 Task: Set the assign, start, and due dates for issues and configure automation rules for issue transitions in Jira Software.
Action: Mouse moved to (737, 423)
Screenshot: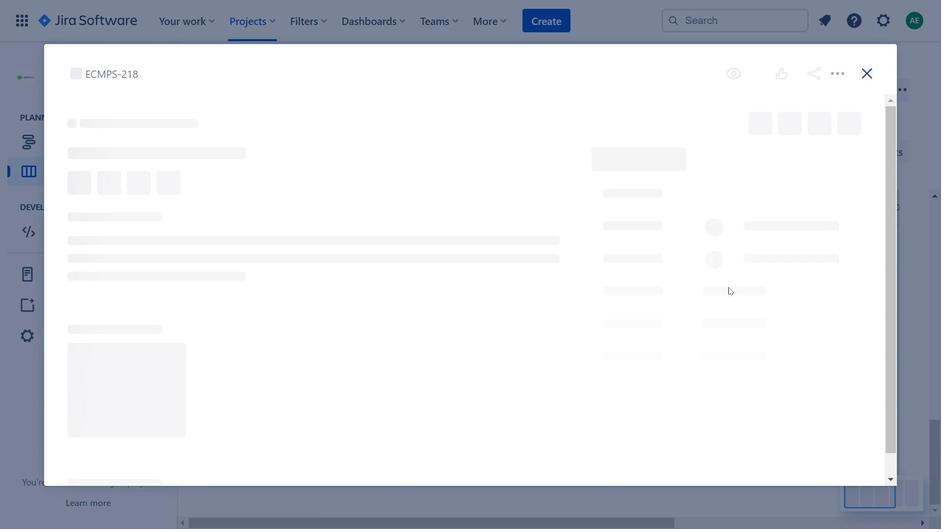 
Action: Mouse pressed left at (737, 423)
Screenshot: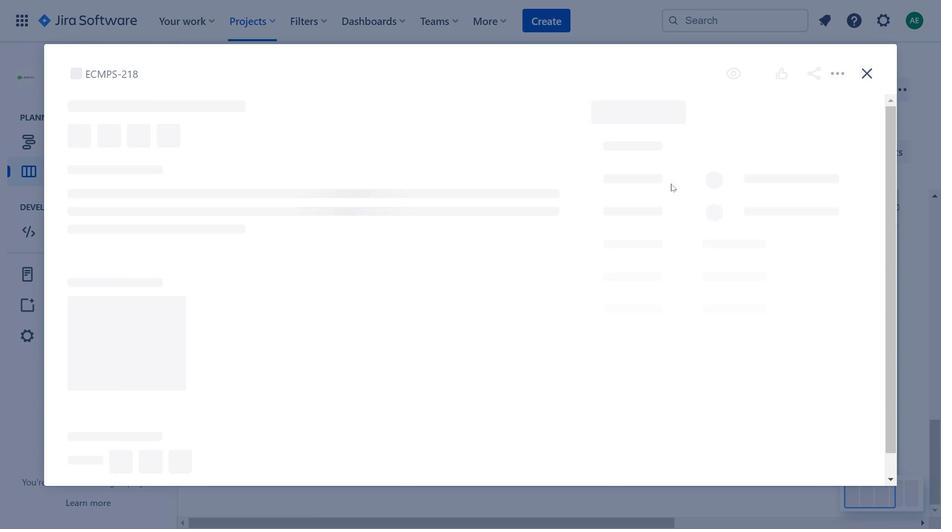 
Action: Mouse moved to (636, 119)
Screenshot: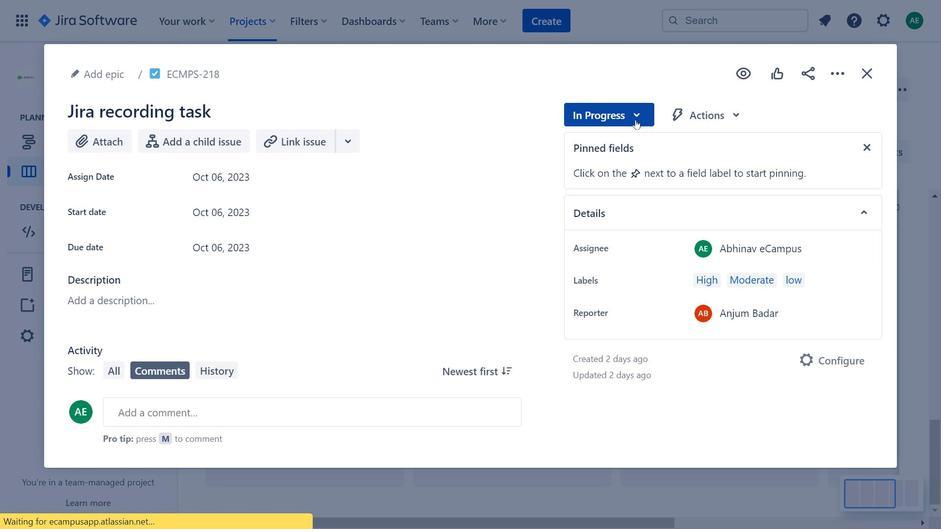 
Action: Mouse pressed left at (636, 119)
Screenshot: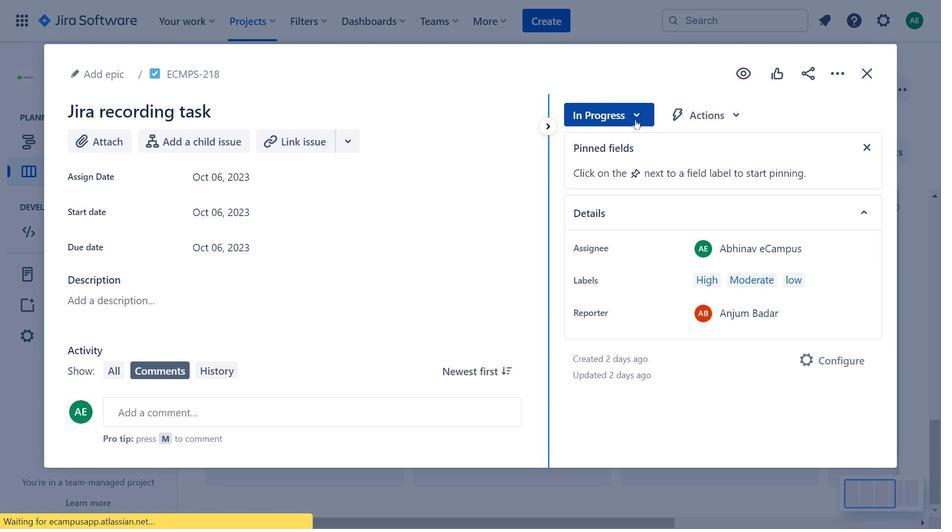 
Action: Mouse pressed left at (636, 119)
Screenshot: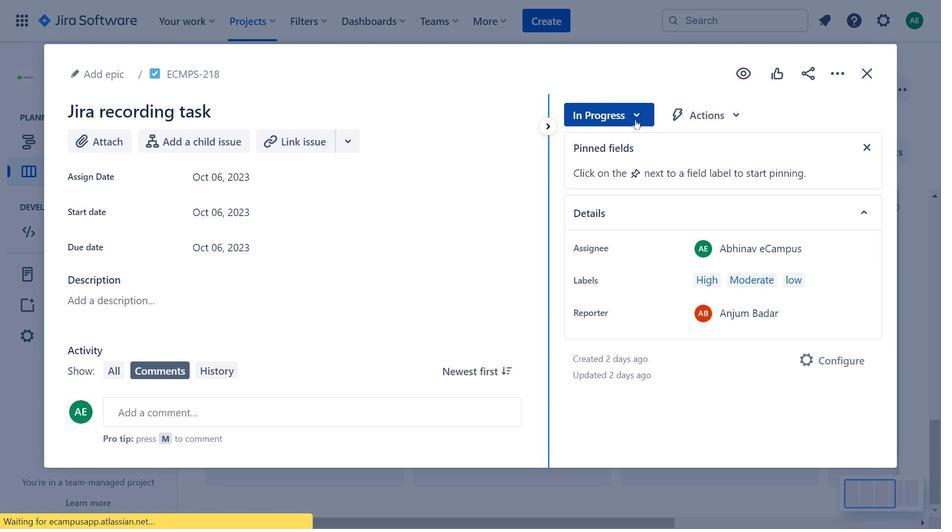 
Action: Mouse moved to (236, 180)
Screenshot: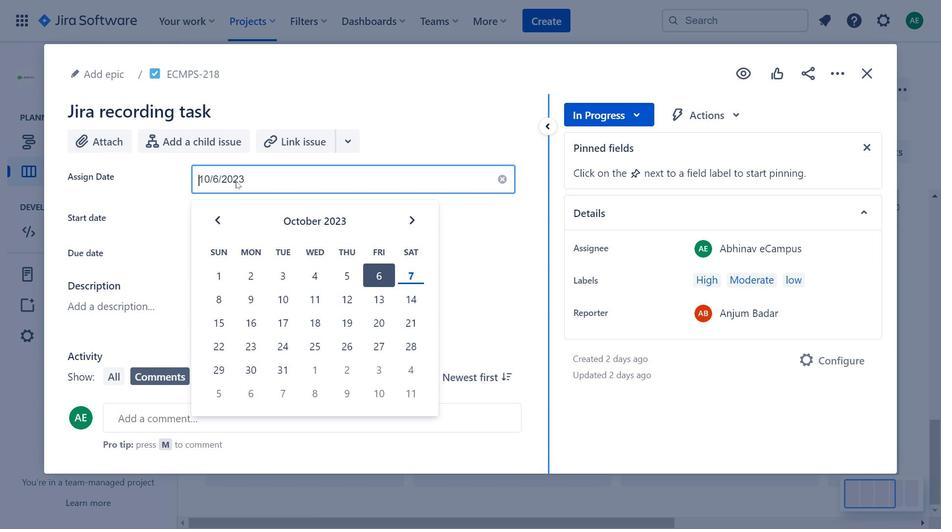 
Action: Mouse pressed left at (236, 180)
Screenshot: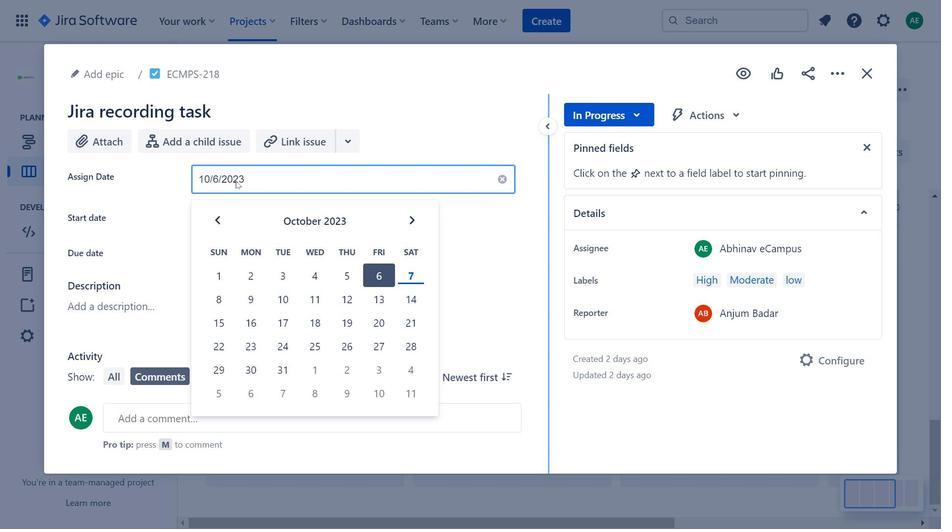 
Action: Mouse moved to (526, 227)
Screenshot: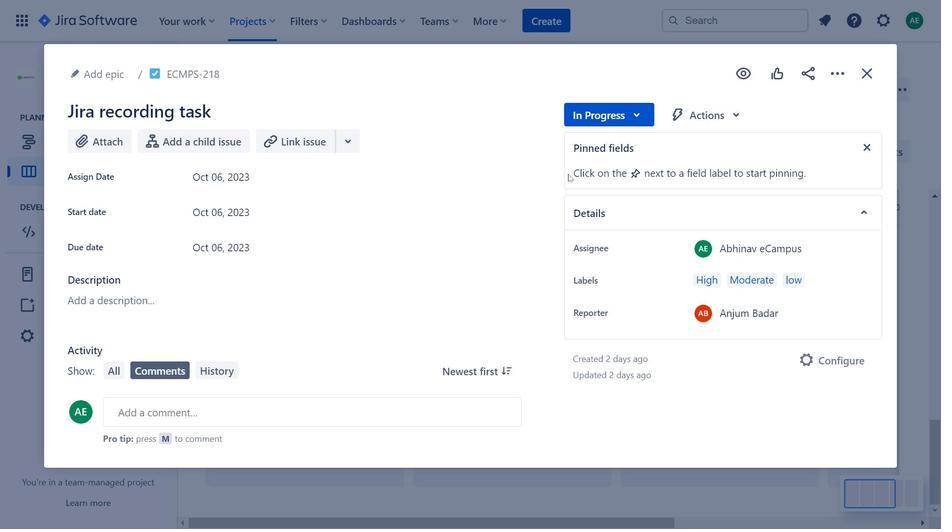 
Action: Mouse pressed left at (526, 227)
Screenshot: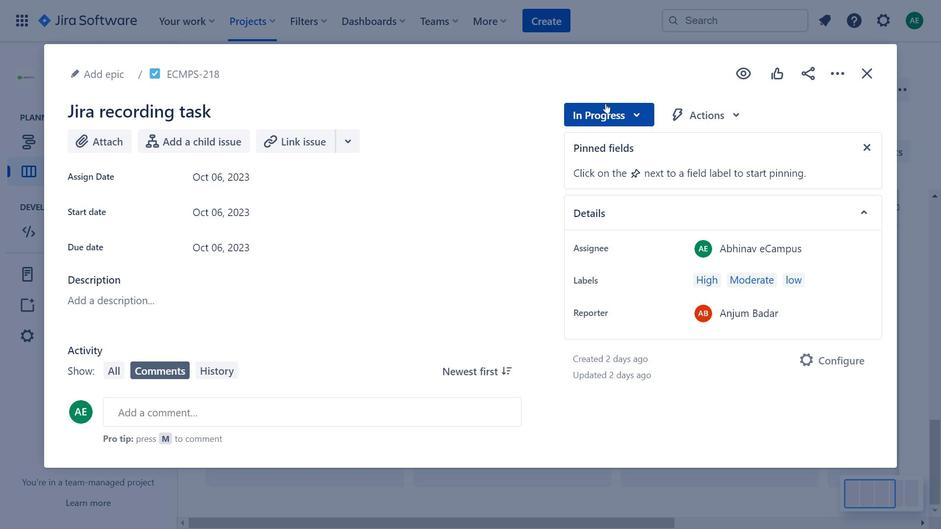 
Action: Mouse moved to (606, 103)
Screenshot: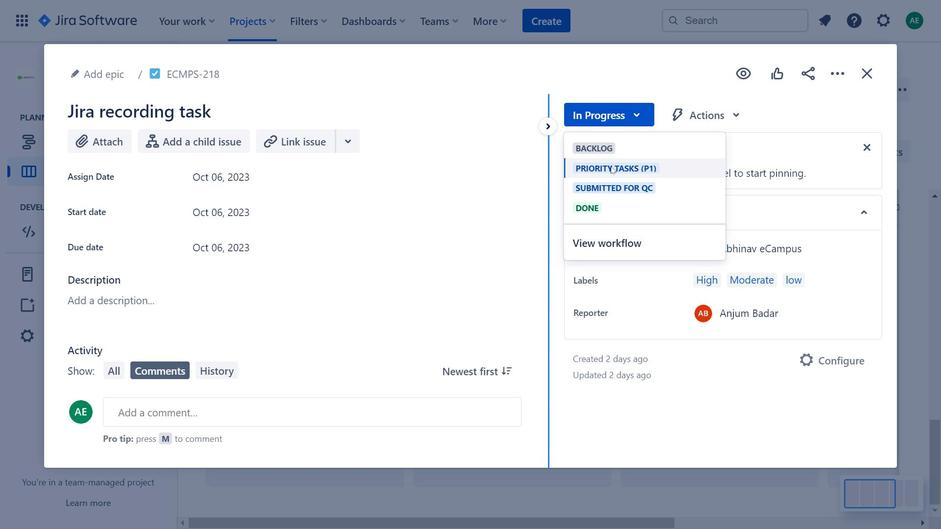 
Action: Mouse pressed left at (606, 103)
Screenshot: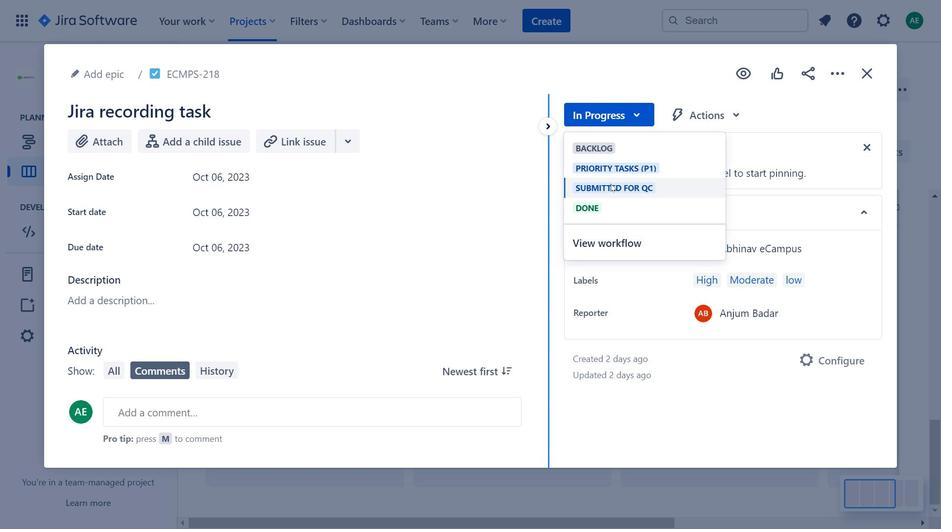 
Action: Mouse moved to (617, 217)
Screenshot: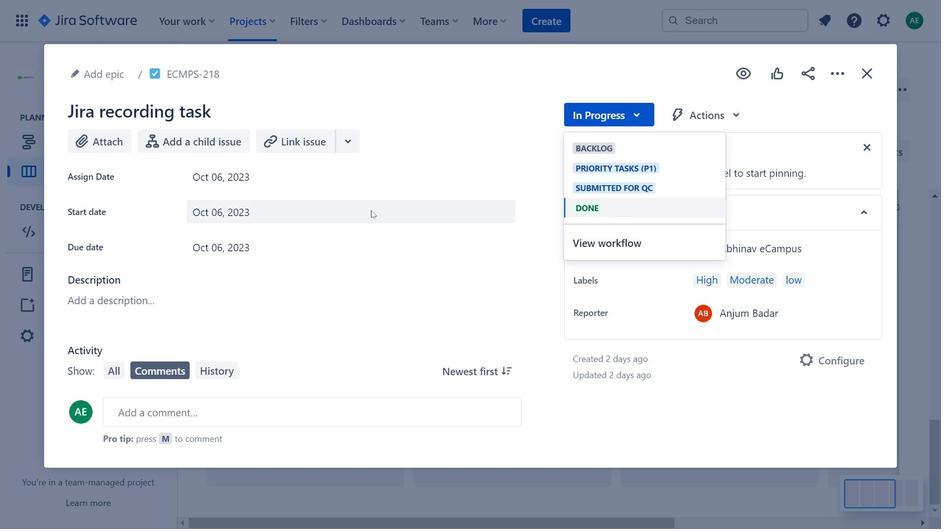
Action: Mouse pressed left at (617, 217)
Screenshot: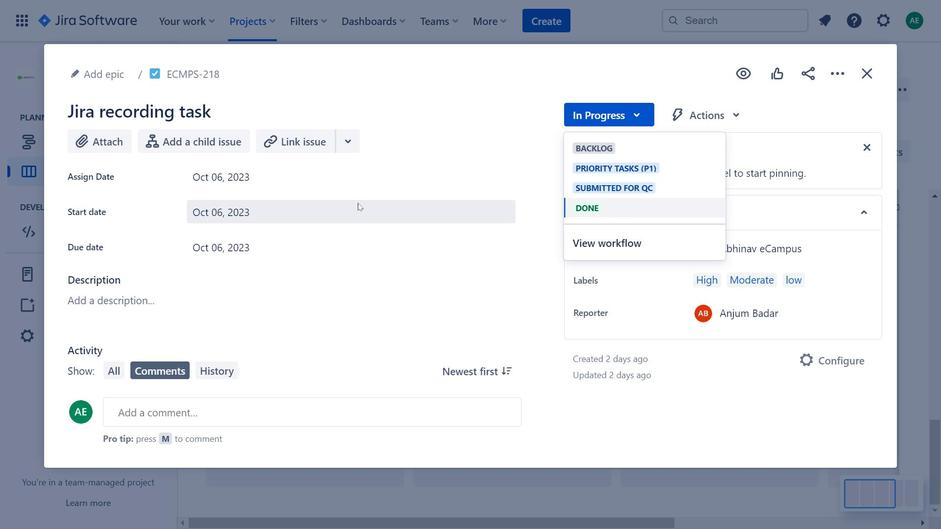 
Action: Mouse moved to (251, 177)
Screenshot: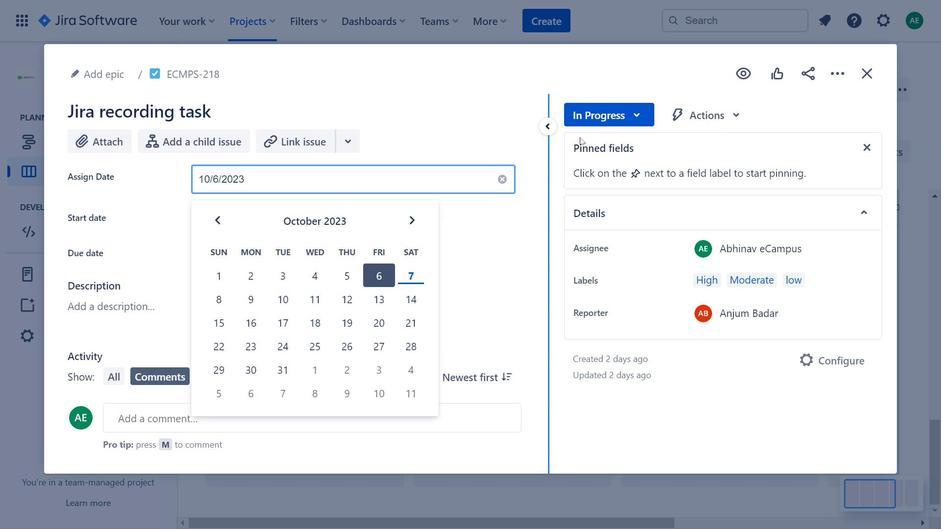 
Action: Mouse pressed left at (251, 177)
Screenshot: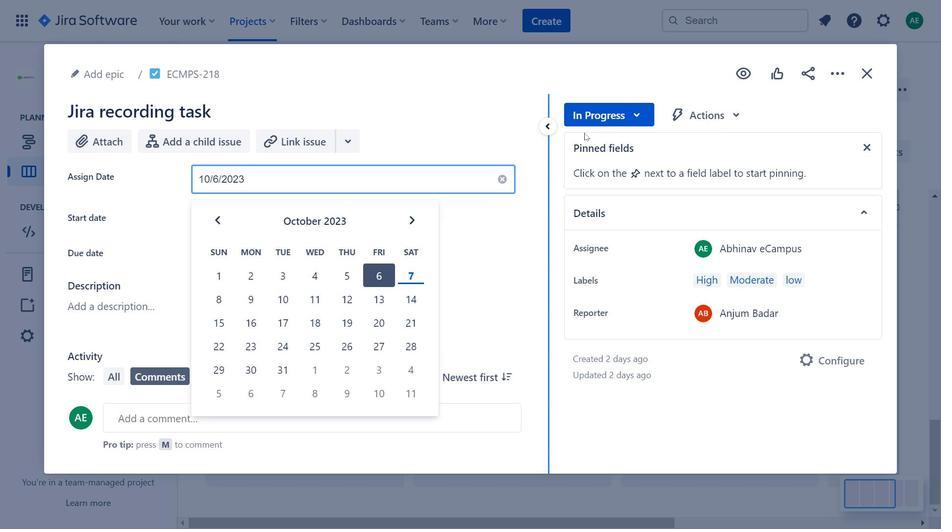 
Action: Mouse moved to (614, 109)
Screenshot: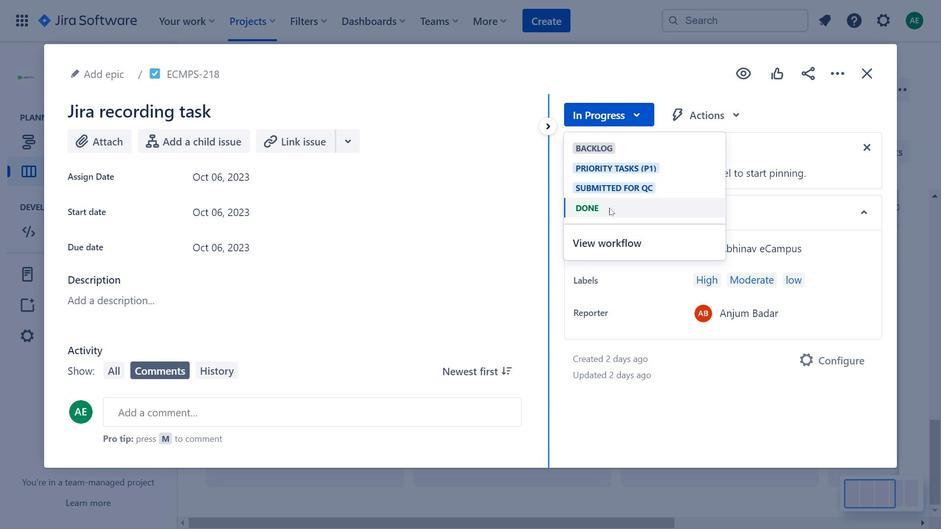 
Action: Mouse pressed left at (614, 109)
Screenshot: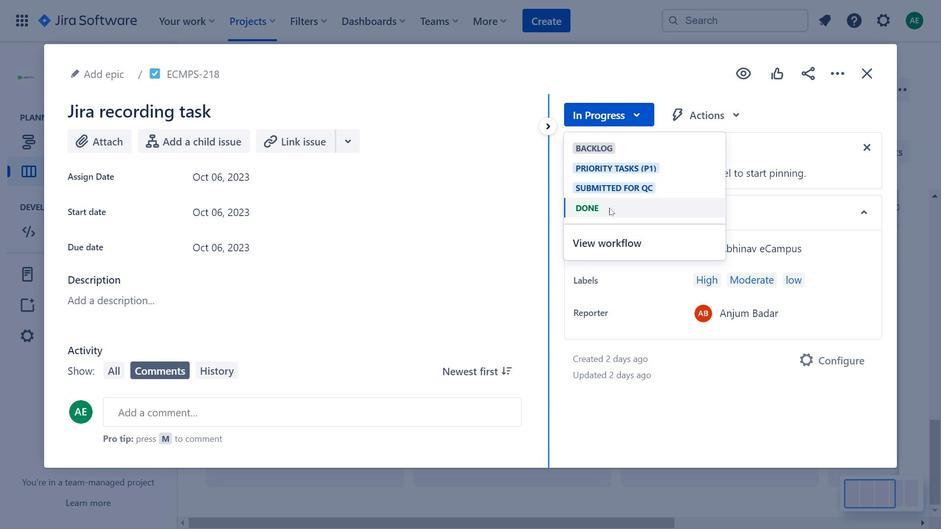 
Action: Mouse moved to (609, 208)
Screenshot: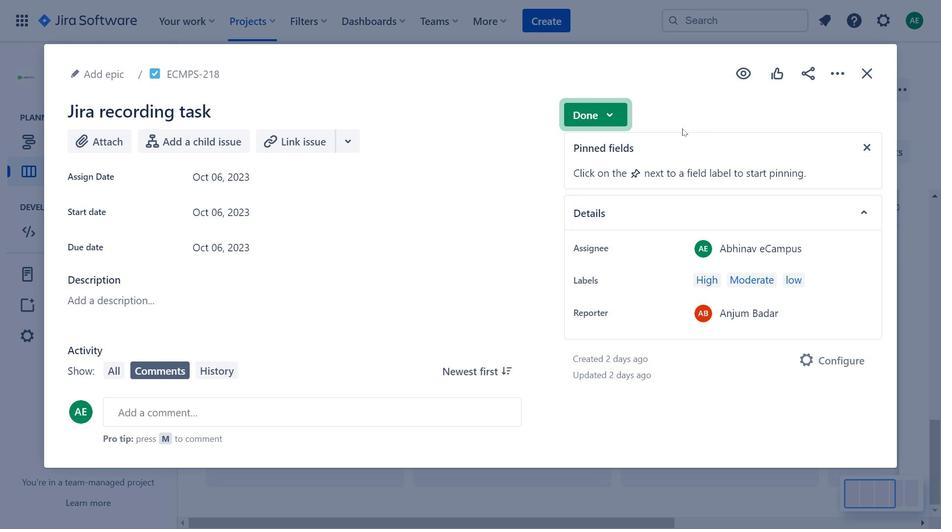 
Action: Mouse pressed left at (609, 208)
Screenshot: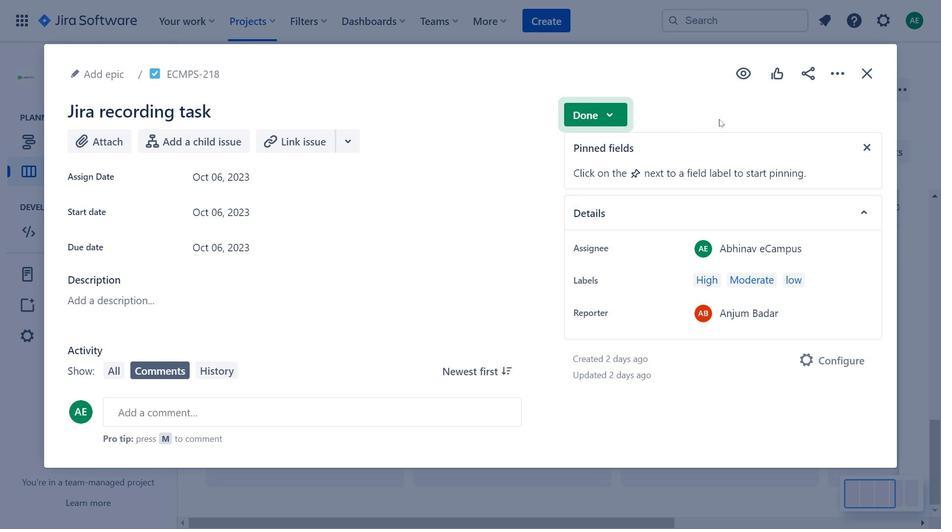 
Action: Mouse moved to (864, 74)
Screenshot: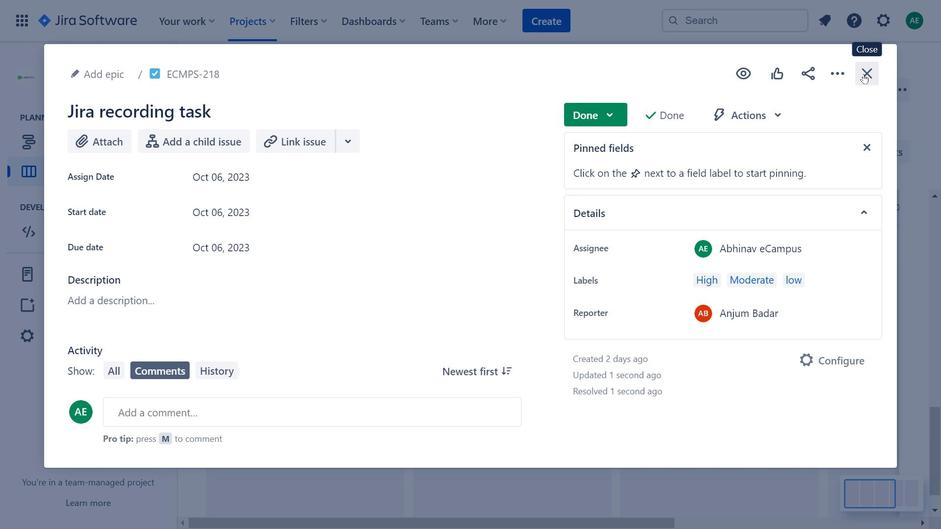 
Action: Mouse pressed left at (864, 74)
Screenshot: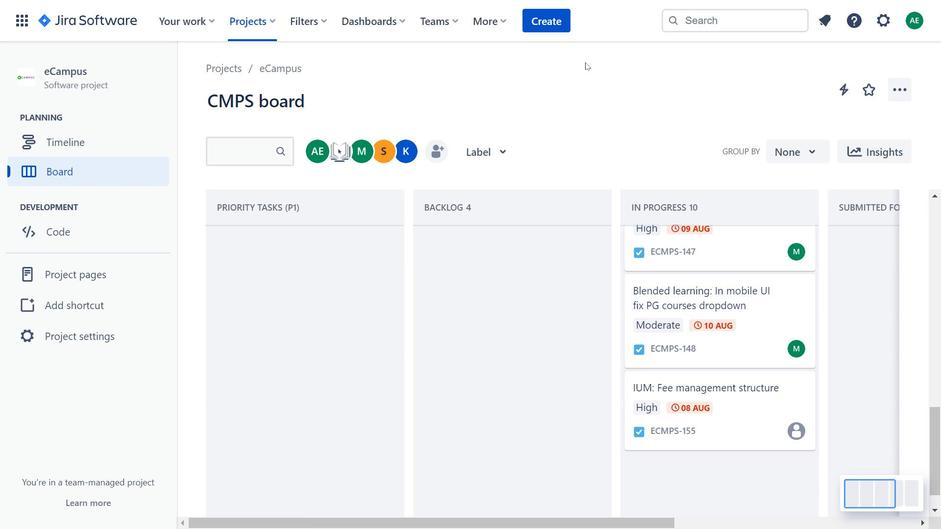 
Action: Mouse pressed left at (864, 74)
Screenshot: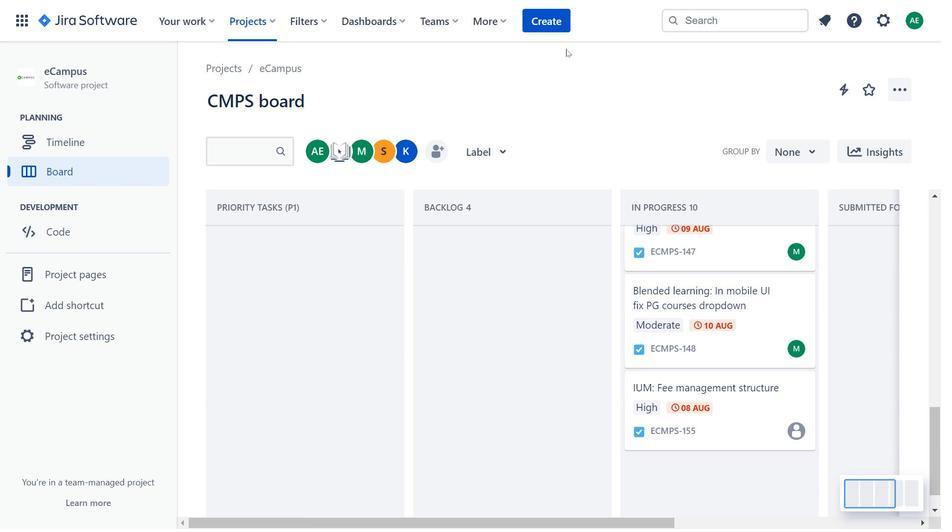 
Action: Mouse moved to (550, 33)
Screenshot: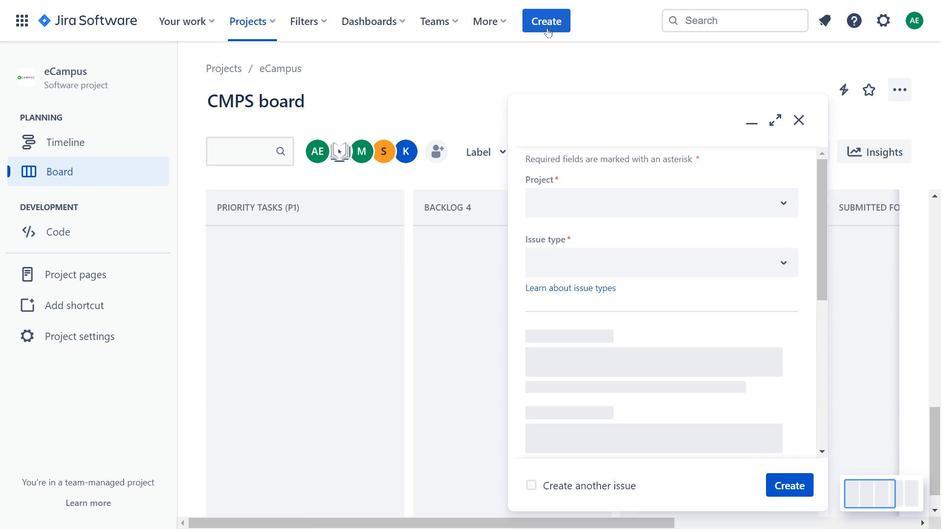 
Action: Mouse pressed left at (550, 33)
Screenshot: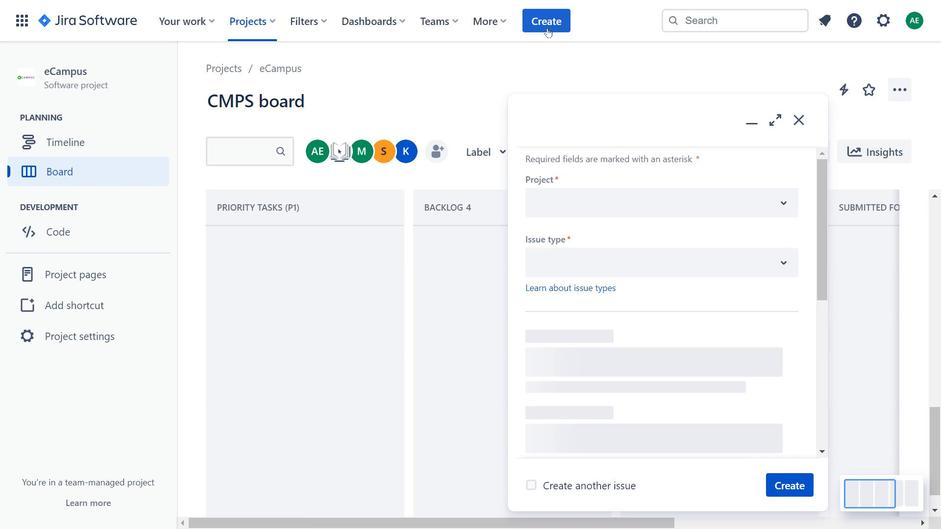 
Action: Mouse moved to (548, 27)
Screenshot: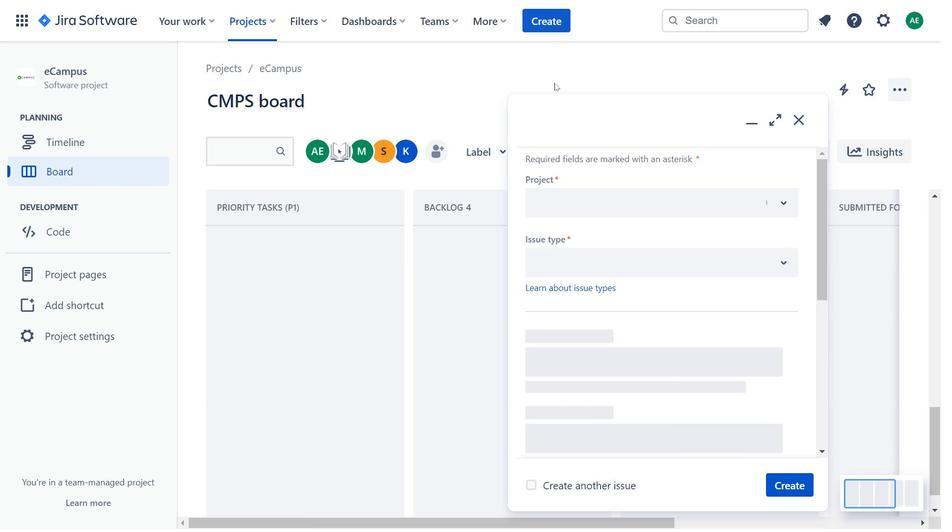 
Action: Mouse pressed left at (548, 27)
Screenshot: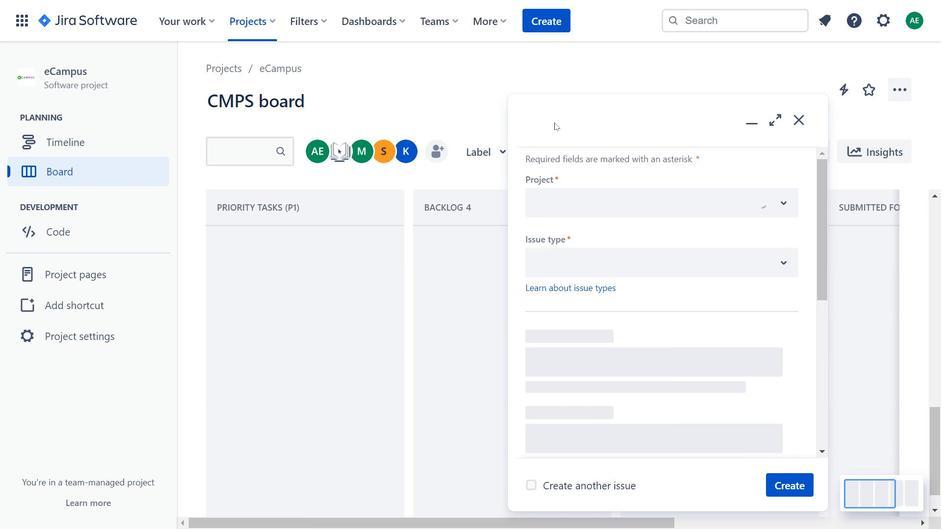 
Action: Mouse moved to (688, 278)
Screenshot: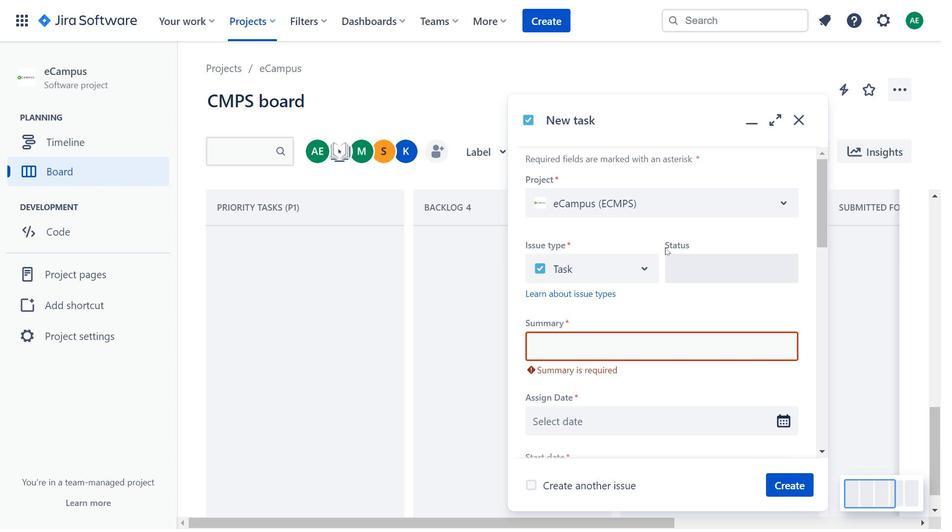 
Action: Mouse pressed left at (688, 278)
Screenshot: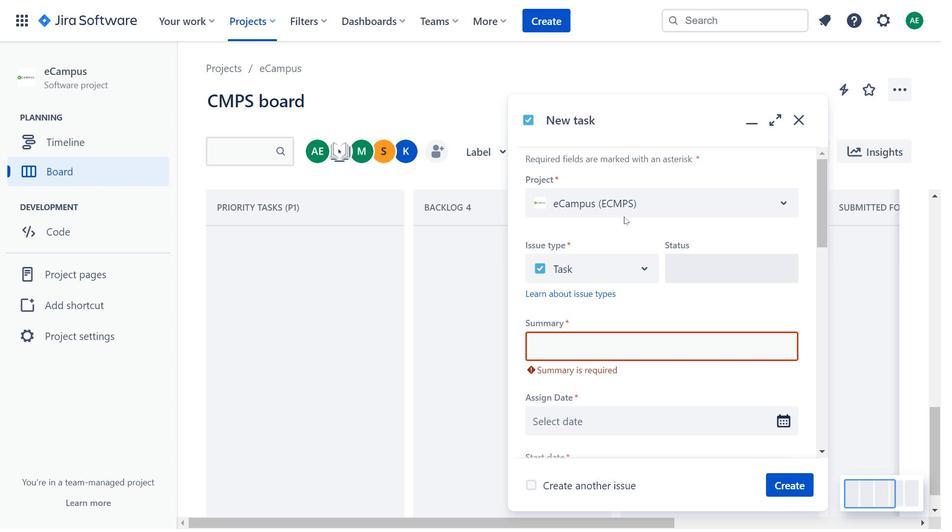 
Action: Mouse moved to (578, 345)
Screenshot: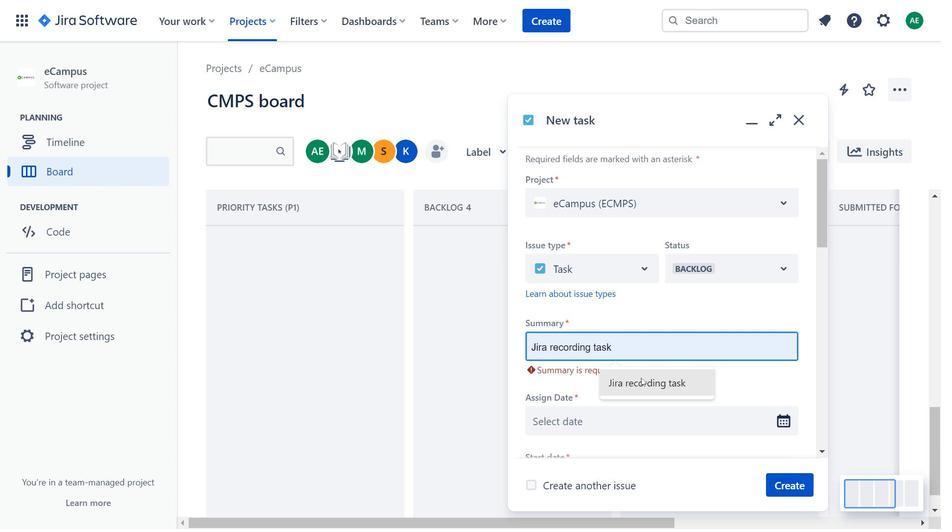 
Action: Mouse pressed left at (578, 345)
Screenshot: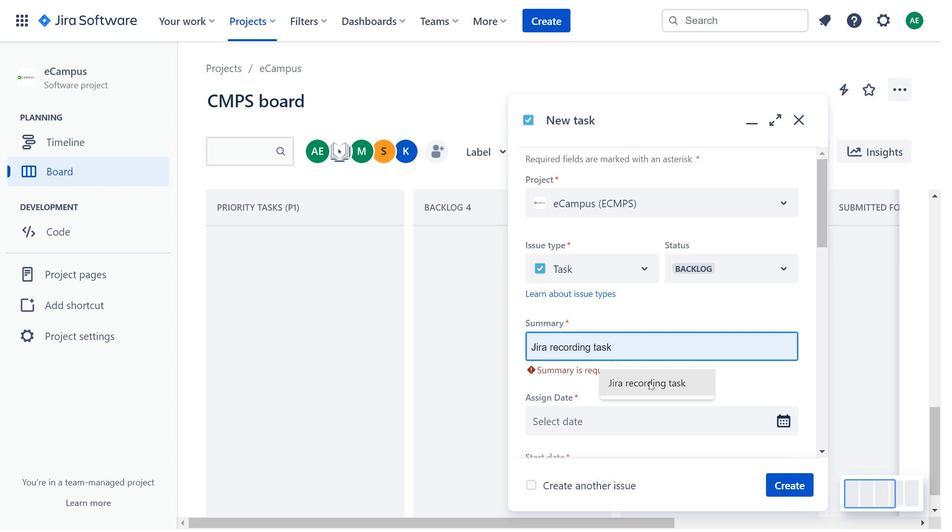 
Action: Mouse moved to (650, 382)
Screenshot: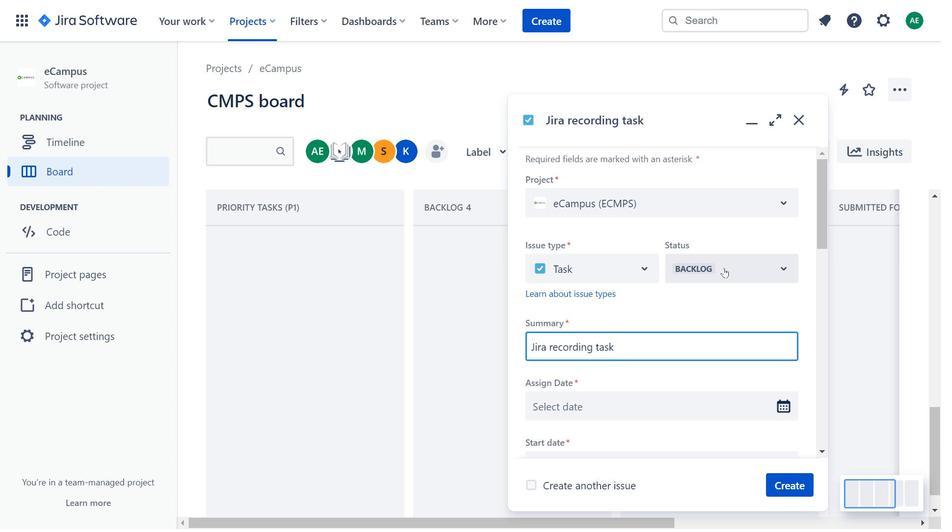 
Action: Mouse pressed left at (650, 382)
Screenshot: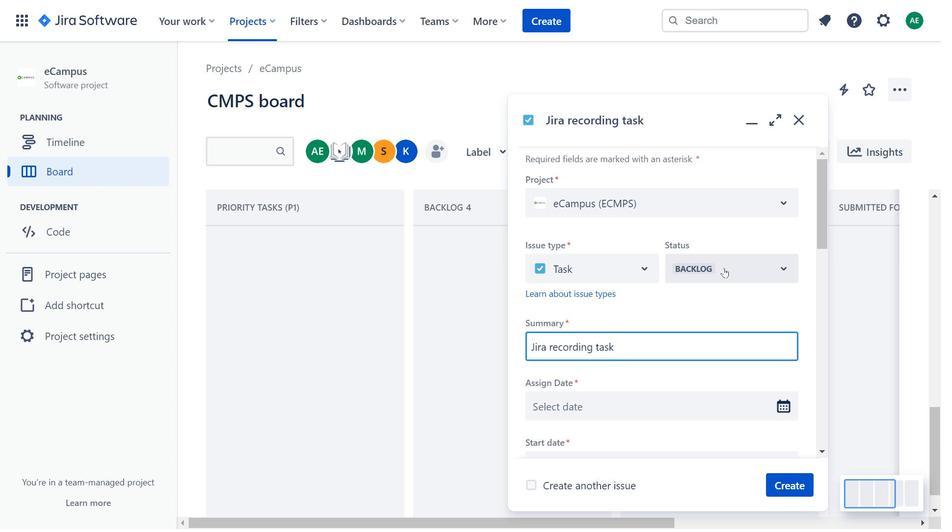 
Action: Mouse moved to (724, 268)
Screenshot: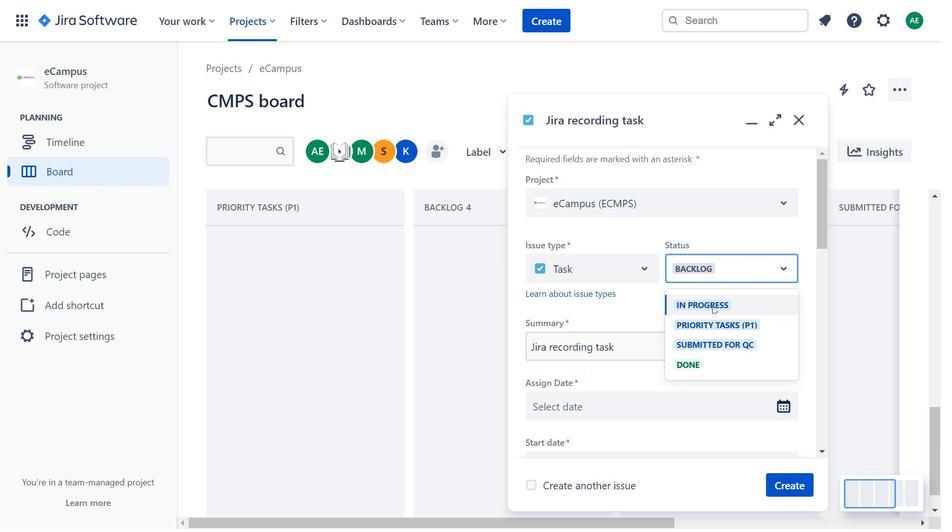 
Action: Mouse pressed left at (724, 268)
Screenshot: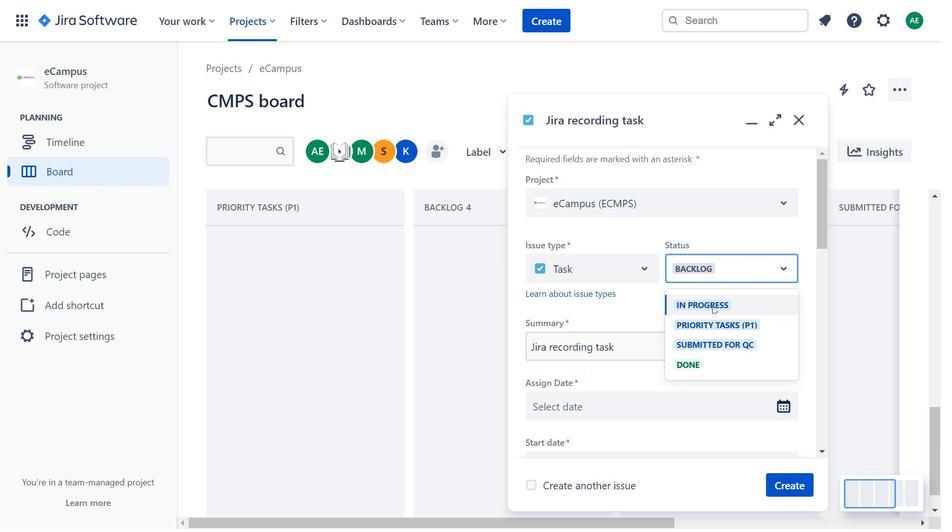 
Action: Mouse moved to (712, 306)
Screenshot: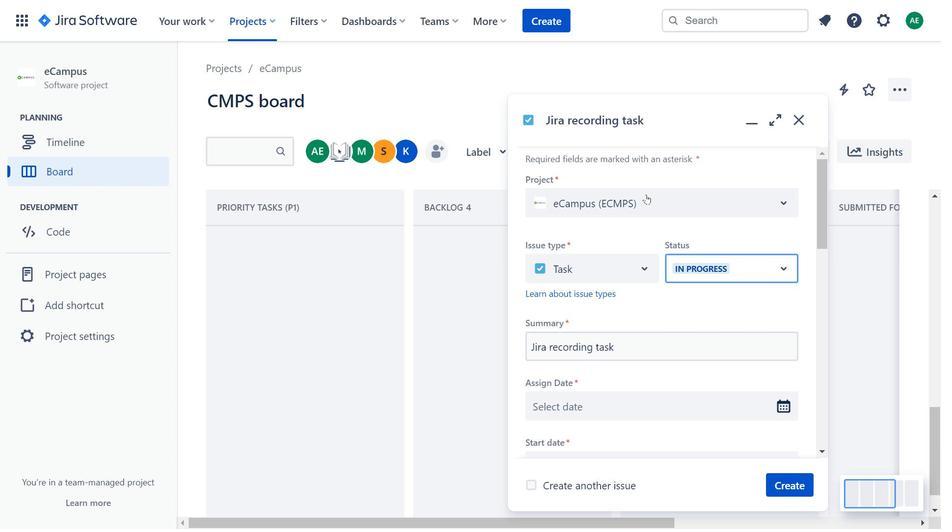 
Action: Mouse pressed left at (712, 306)
Screenshot: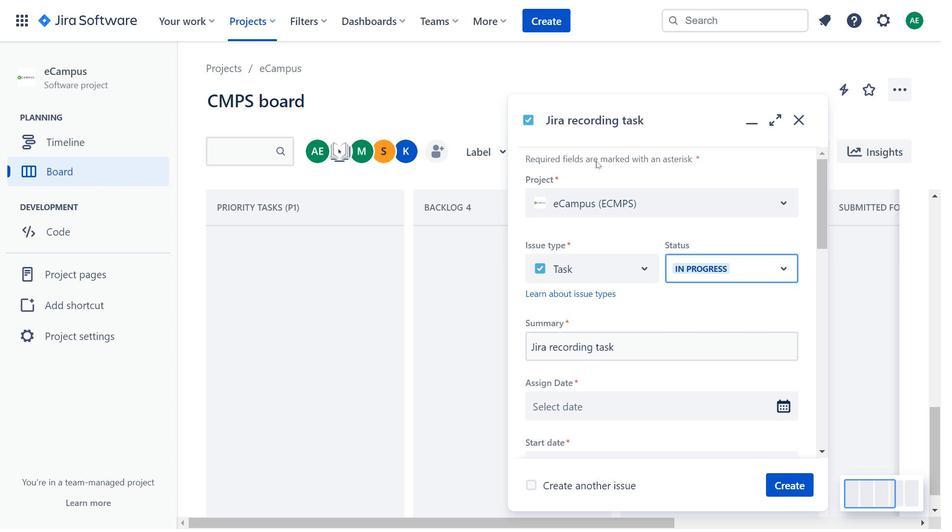 
Action: Mouse moved to (571, 205)
Screenshot: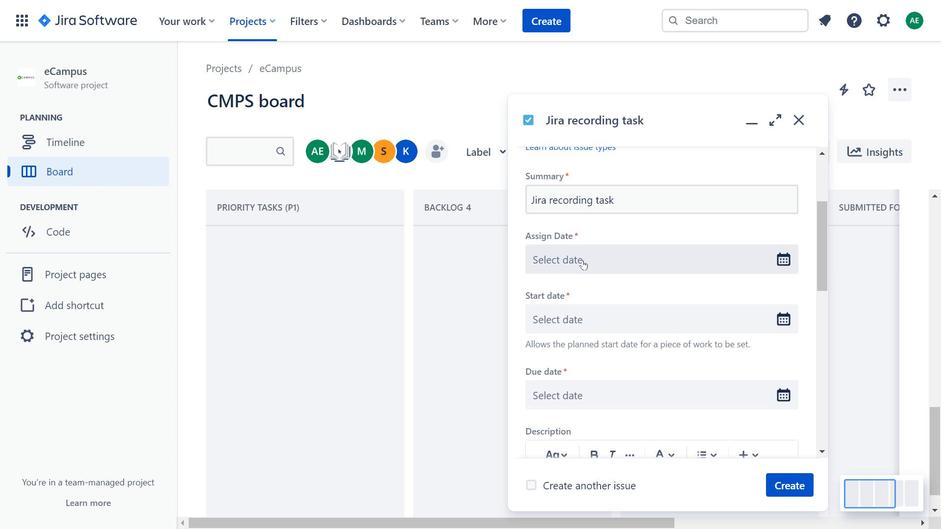 
Action: Mouse scrolled (571, 204) with delta (0, 0)
Screenshot: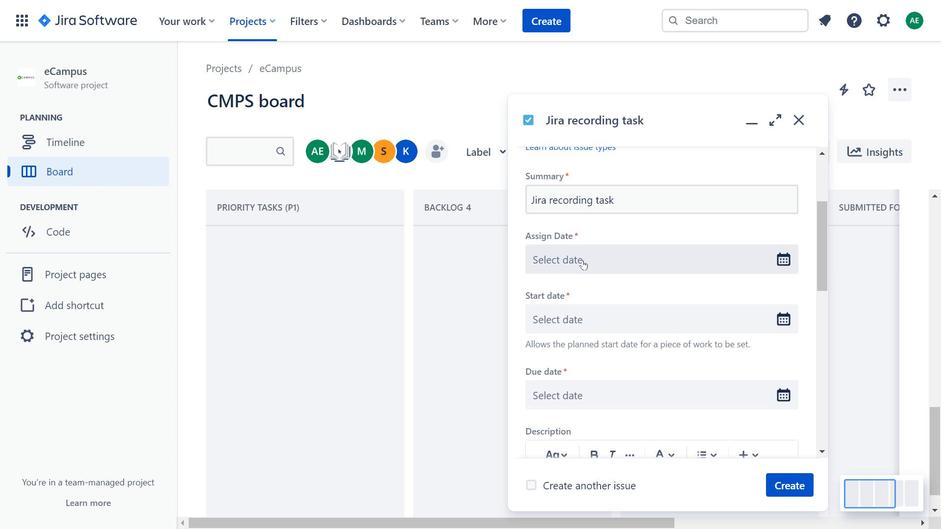 
Action: Mouse moved to (579, 249)
Screenshot: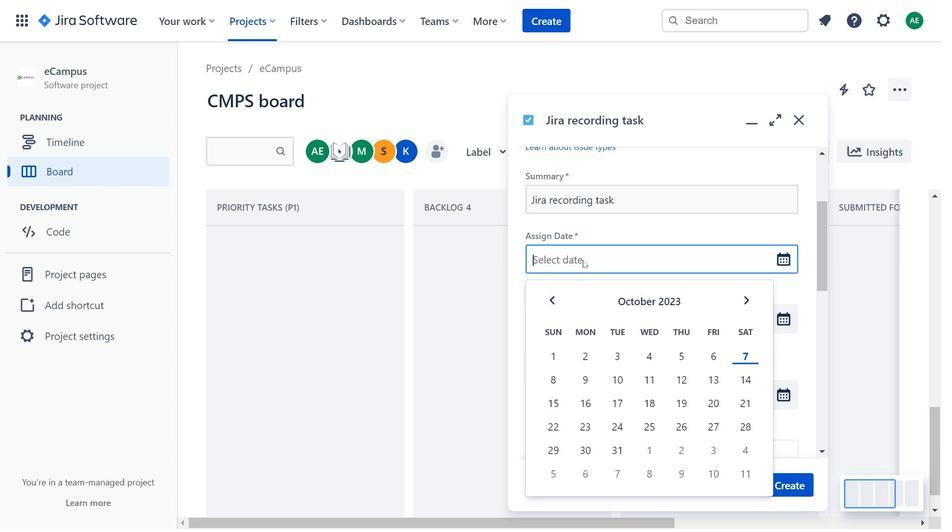 
Action: Mouse scrolled (579, 248) with delta (0, 0)
Screenshot: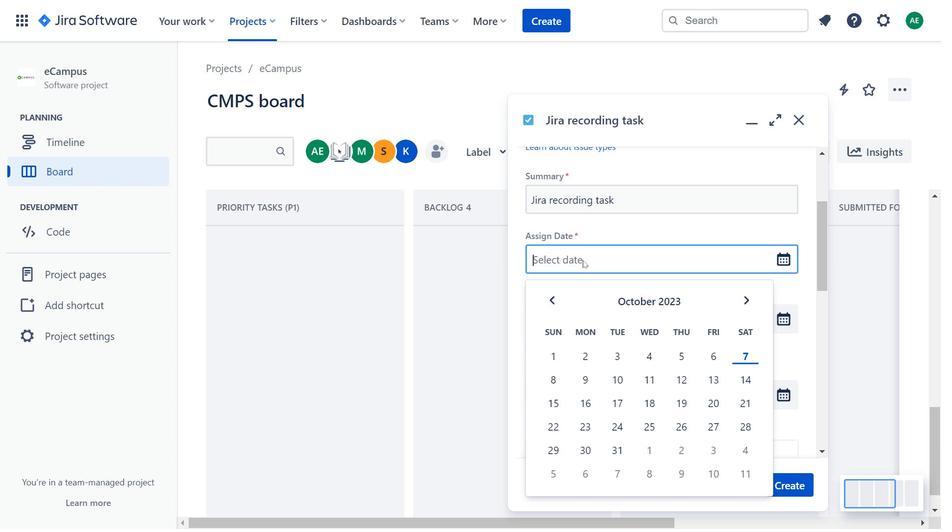 
Action: Mouse moved to (583, 260)
Screenshot: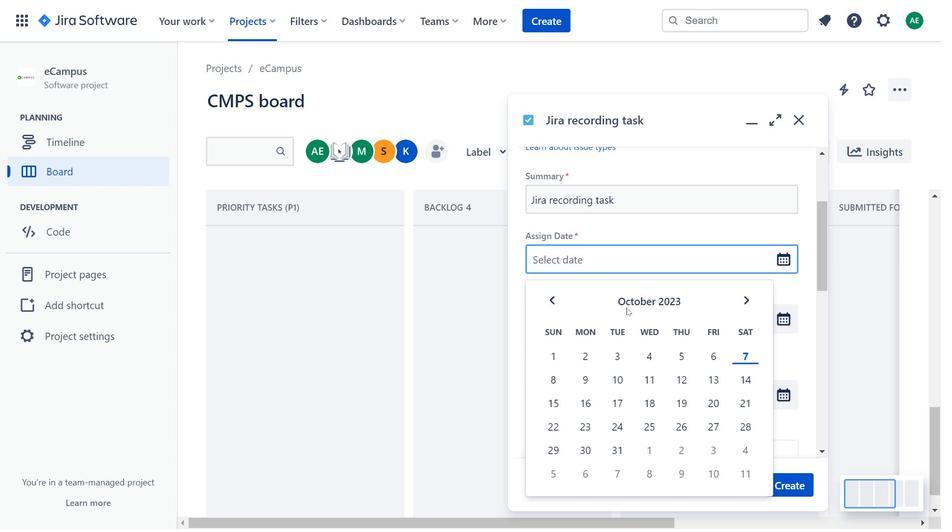 
Action: Mouse pressed left at (583, 260)
Screenshot: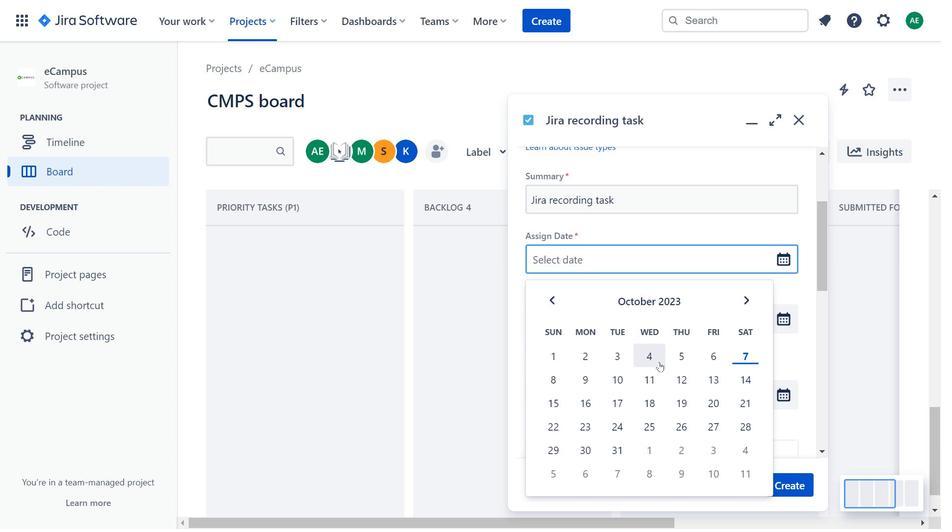 
Action: Mouse moved to (572, 377)
Screenshot: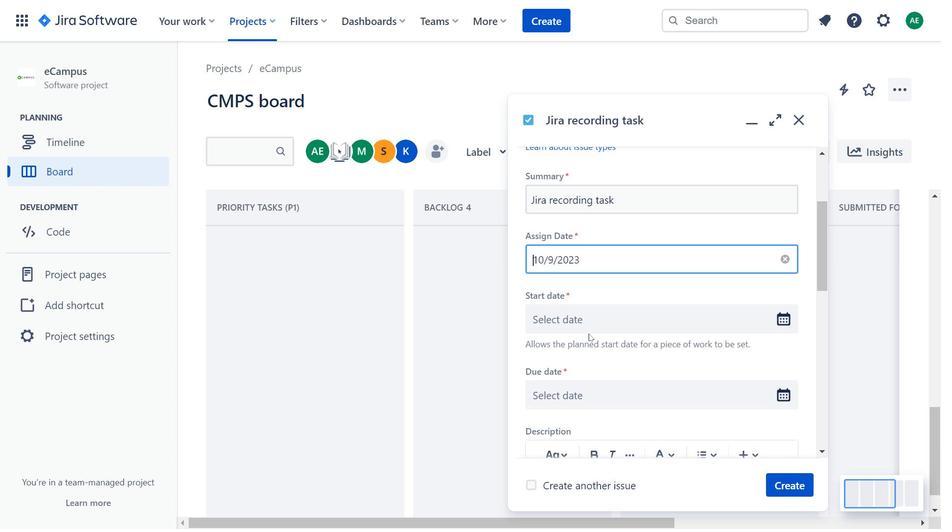 
Action: Mouse pressed left at (572, 377)
Screenshot: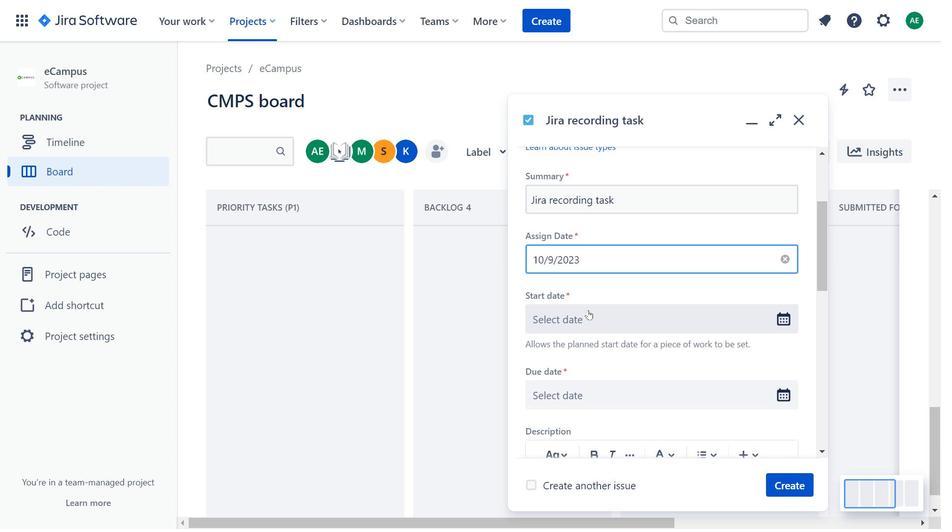 
Action: Mouse moved to (588, 310)
Screenshot: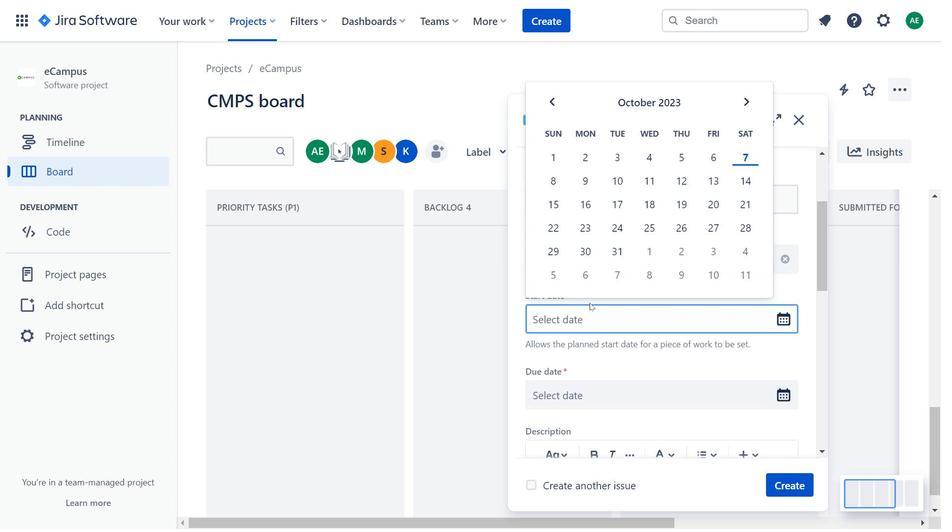 
Action: Mouse pressed left at (588, 310)
Screenshot: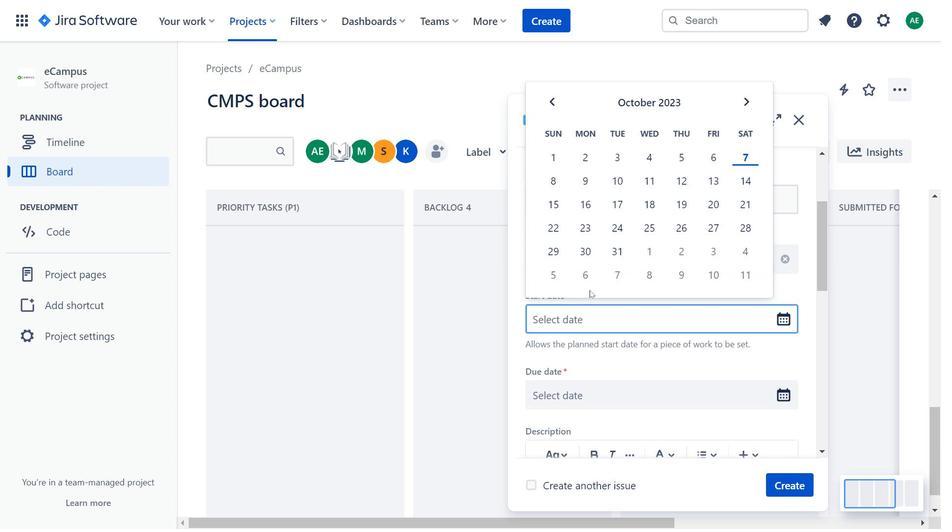 
Action: Mouse moved to (595, 182)
Screenshot: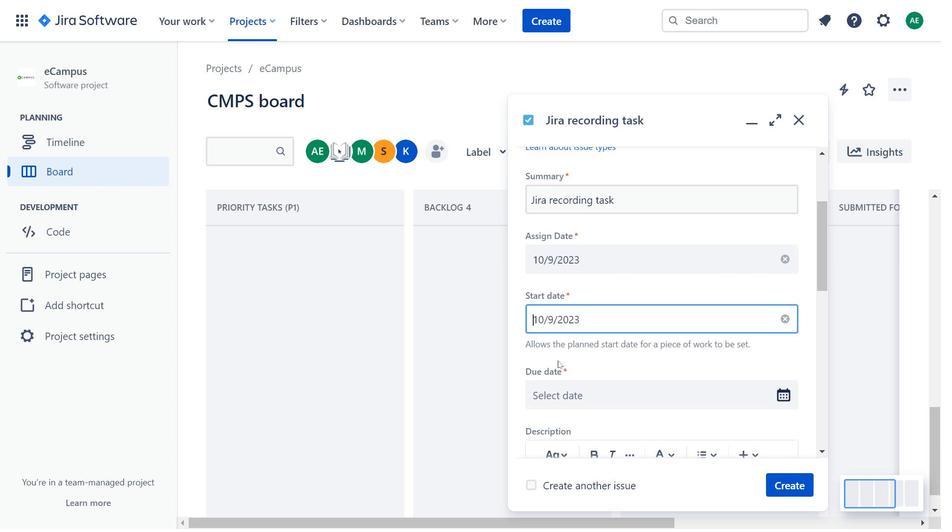 
Action: Mouse pressed left at (595, 182)
Screenshot: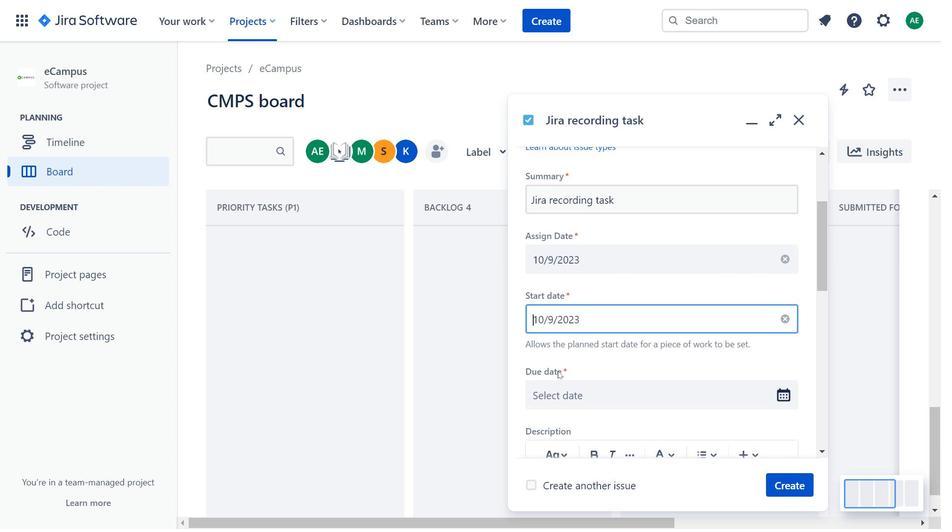 
Action: Mouse moved to (562, 392)
Screenshot: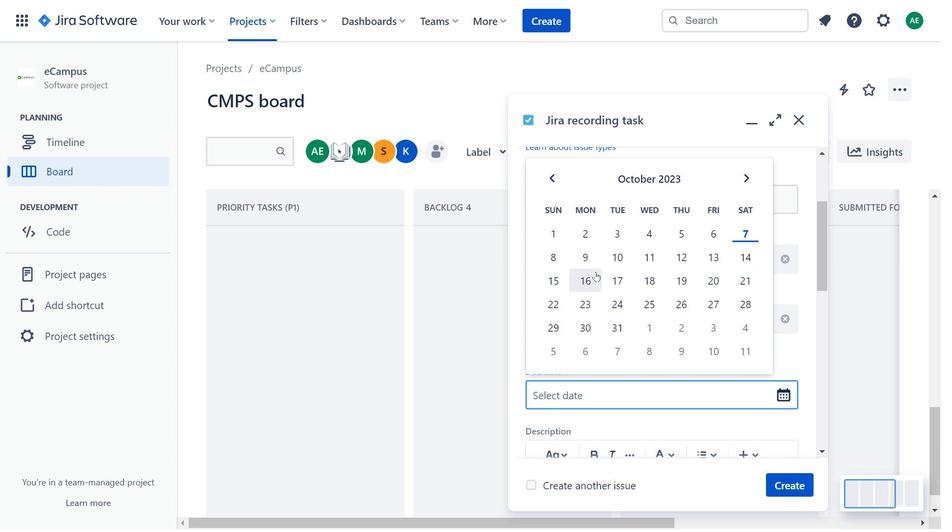 
Action: Mouse pressed left at (562, 392)
Screenshot: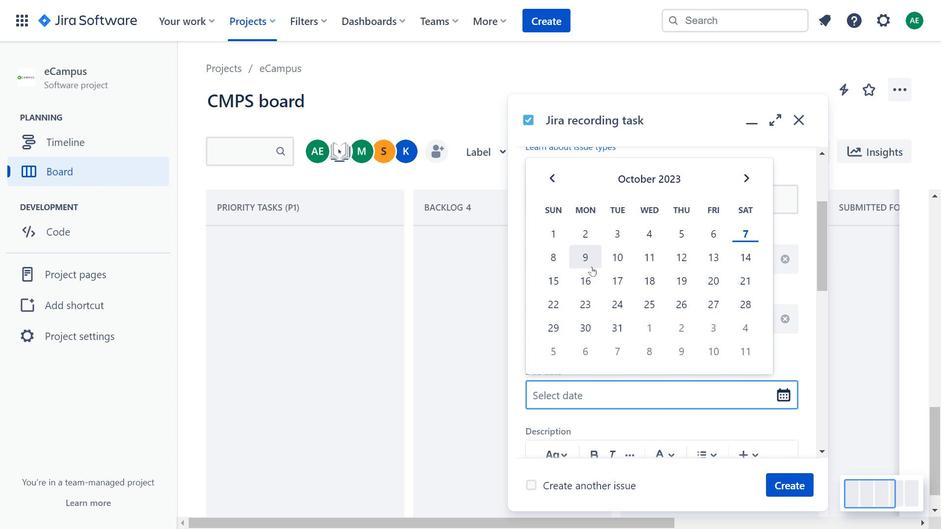 
Action: Mouse moved to (588, 262)
Screenshot: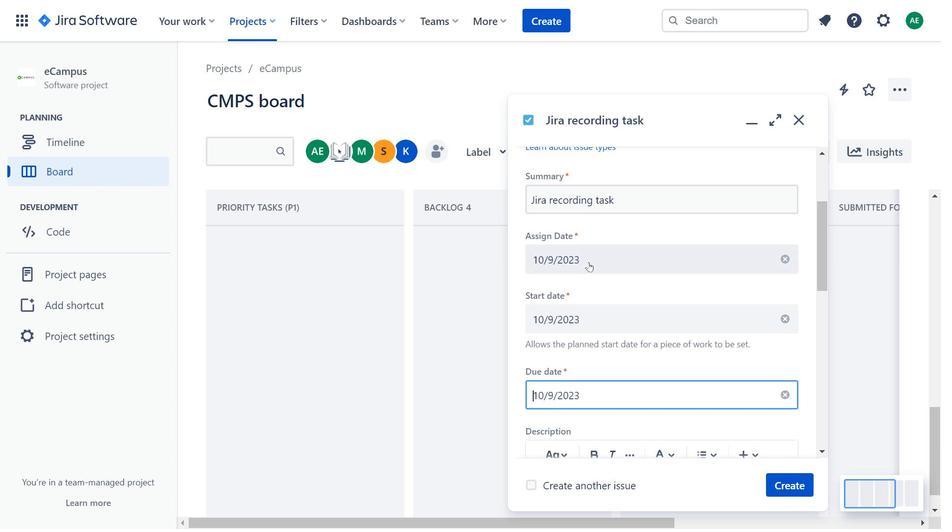 
Action: Mouse pressed left at (588, 262)
Screenshot: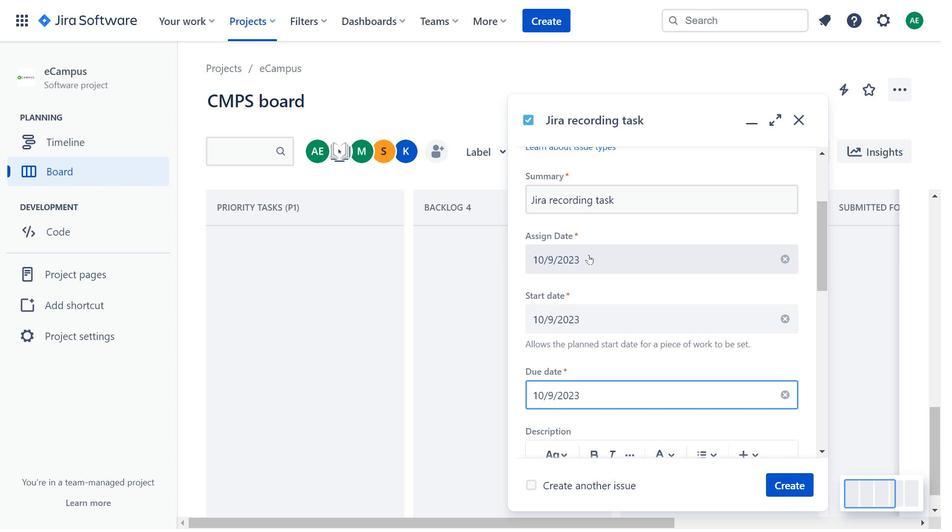 
Action: Mouse moved to (588, 254)
Screenshot: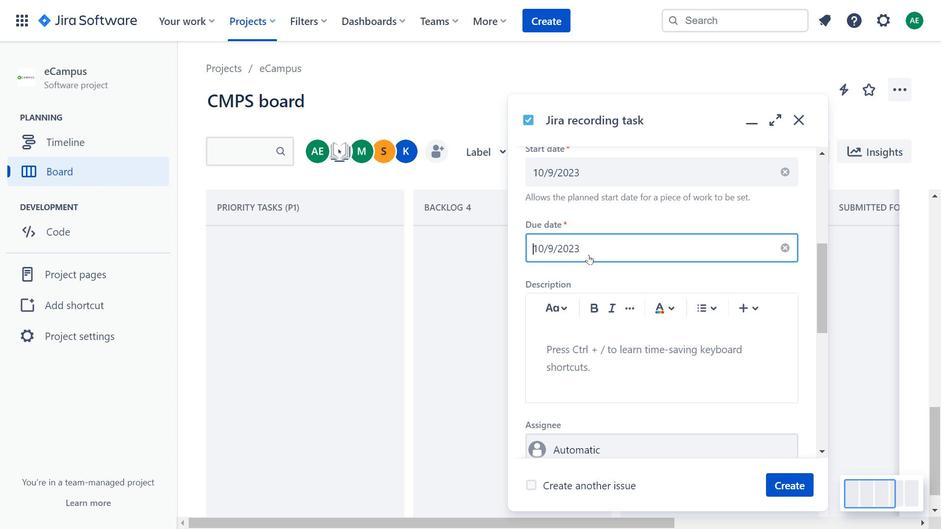 
Action: Mouse scrolled (588, 254) with delta (0, 0)
Screenshot: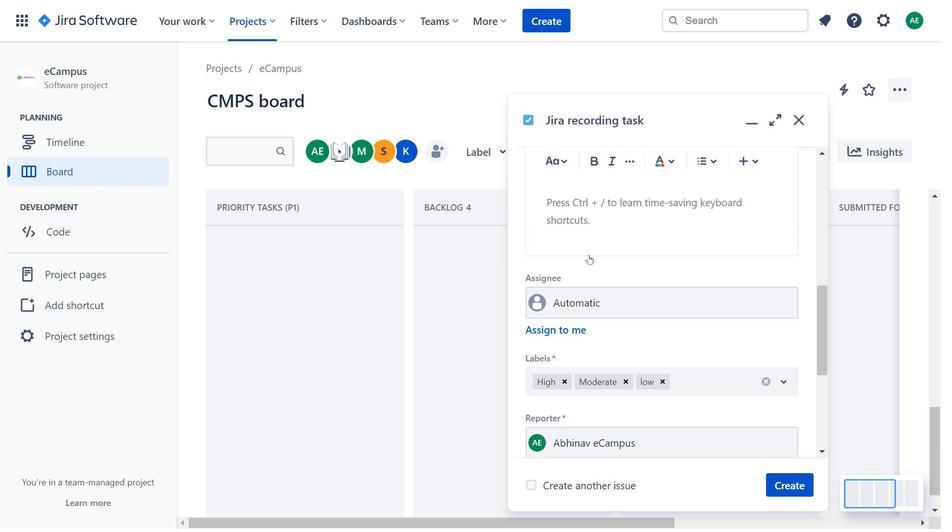 
Action: Mouse scrolled (588, 254) with delta (0, 0)
Screenshot: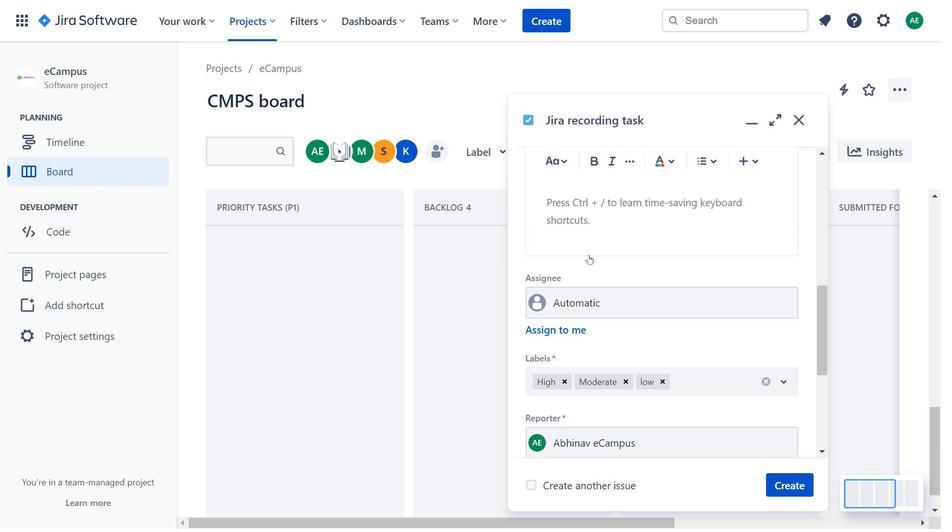 
Action: Mouse scrolled (588, 254) with delta (0, 0)
Screenshot: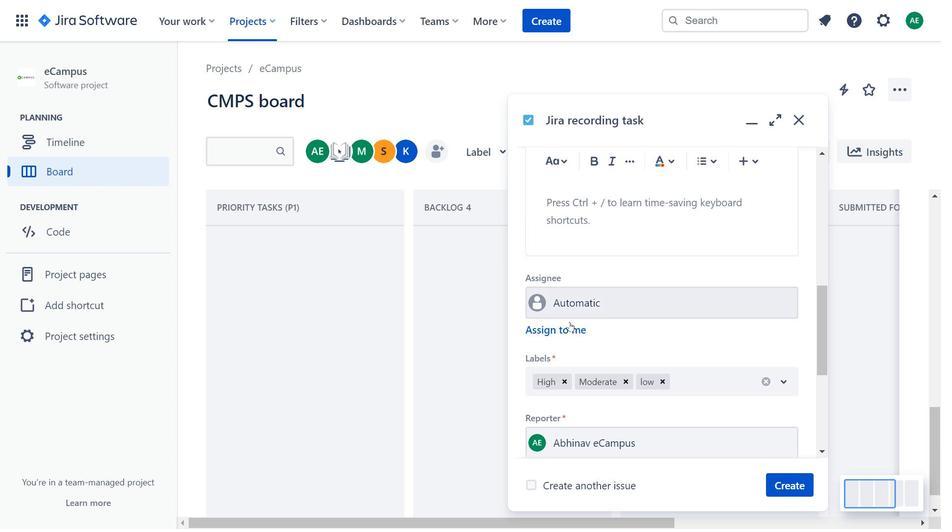 
Action: Mouse scrolled (588, 254) with delta (0, 0)
Screenshot: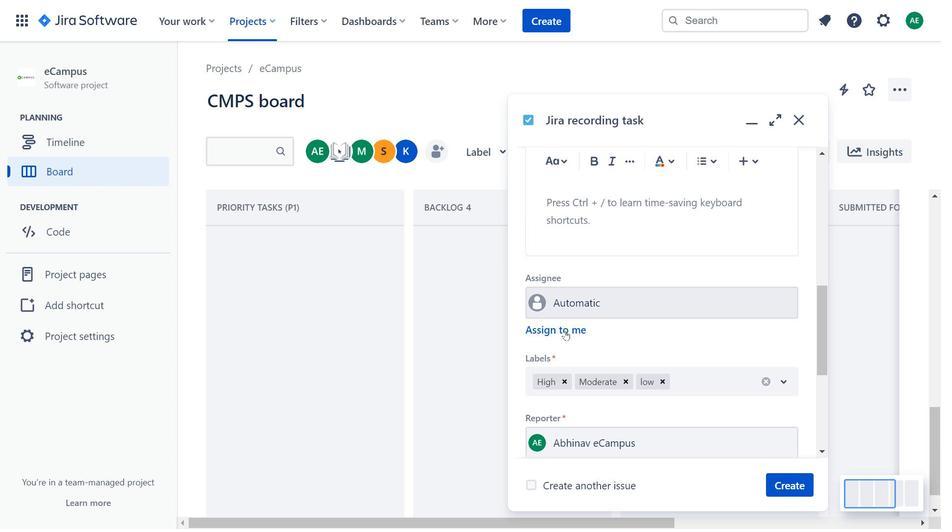 
Action: Mouse moved to (564, 332)
Screenshot: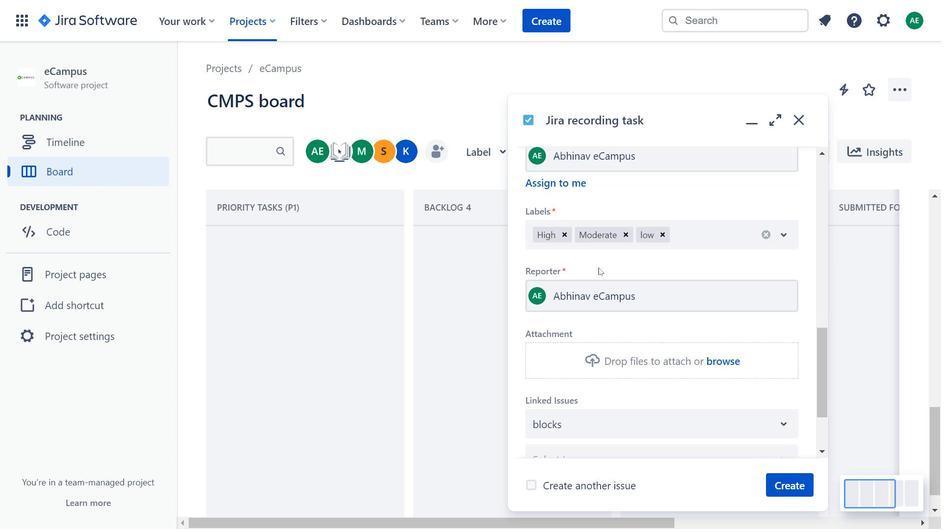 
Action: Mouse pressed left at (564, 332)
Screenshot: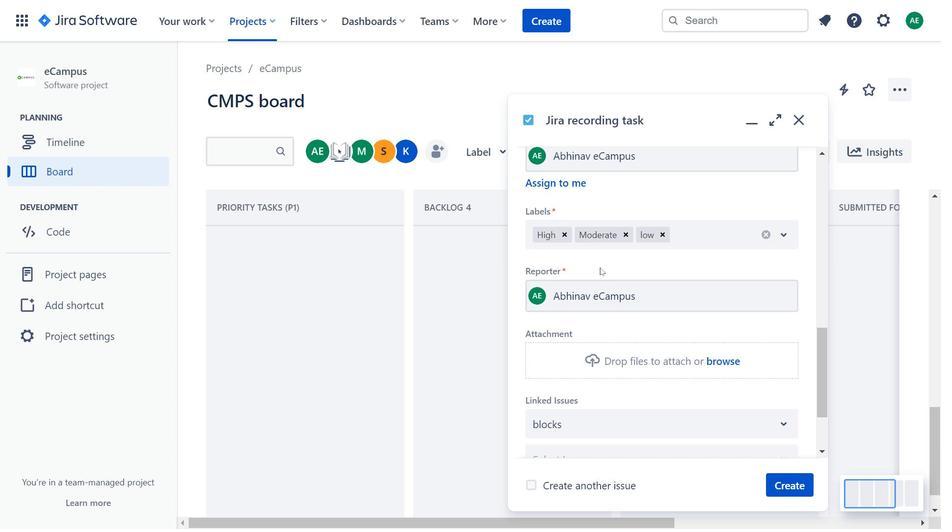 
Action: Mouse moved to (593, 268)
Screenshot: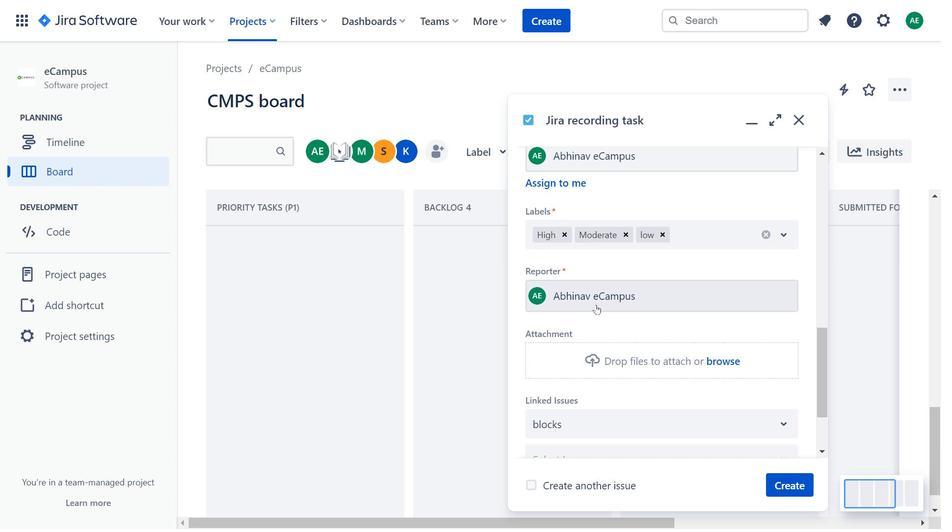 
Action: Mouse scrolled (593, 267) with delta (0, 0)
Screenshot: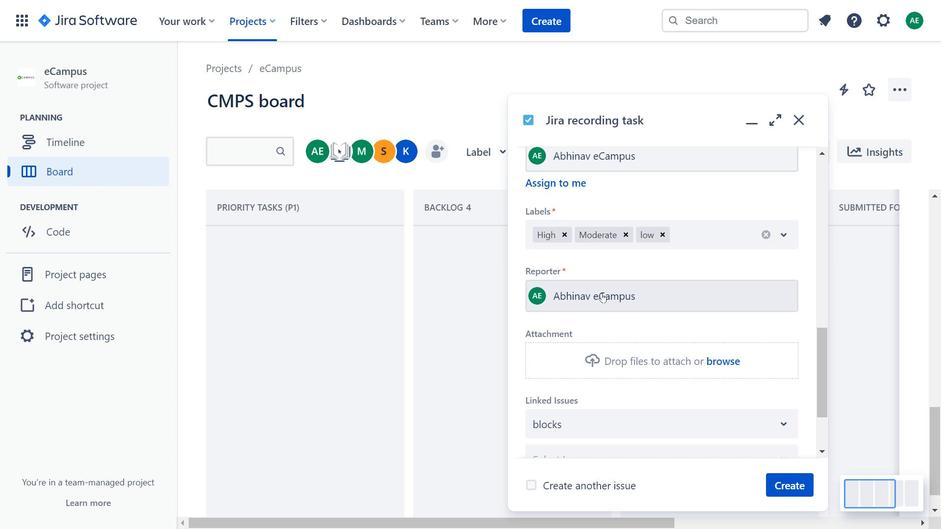 
Action: Mouse scrolled (593, 267) with delta (0, 0)
Screenshot: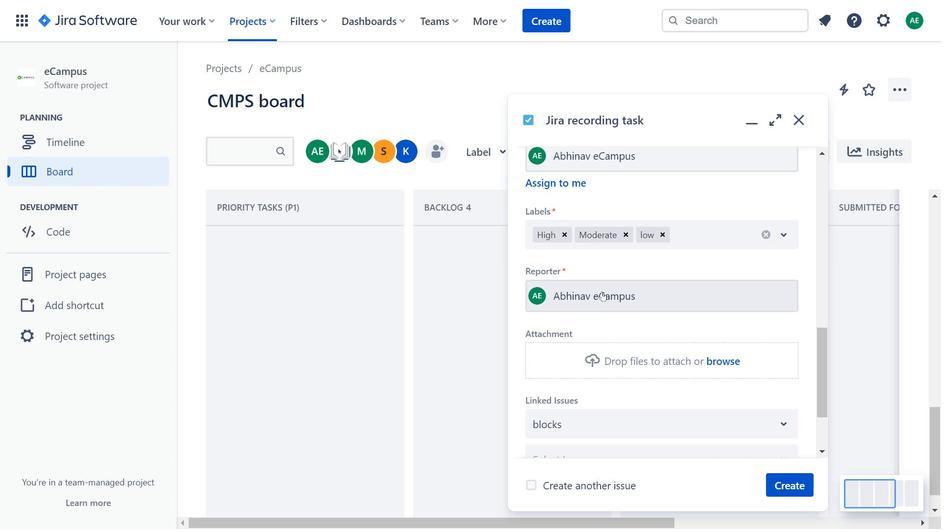 
Action: Mouse moved to (602, 291)
Screenshot: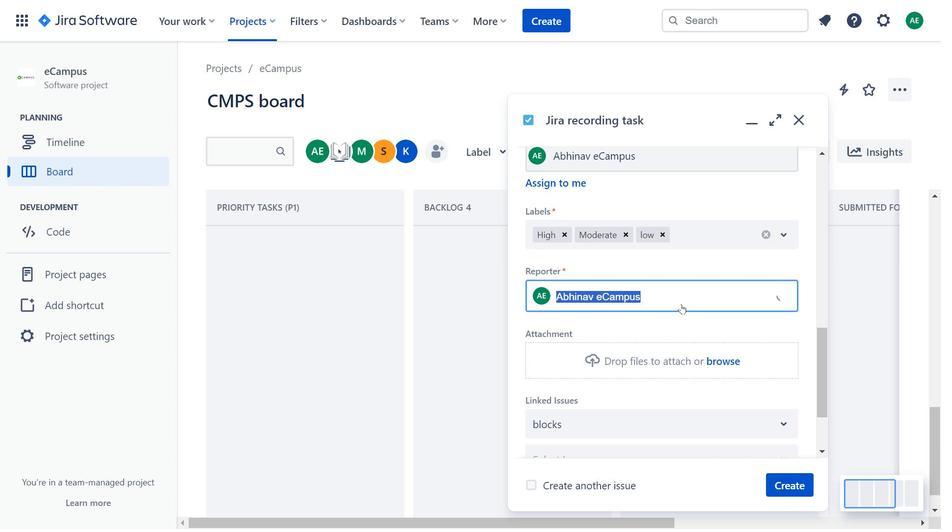 
Action: Mouse pressed left at (602, 291)
Screenshot: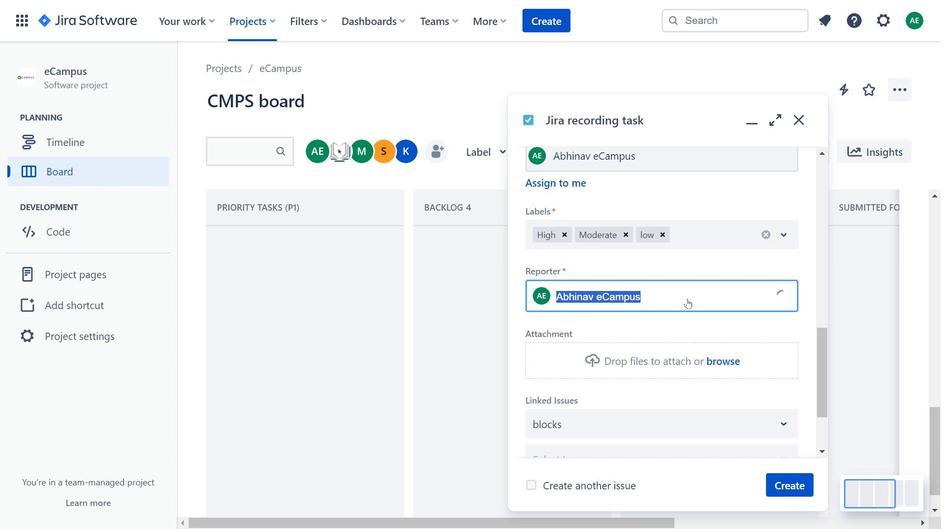 
Action: Mouse moved to (602, 414)
Screenshot: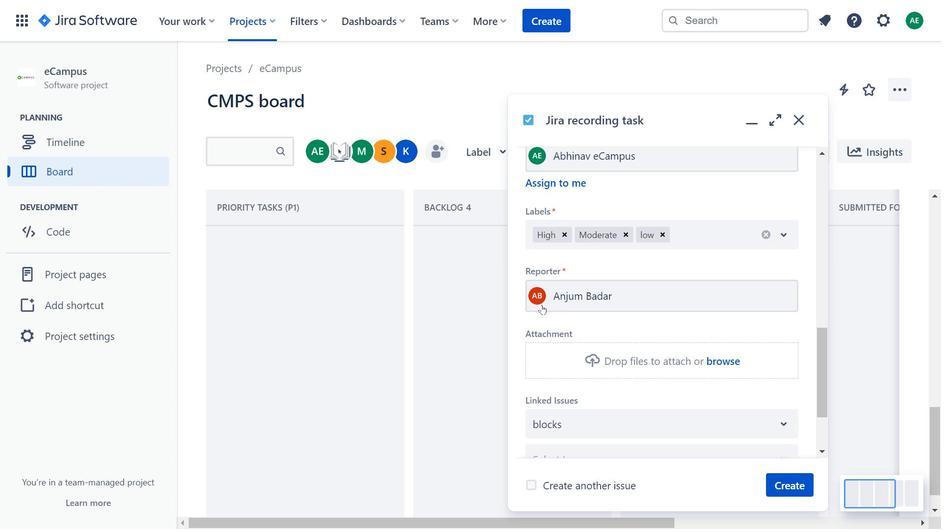
Action: Mouse pressed left at (602, 414)
Screenshot: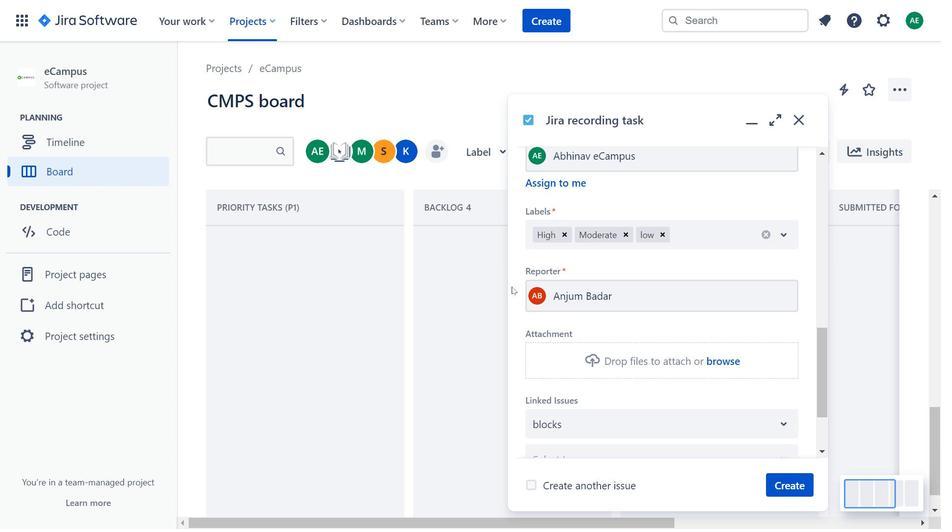 
Action: Mouse moved to (511, 286)
Screenshot: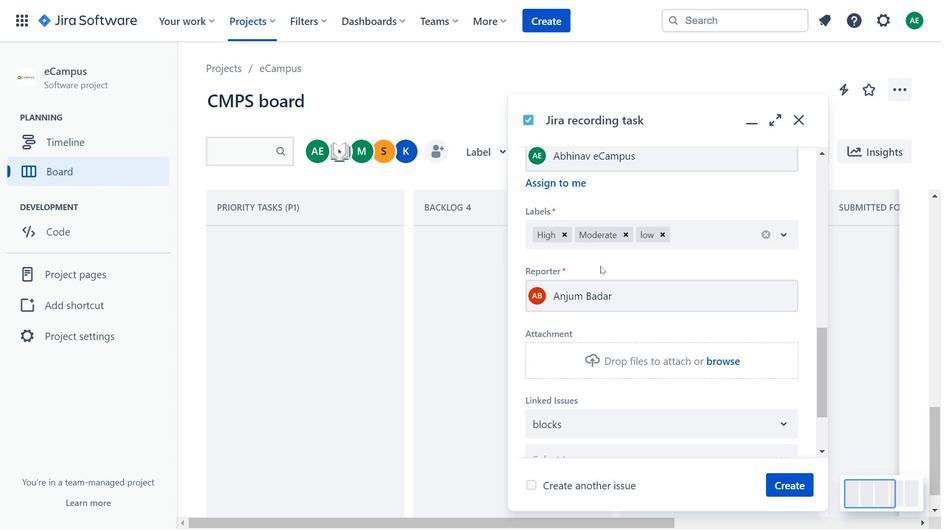 
Action: Mouse pressed left at (511, 286)
Screenshot: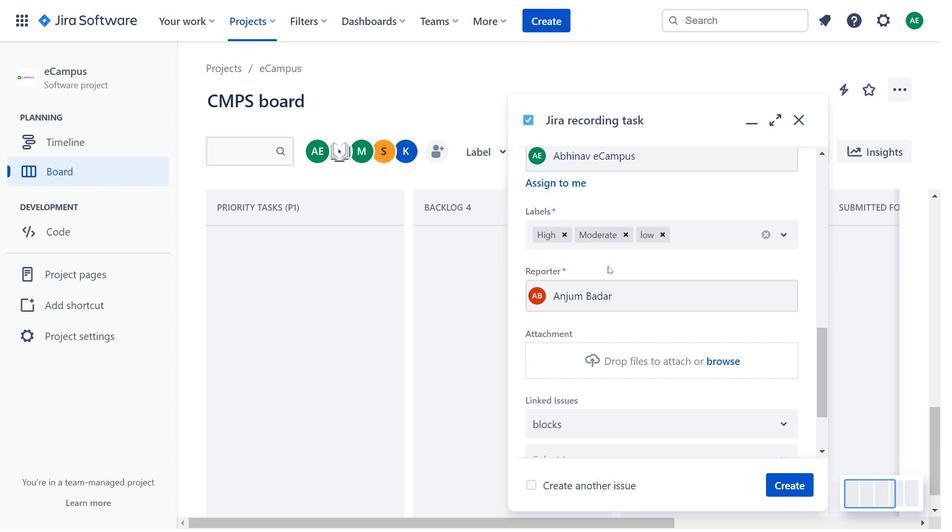 
Action: Mouse moved to (617, 270)
Screenshot: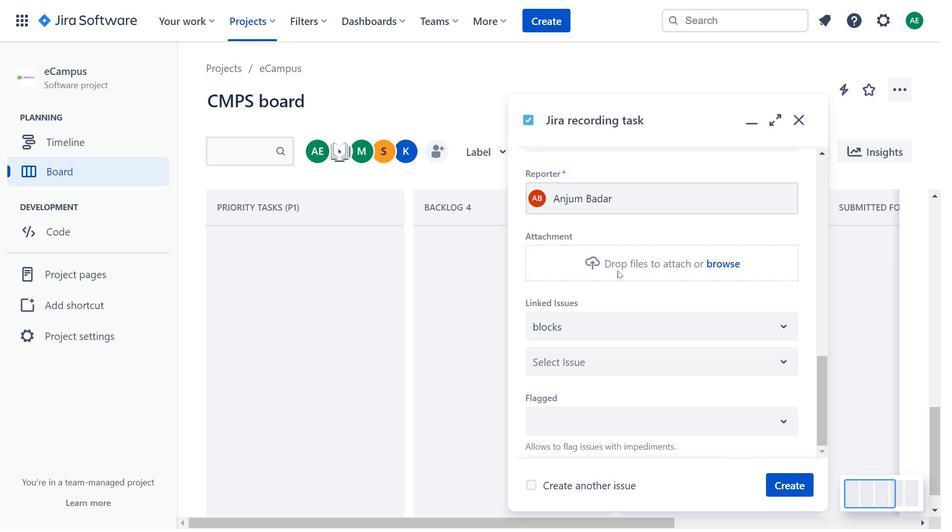 
Action: Mouse scrolled (617, 270) with delta (0, 0)
Screenshot: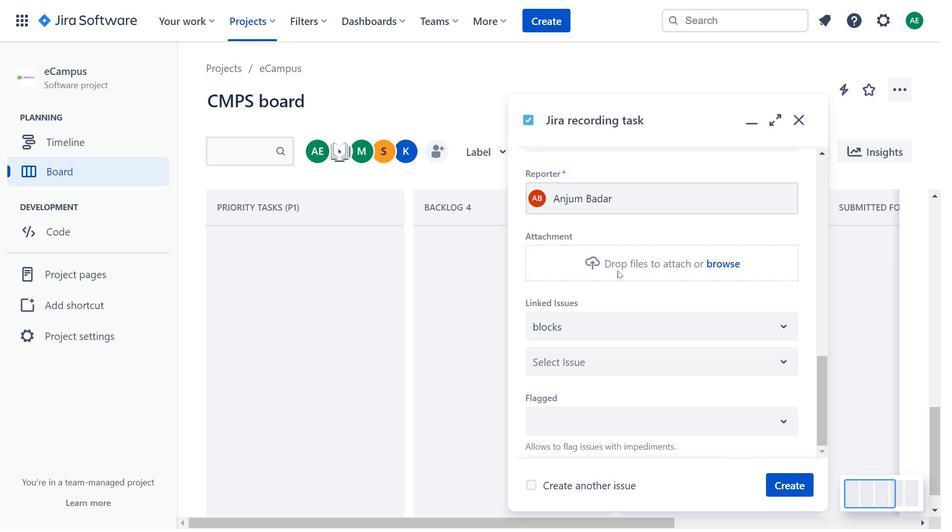 
Action: Mouse scrolled (617, 270) with delta (0, 0)
Screenshot: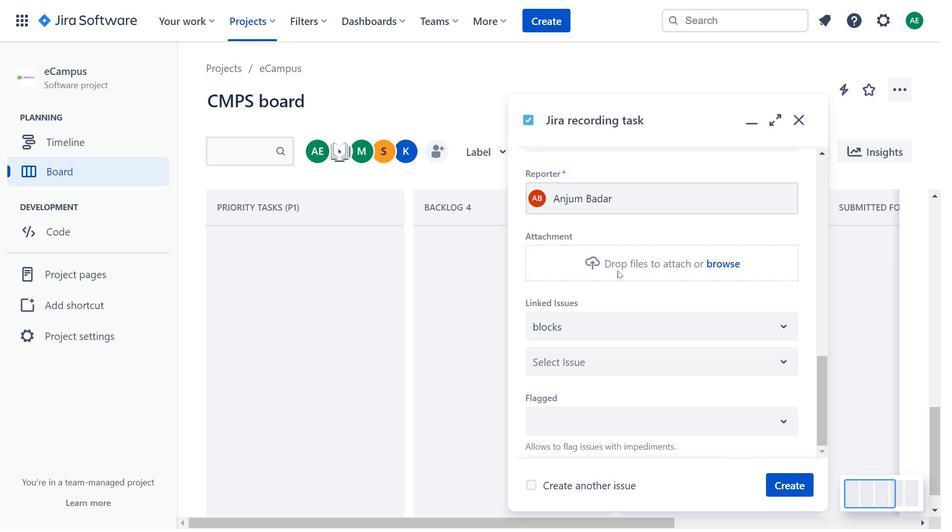 
Action: Mouse scrolled (617, 270) with delta (0, 0)
Screenshot: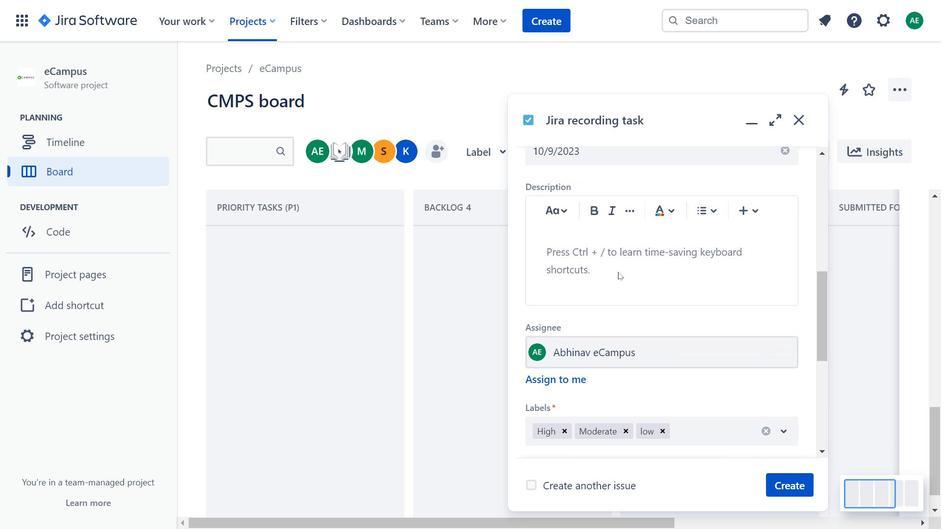 
Action: Mouse scrolled (617, 270) with delta (0, 0)
Screenshot: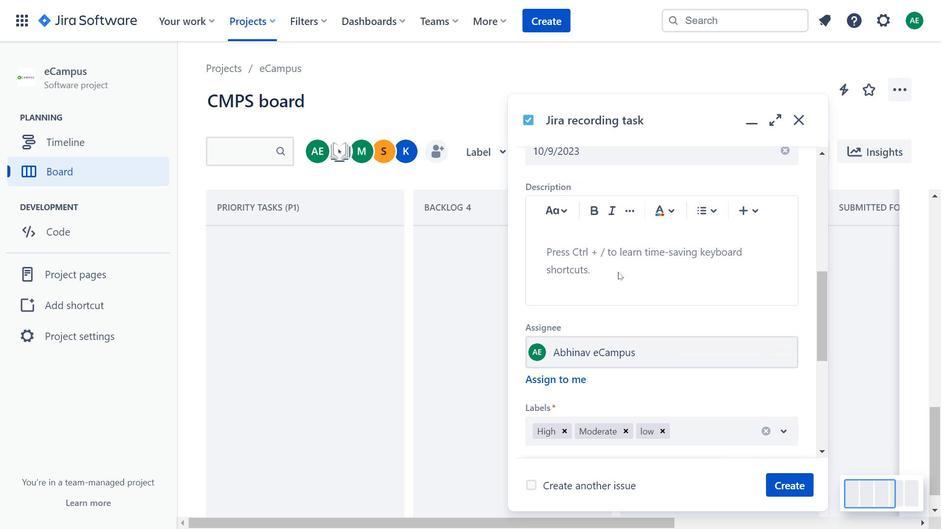 
Action: Mouse moved to (618, 272)
Screenshot: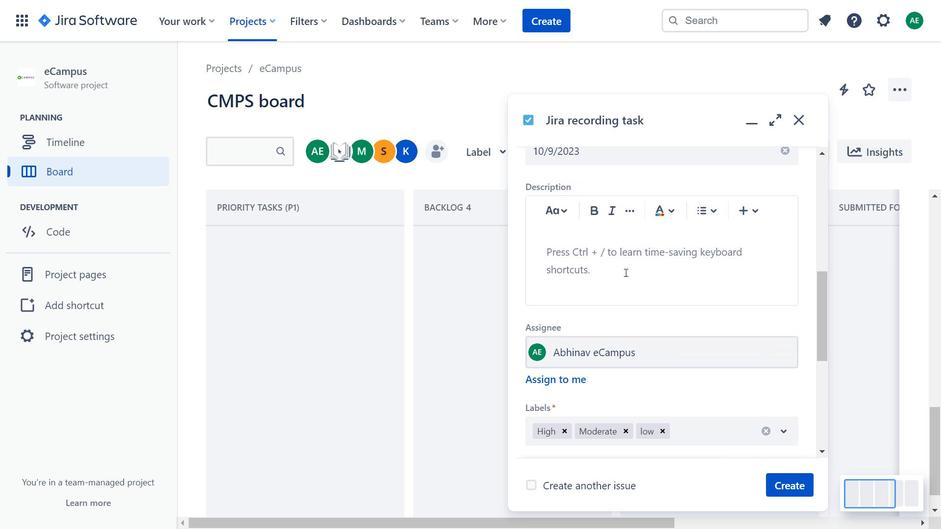 
Action: Mouse scrolled (618, 272) with delta (0, 0)
Screenshot: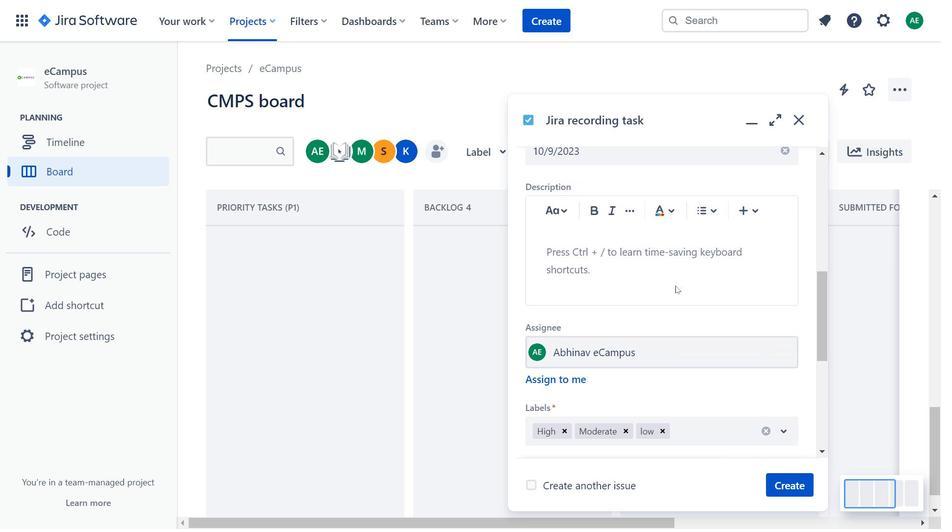 
Action: Mouse scrolled (618, 272) with delta (0, 0)
Screenshot: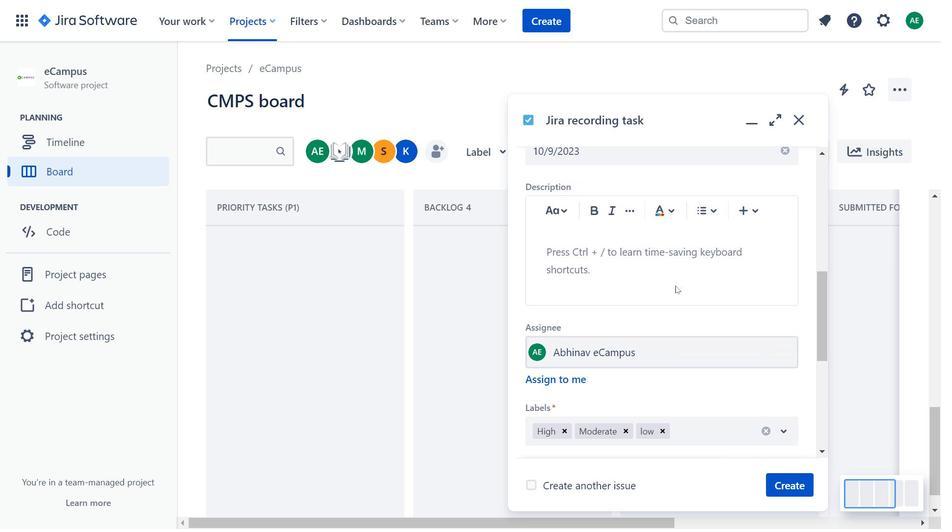 
Action: Mouse scrolled (618, 272) with delta (0, 0)
Screenshot: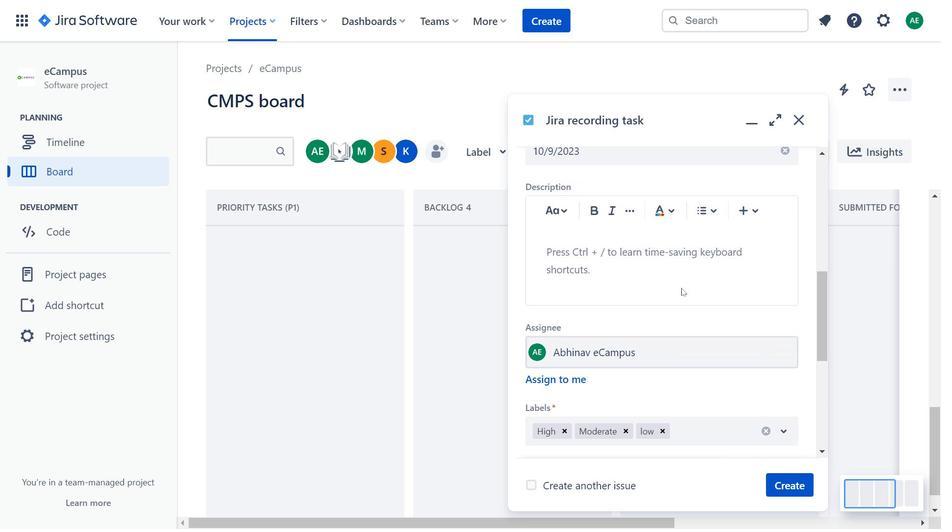 
Action: Mouse scrolled (618, 272) with delta (0, 0)
Screenshot: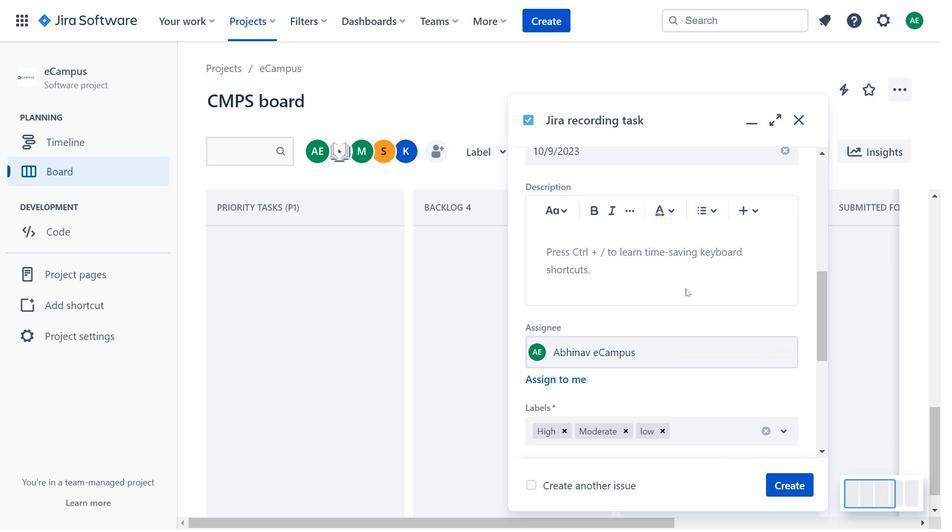 
Action: Mouse moved to (686, 288)
Screenshot: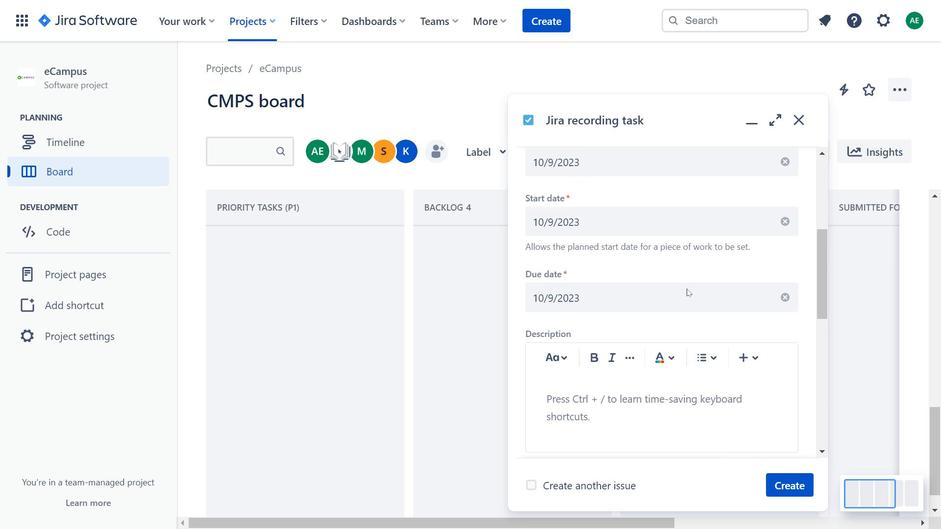 
Action: Mouse scrolled (686, 289) with delta (0, 0)
Screenshot: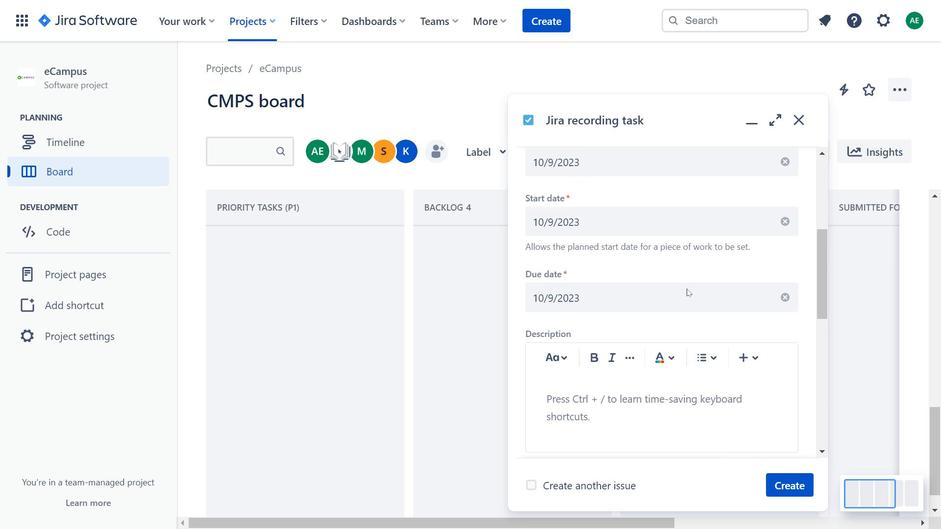 
Action: Mouse moved to (686, 288)
Screenshot: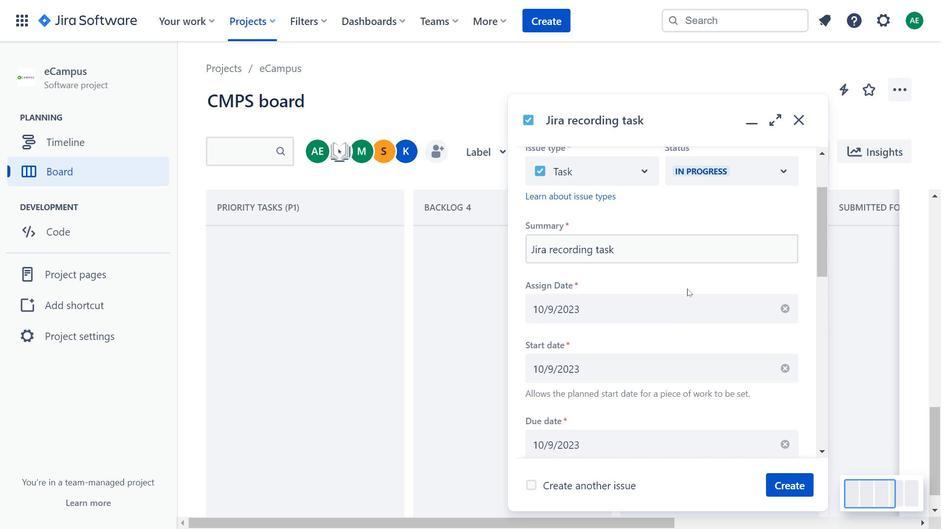 
Action: Mouse scrolled (686, 289) with delta (0, 0)
Screenshot: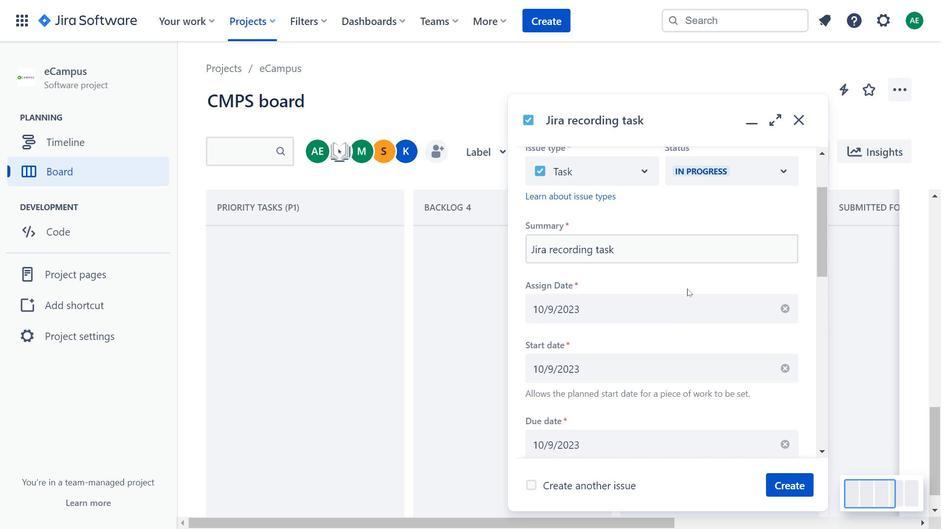 
Action: Mouse scrolled (686, 289) with delta (0, 0)
Screenshot: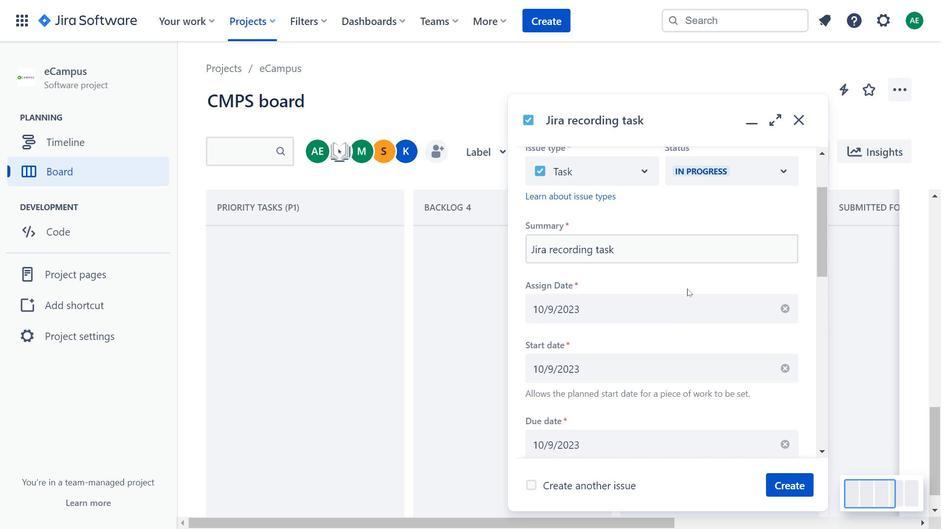 
Action: Mouse scrolled (686, 289) with delta (0, 0)
Screenshot: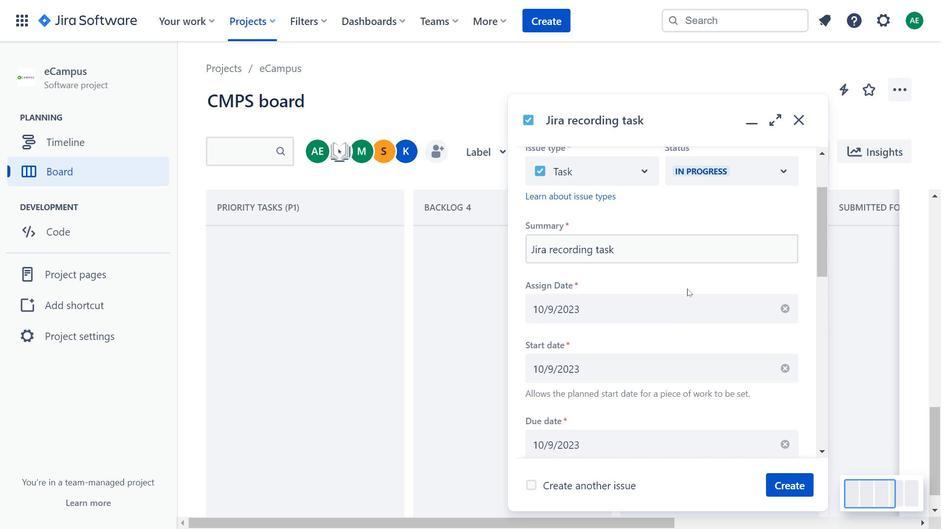 
Action: Mouse moved to (686, 289)
Screenshot: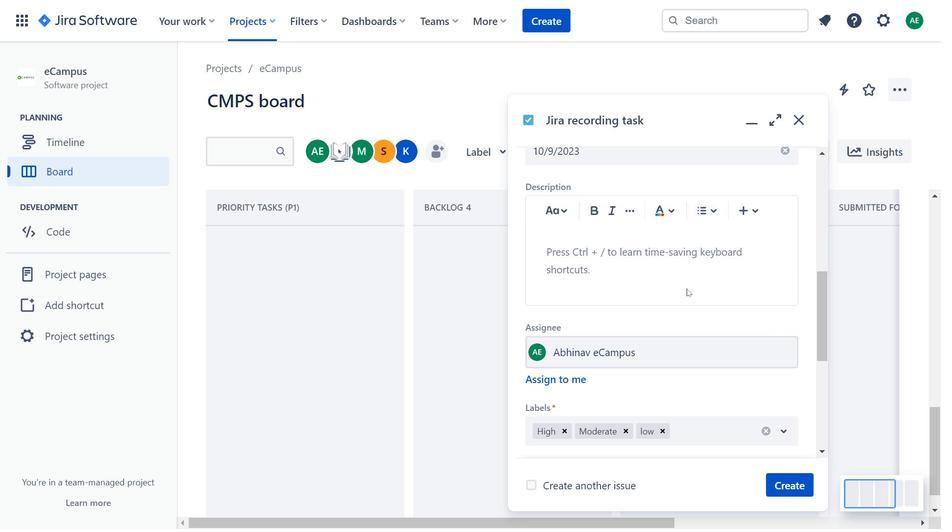 
Action: Mouse scrolled (686, 288) with delta (0, 0)
Screenshot: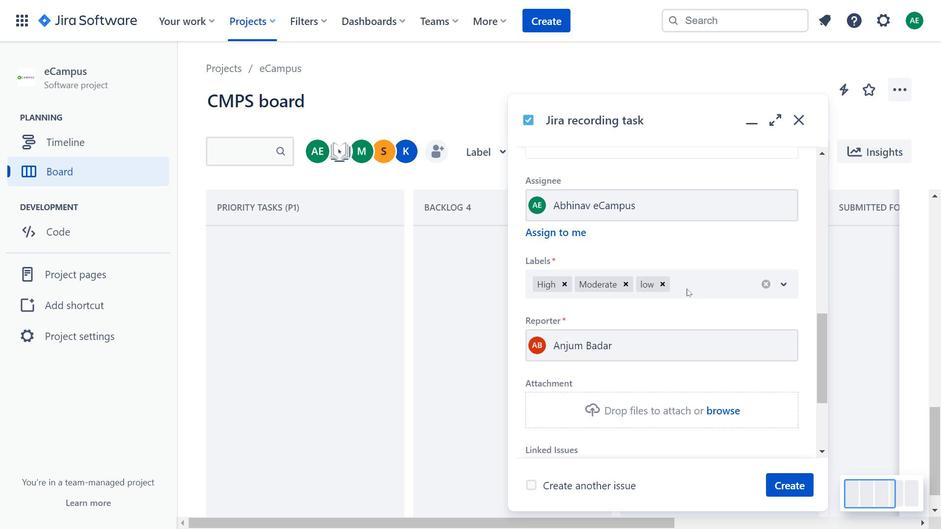 
Action: Mouse scrolled (686, 288) with delta (0, 0)
Screenshot: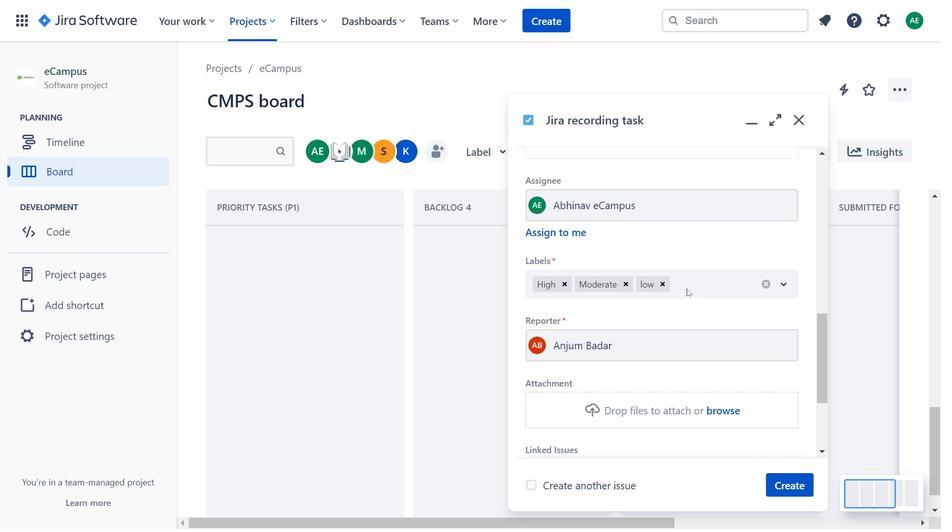 
Action: Mouse scrolled (686, 288) with delta (0, 0)
Screenshot: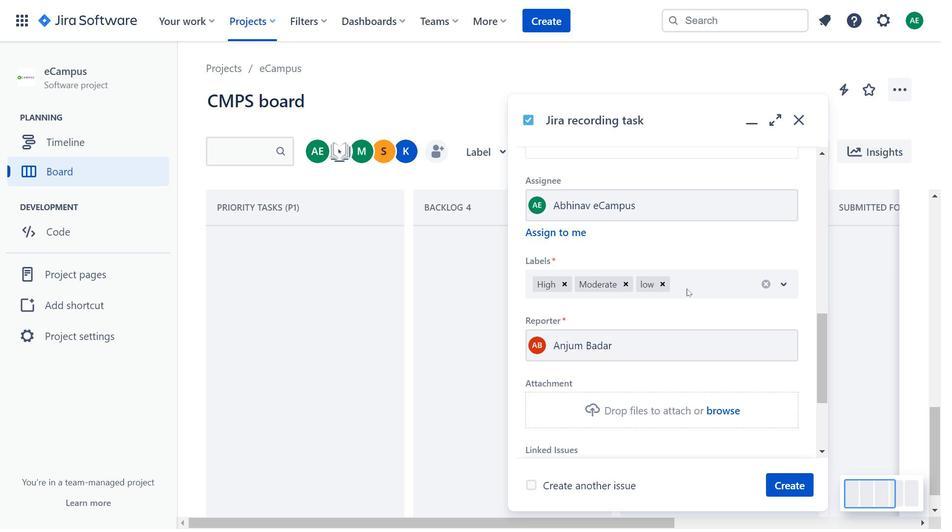
Action: Mouse scrolled (686, 288) with delta (0, 0)
Screenshot: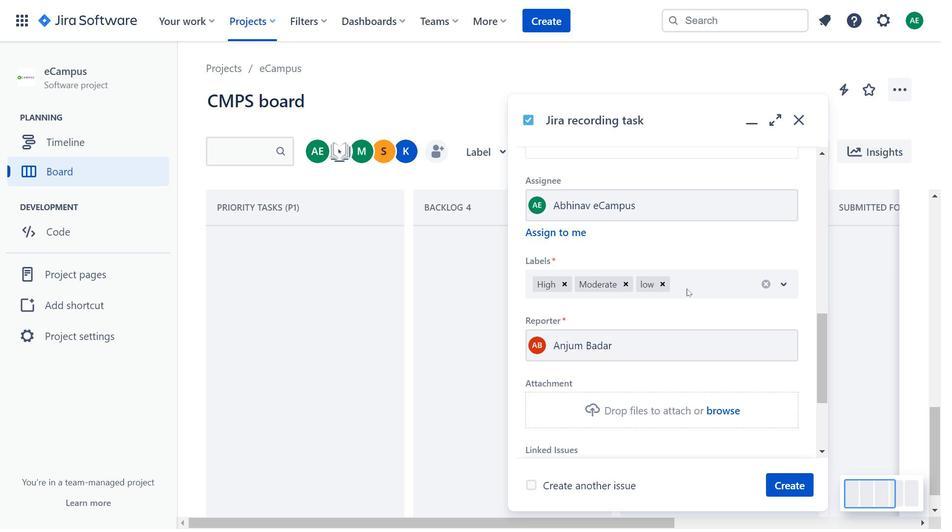 
Action: Mouse scrolled (686, 288) with delta (0, 0)
Screenshot: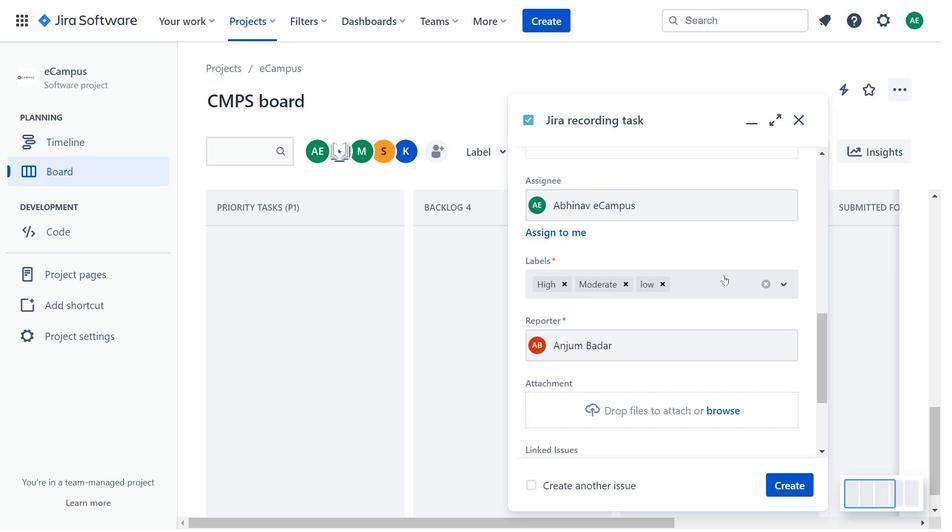 
Action: Mouse scrolled (686, 288) with delta (0, 0)
Screenshot: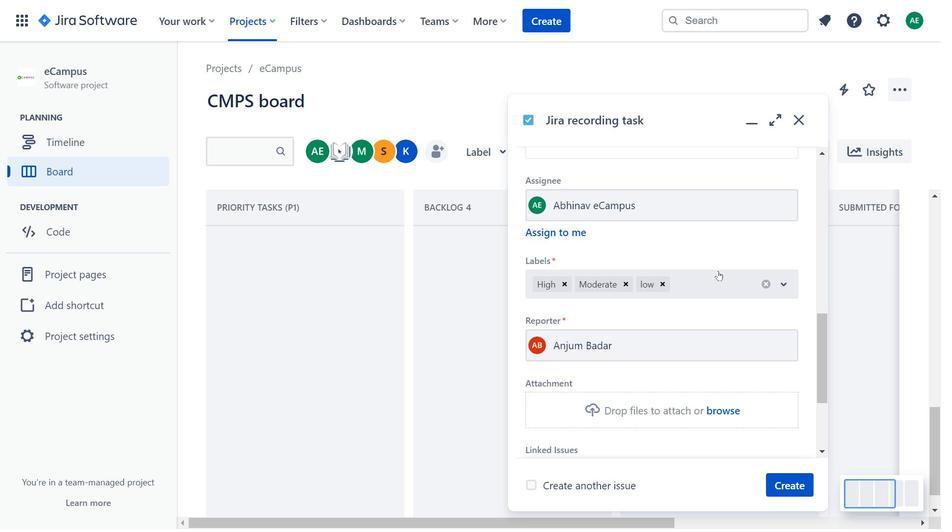 
Action: Mouse moved to (713, 270)
Screenshot: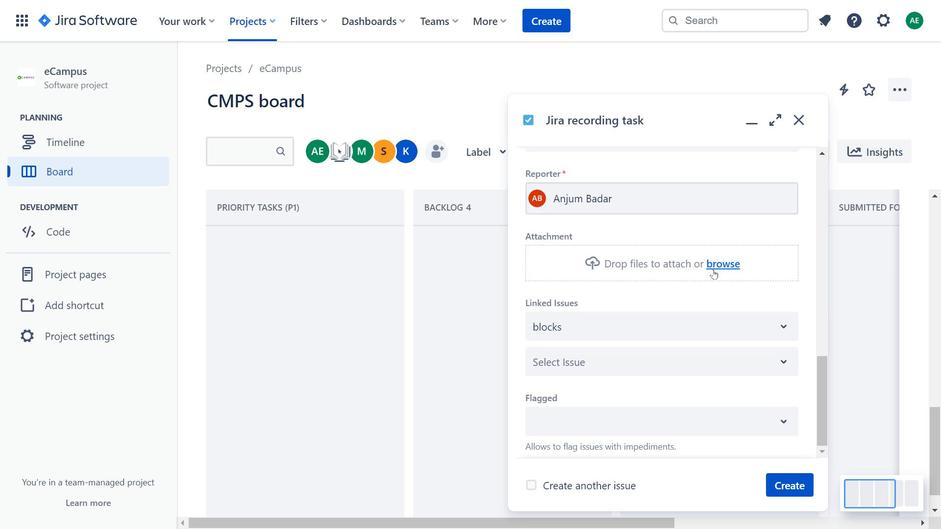 
Action: Mouse scrolled (713, 269) with delta (0, 0)
Screenshot: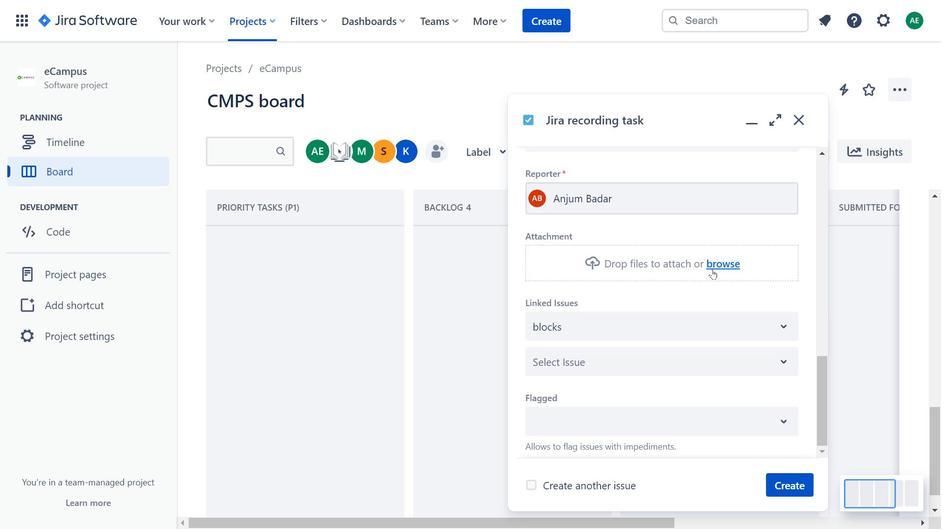 
Action: Mouse scrolled (713, 269) with delta (0, 0)
Screenshot: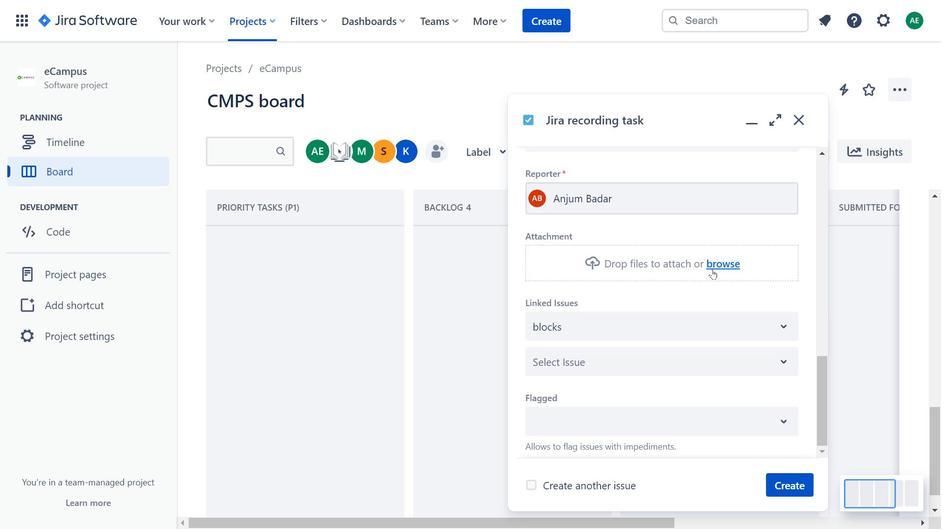 
Action: Mouse scrolled (713, 269) with delta (0, 0)
Screenshot: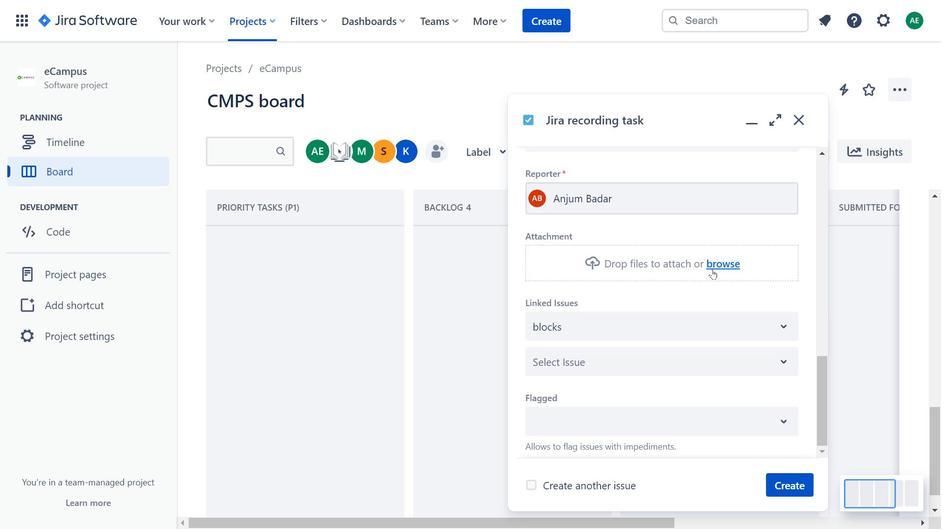 
Action: Mouse scrolled (713, 269) with delta (0, 0)
Screenshot: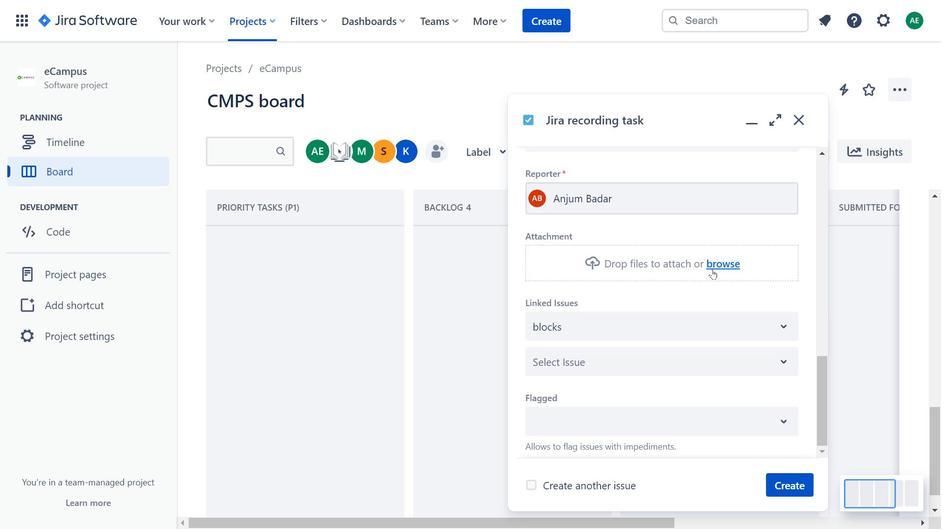 
Action: Mouse moved to (712, 270)
Screenshot: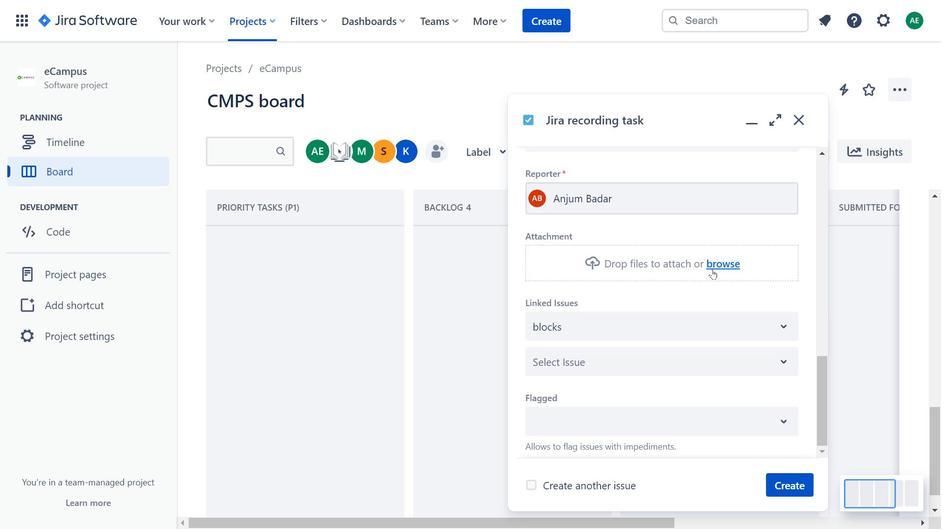 
Action: Mouse scrolled (712, 270) with delta (0, 0)
Screenshot: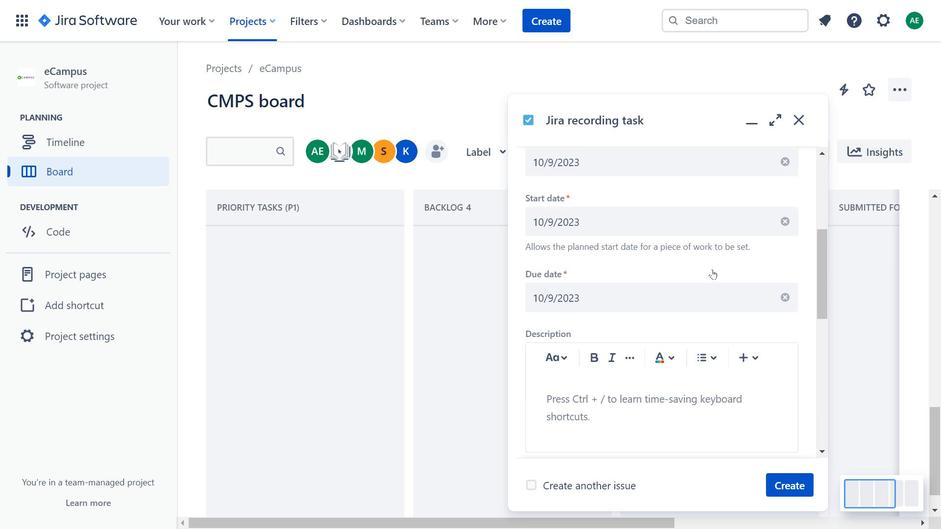 
Action: Mouse scrolled (712, 270) with delta (0, 0)
Screenshot: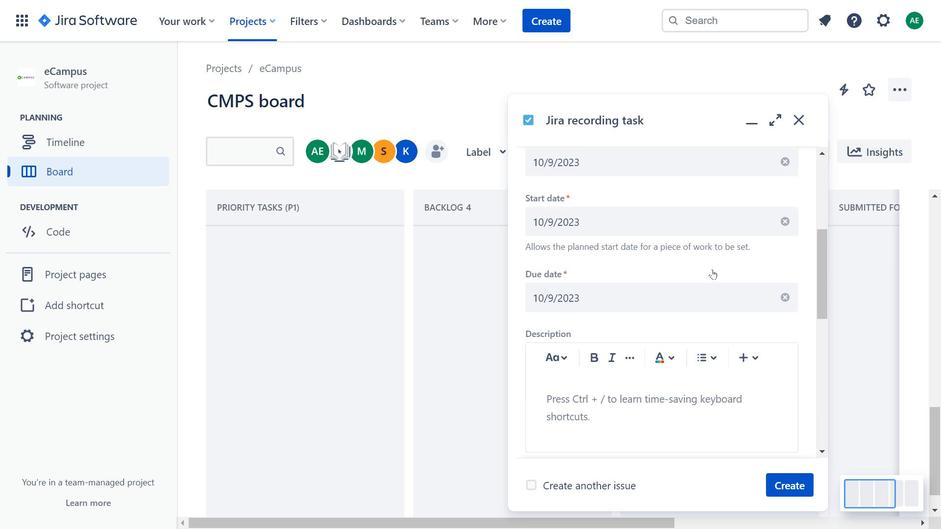 
Action: Mouse scrolled (712, 270) with delta (0, 0)
Screenshot: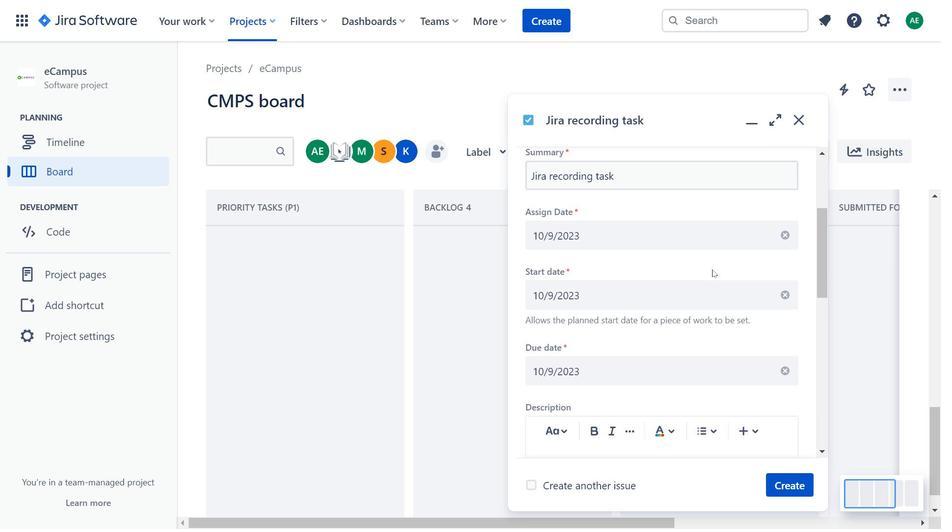 
Action: Mouse scrolled (712, 270) with delta (0, 0)
Screenshot: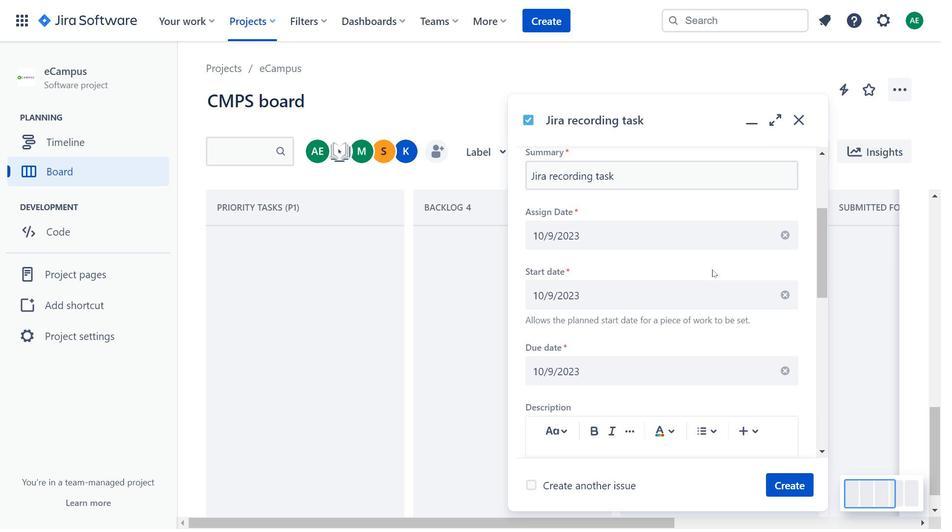 
Action: Mouse scrolled (712, 270) with delta (0, 0)
Screenshot: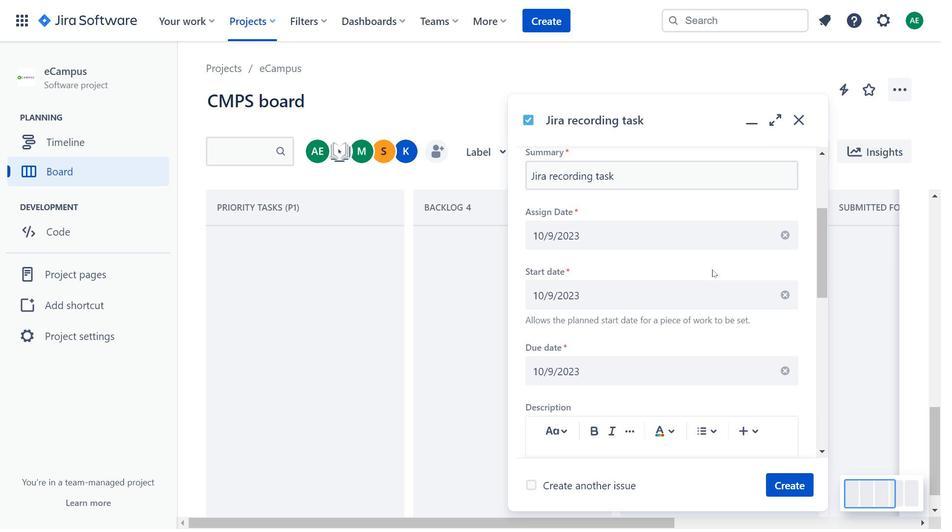 
Action: Mouse scrolled (712, 270) with delta (0, 0)
Screenshot: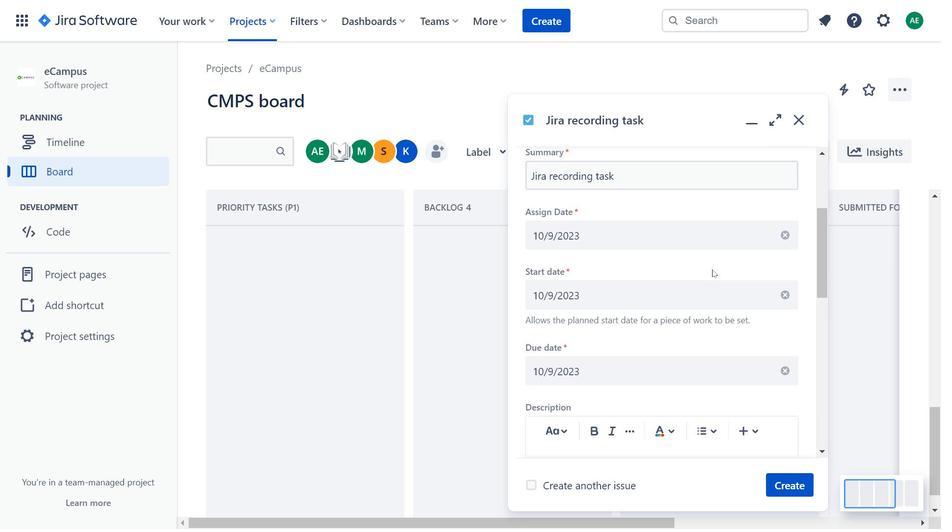 
Action: Mouse scrolled (712, 270) with delta (0, 0)
Screenshot: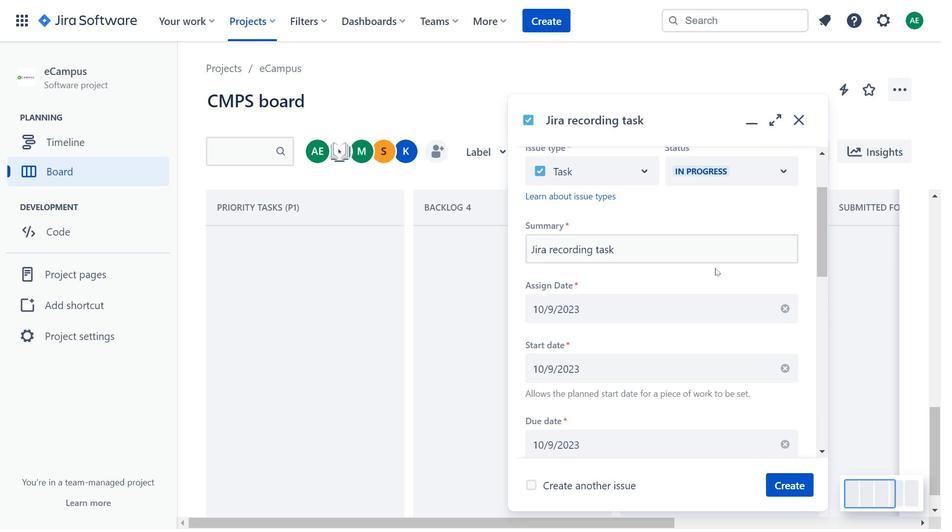 
Action: Mouse scrolled (712, 270) with delta (0, 0)
Screenshot: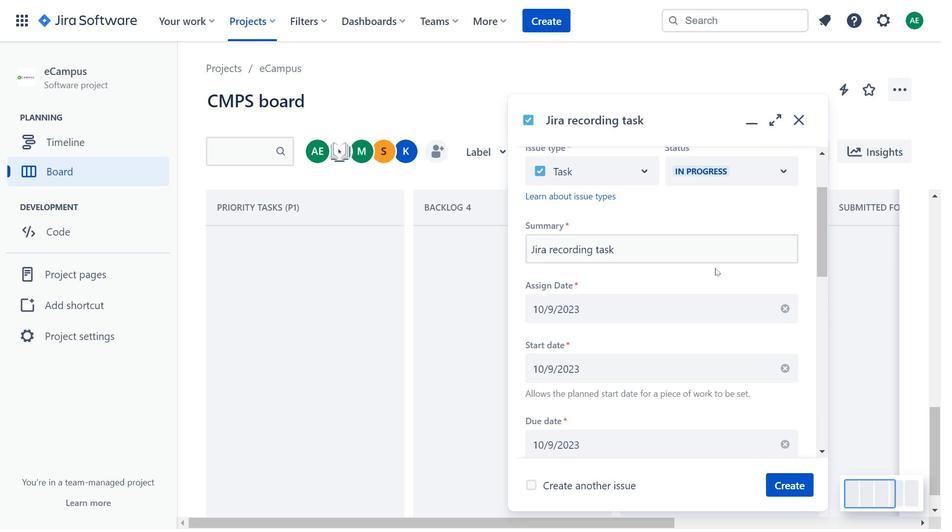 
Action: Mouse moved to (715, 268)
Screenshot: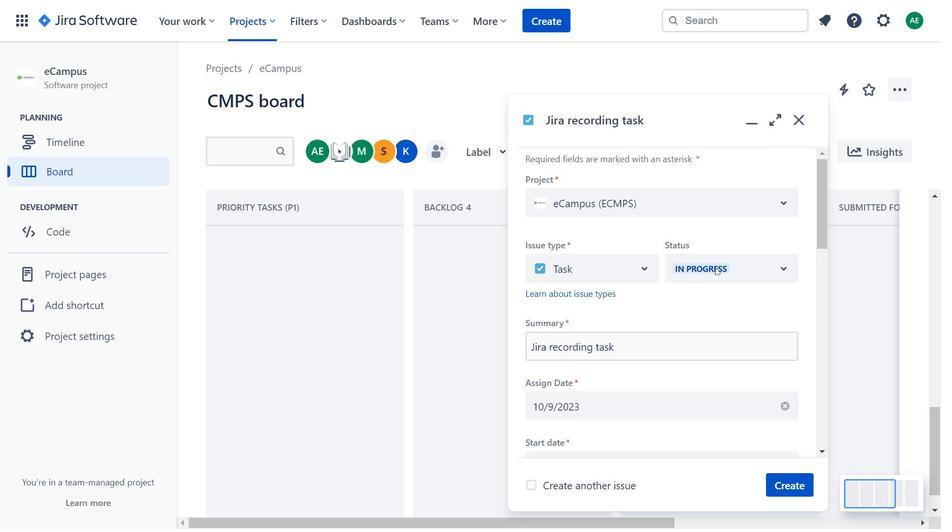 
Action: Mouse scrolled (715, 268) with delta (0, 0)
Screenshot: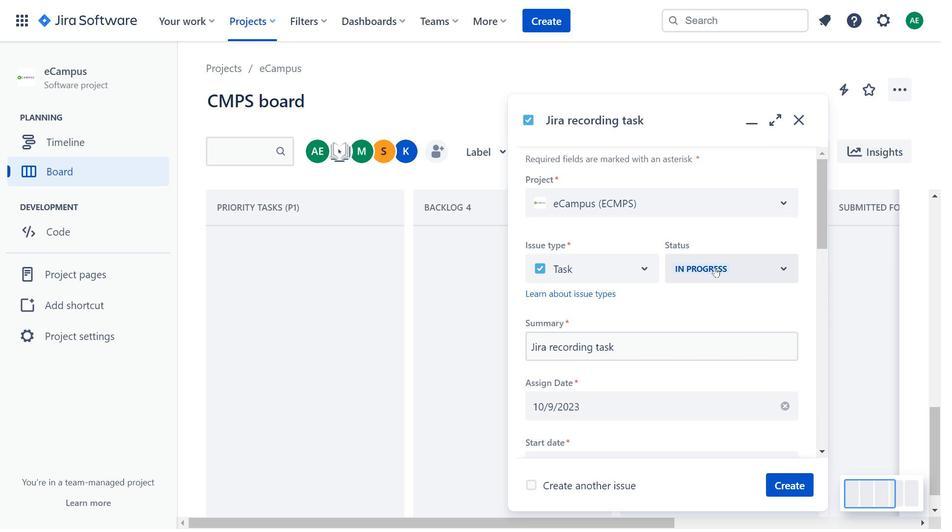 
Action: Mouse scrolled (715, 268) with delta (0, 0)
Screenshot: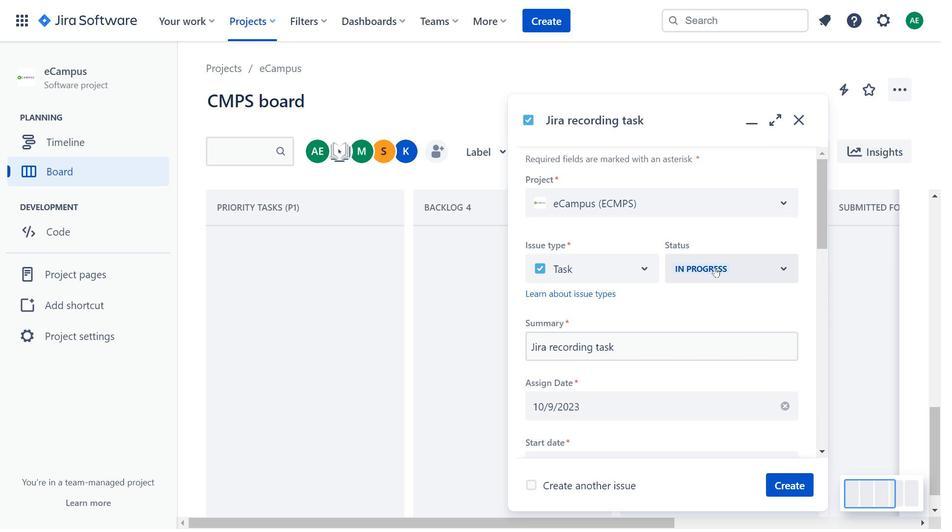 
Action: Mouse moved to (715, 267)
Screenshot: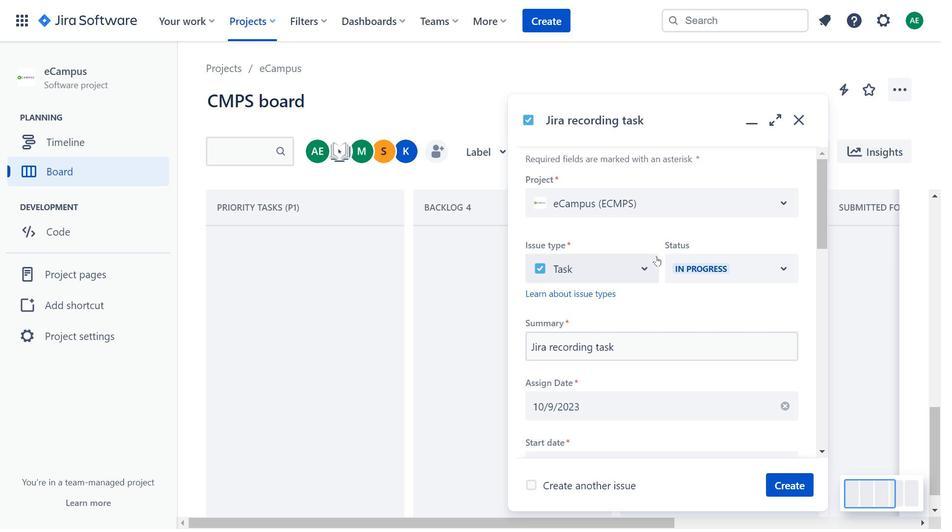 
Action: Mouse scrolled (715, 268) with delta (0, 0)
Screenshot: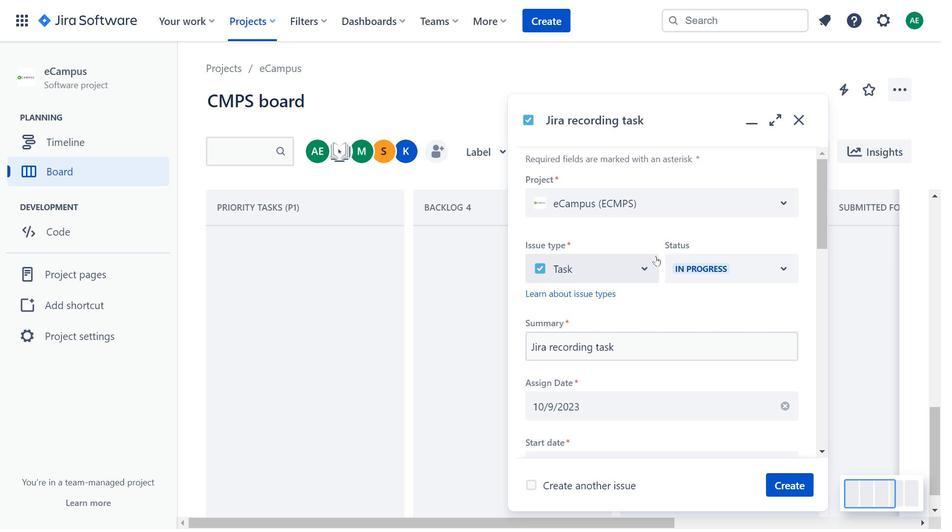 
Action: Mouse moved to (783, 491)
Screenshot: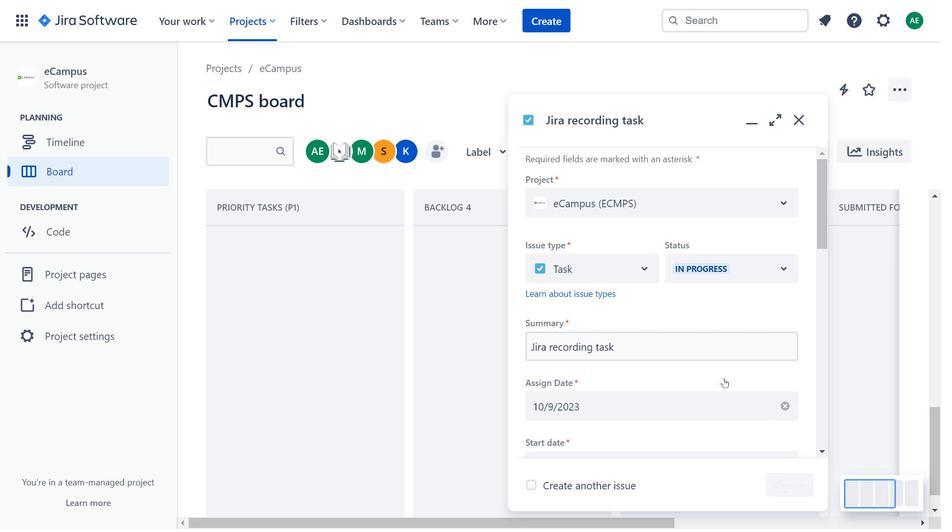 
Action: Mouse pressed left at (783, 491)
Screenshot: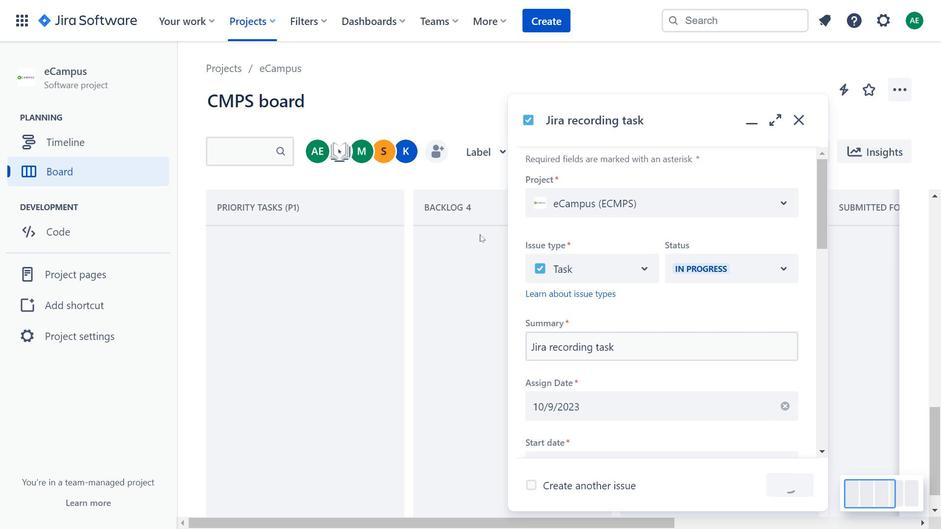 
Action: Mouse moved to (124, 468)
Screenshot: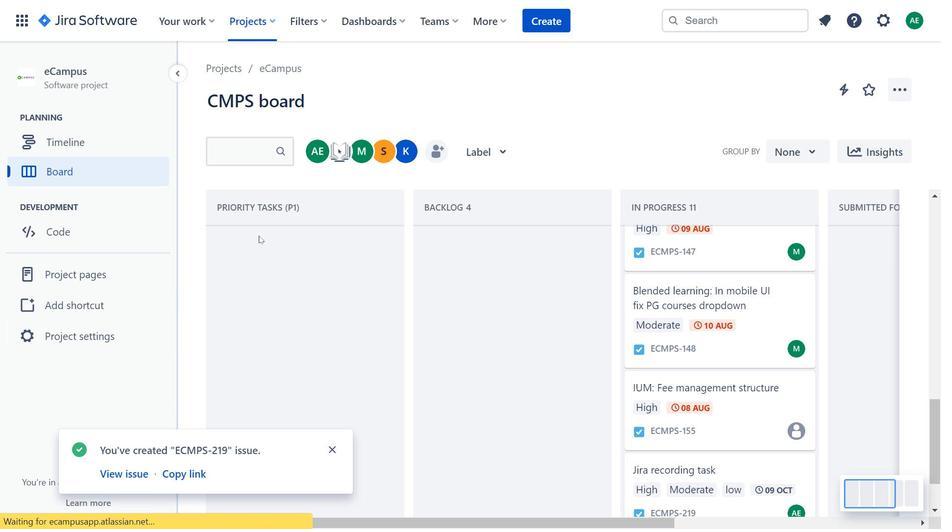 
Action: Mouse pressed left at (124, 468)
Screenshot: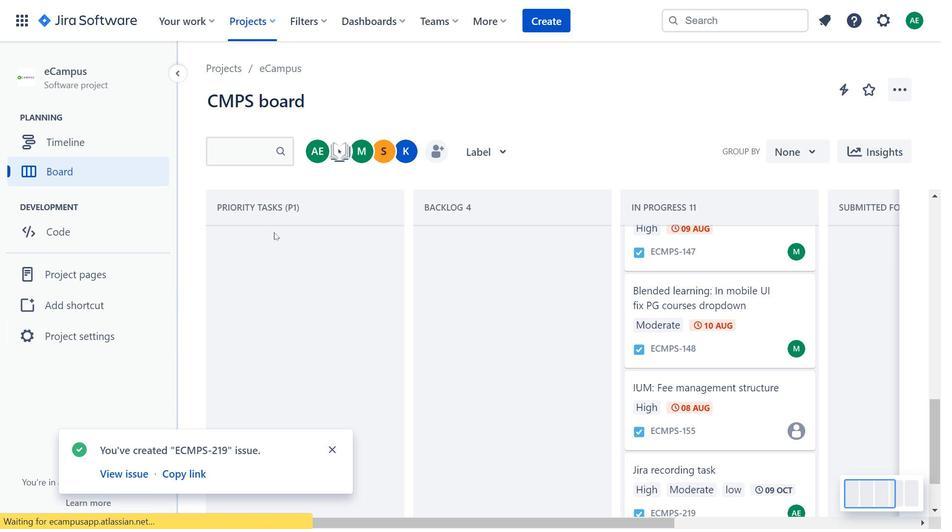 
Action: Mouse moved to (798, 102)
Screenshot: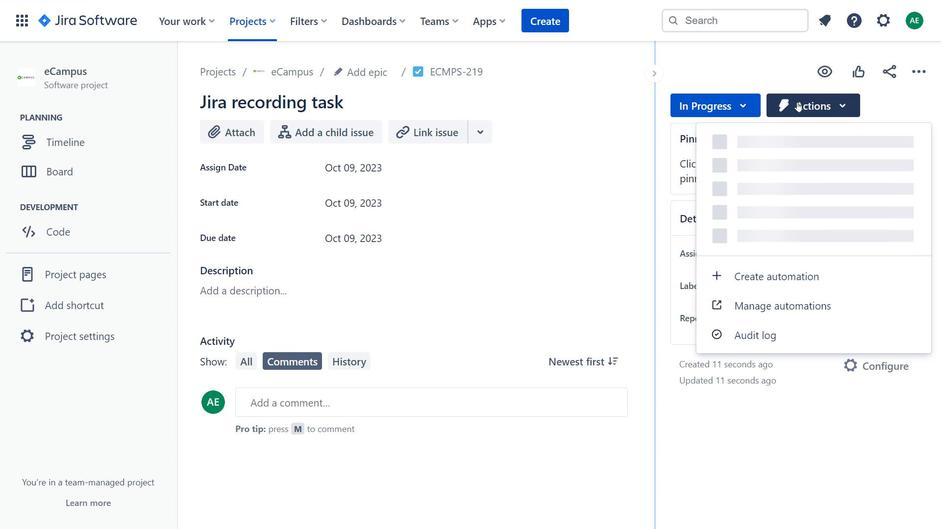 
Action: Mouse pressed left at (798, 102)
Screenshot: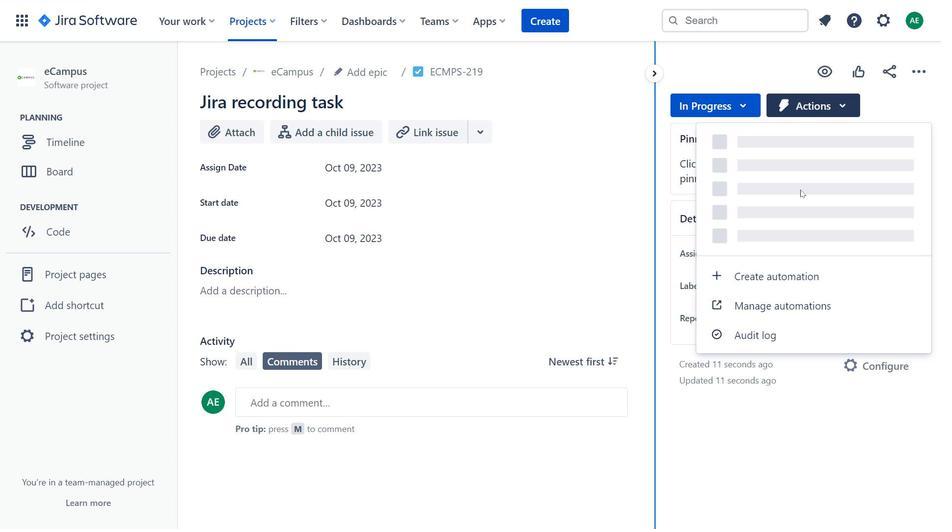 
Action: Mouse moved to (459, 166)
Screenshot: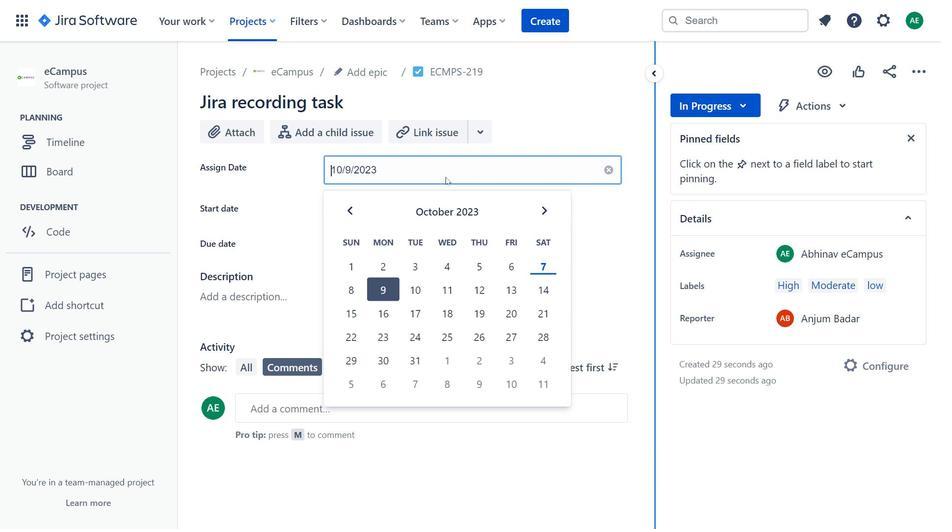 
Action: Mouse pressed left at (459, 166)
Screenshot: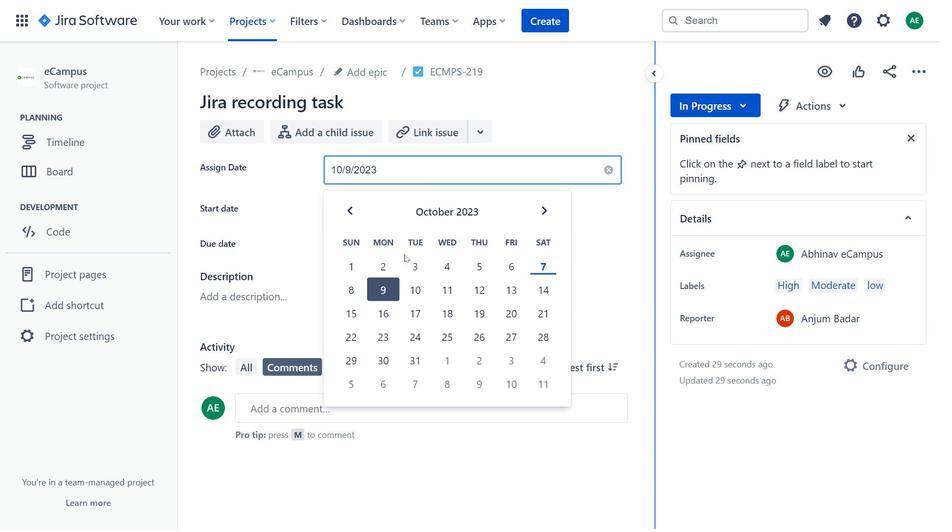 
Action: Mouse moved to (548, 214)
Screenshot: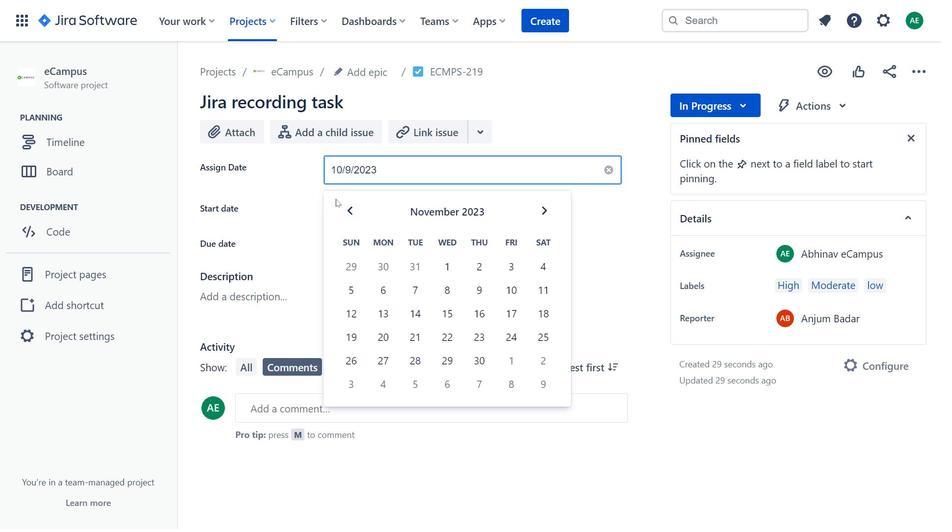 
Action: Mouse pressed left at (548, 214)
Screenshot: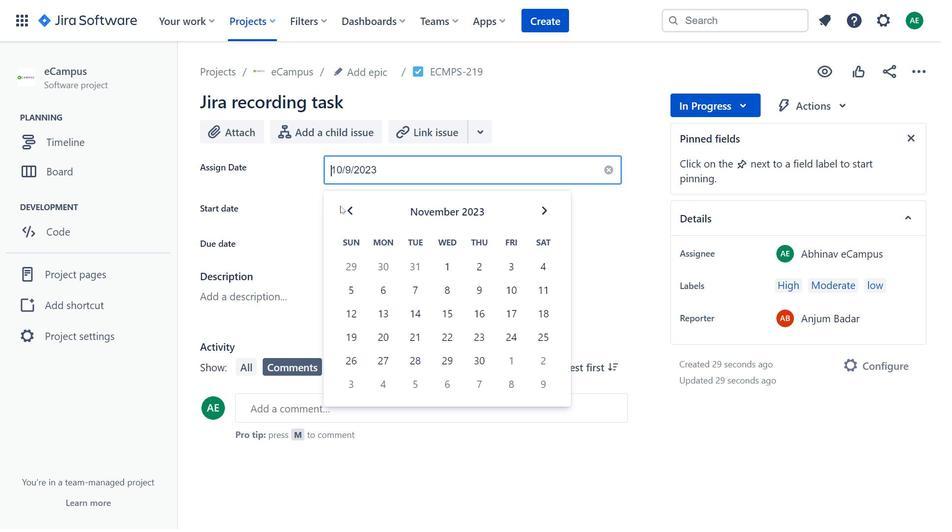 
Action: Mouse moved to (353, 213)
Screenshot: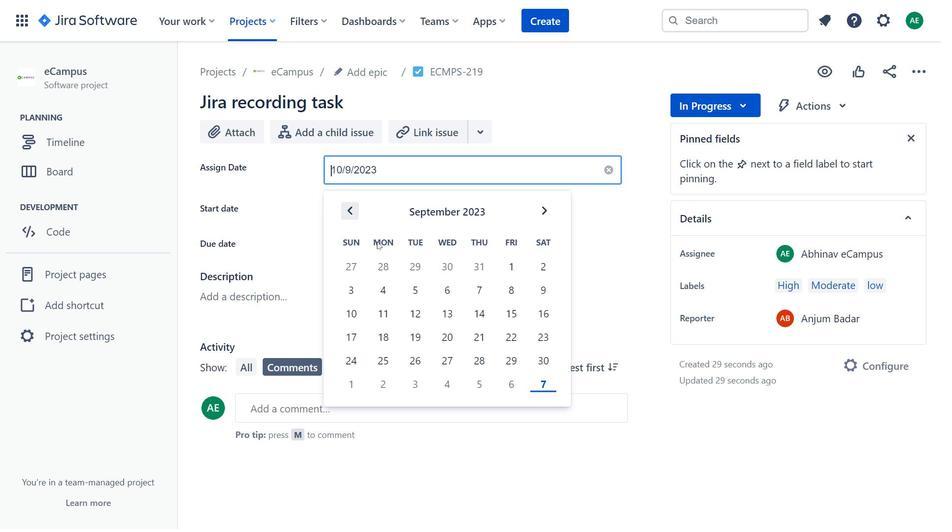 
Action: Mouse pressed left at (353, 213)
Screenshot: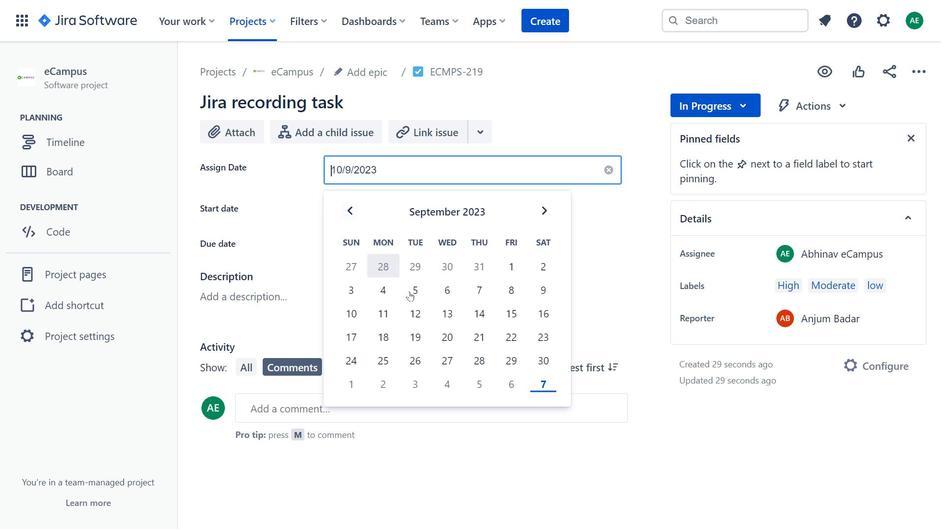 
Action: Mouse pressed left at (353, 213)
Screenshot: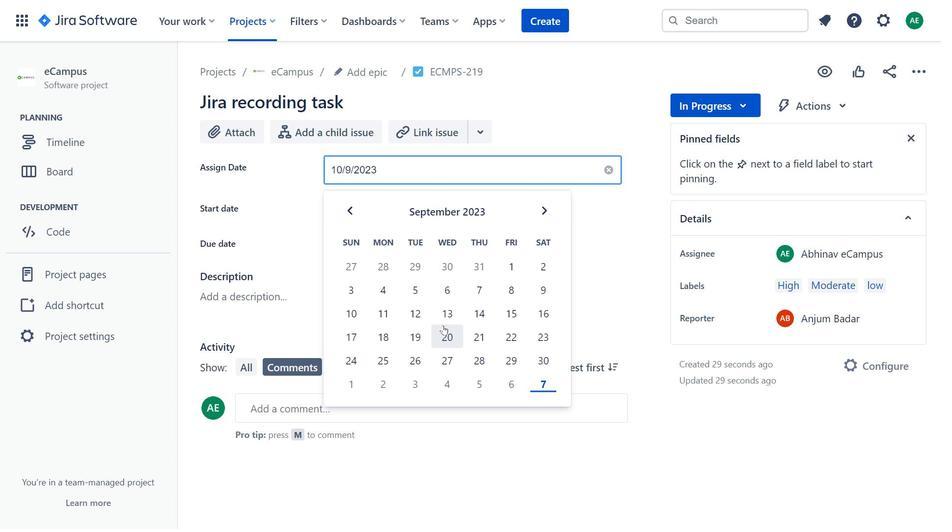 
Action: Mouse moved to (541, 210)
Screenshot: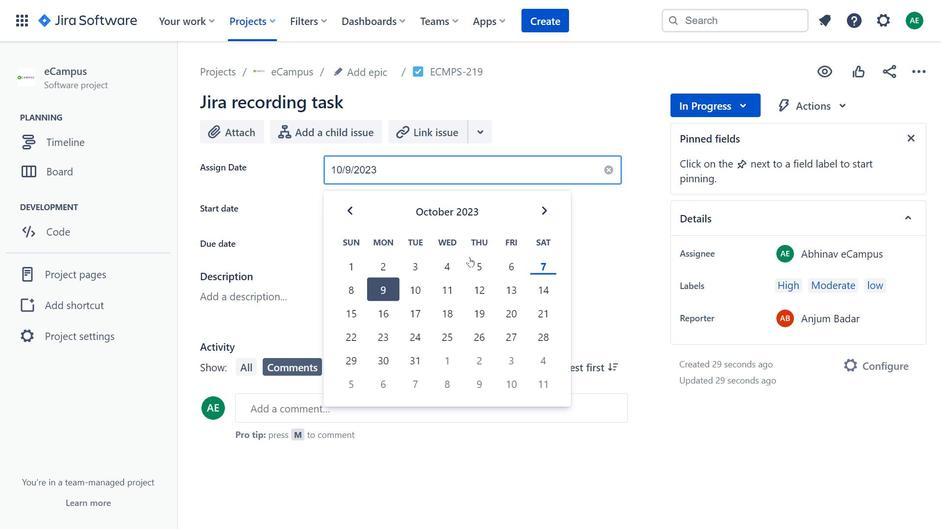 
Action: Mouse pressed left at (541, 210)
Screenshot: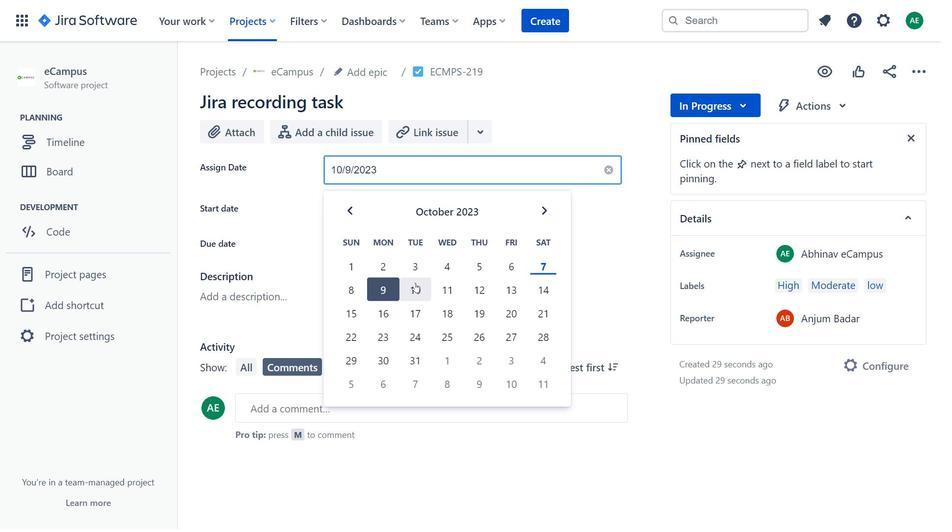 
Action: Mouse moved to (343, 204)
Screenshot: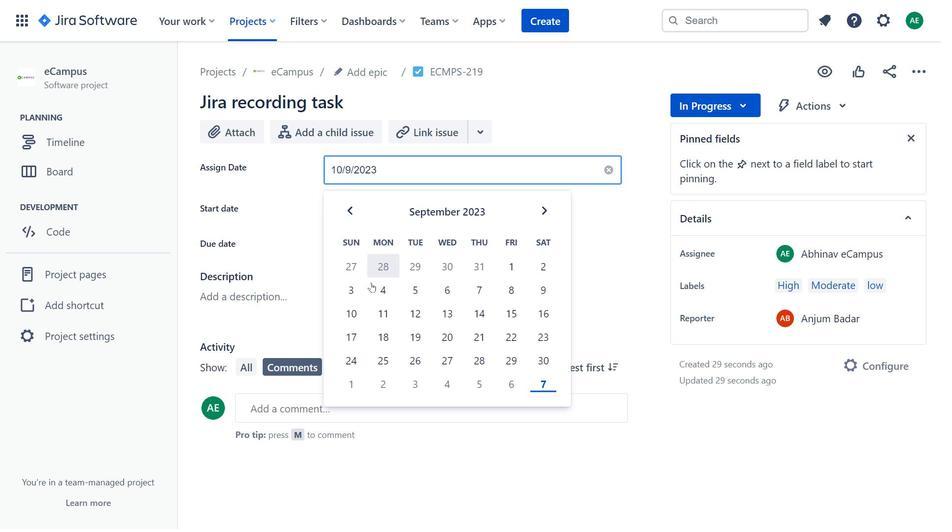 
Action: Mouse pressed left at (343, 204)
Screenshot: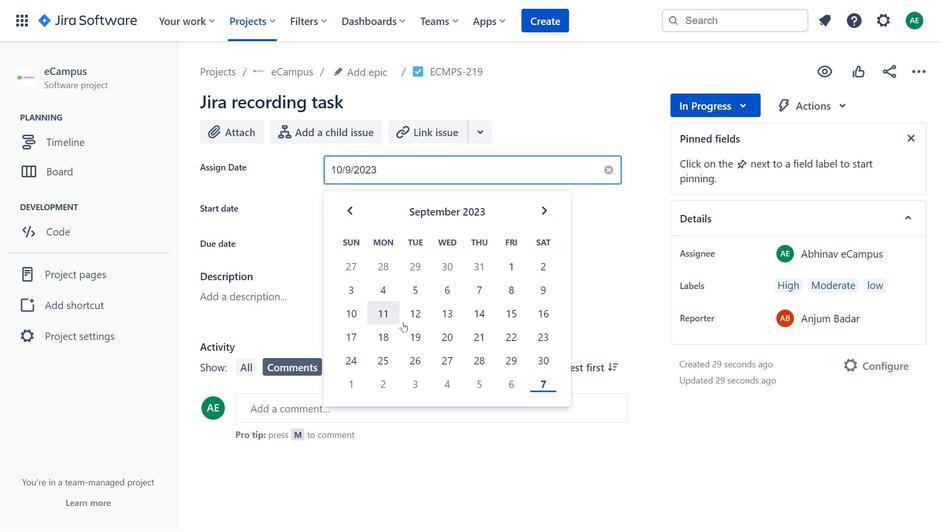 
Action: Mouse moved to (637, 242)
Screenshot: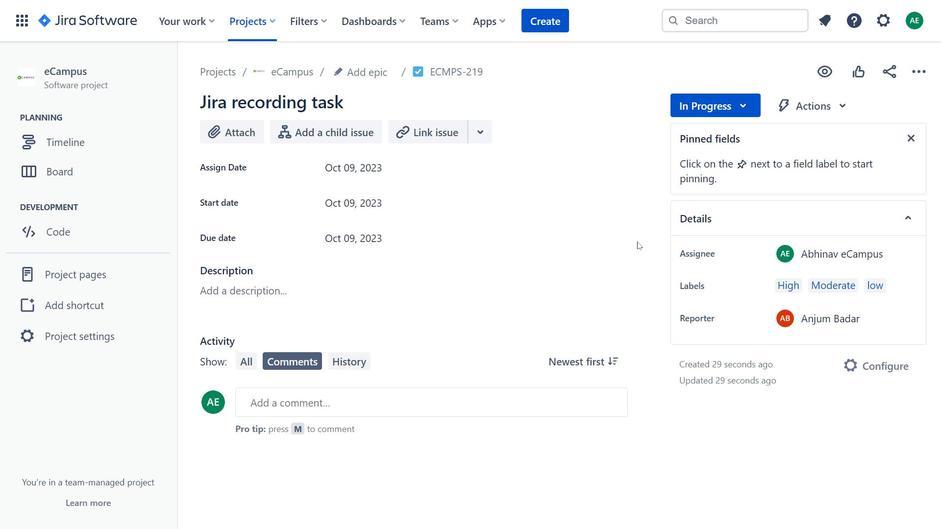 
Action: Mouse pressed left at (637, 242)
Screenshot: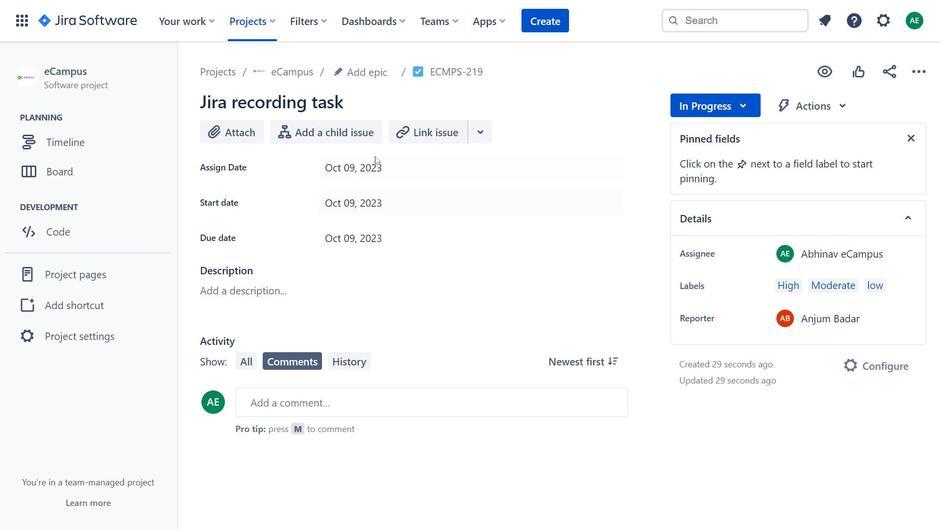
Action: Mouse moved to (52, 167)
Screenshot: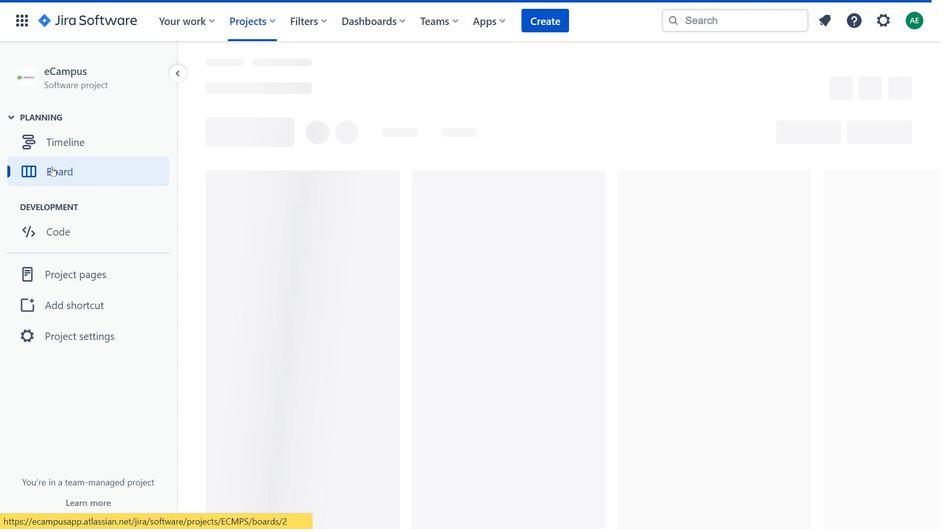 
Action: Mouse pressed left at (52, 167)
Screenshot: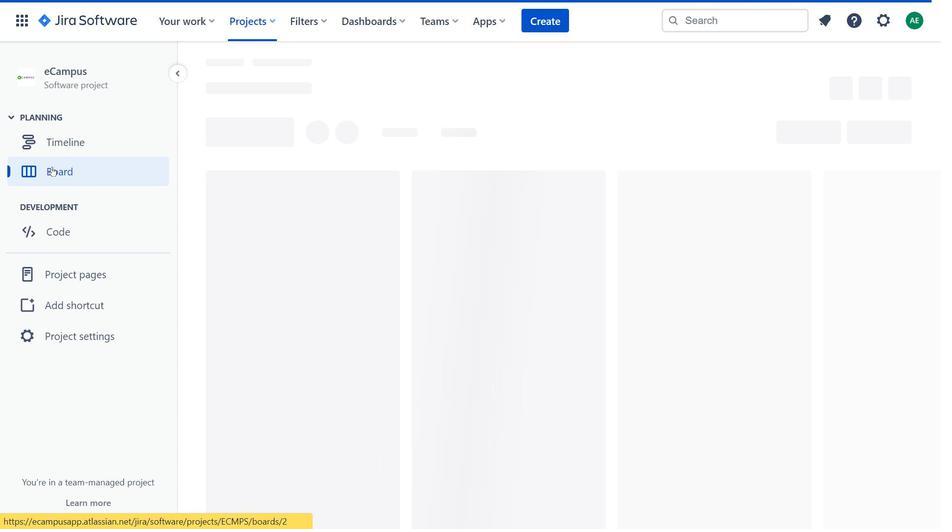 
Action: Mouse moved to (567, 271)
Screenshot: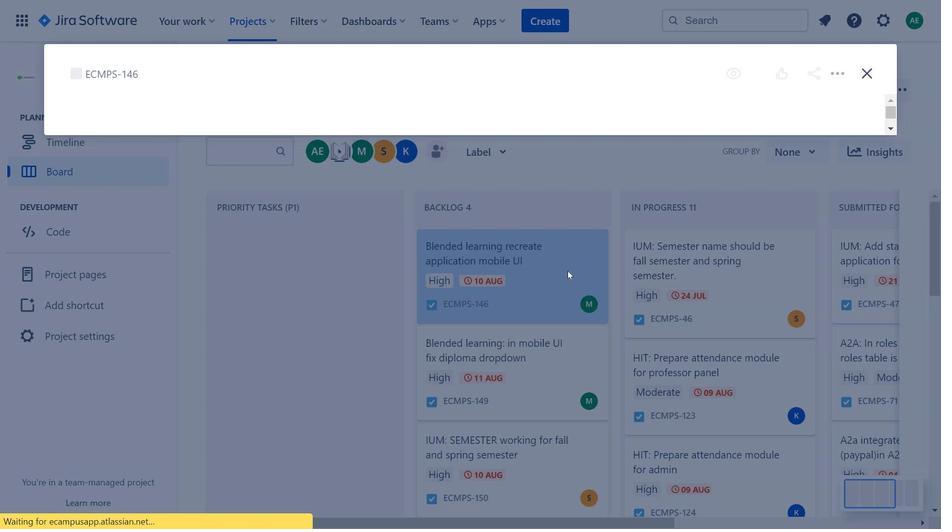 
Action: Mouse pressed left at (567, 271)
Screenshot: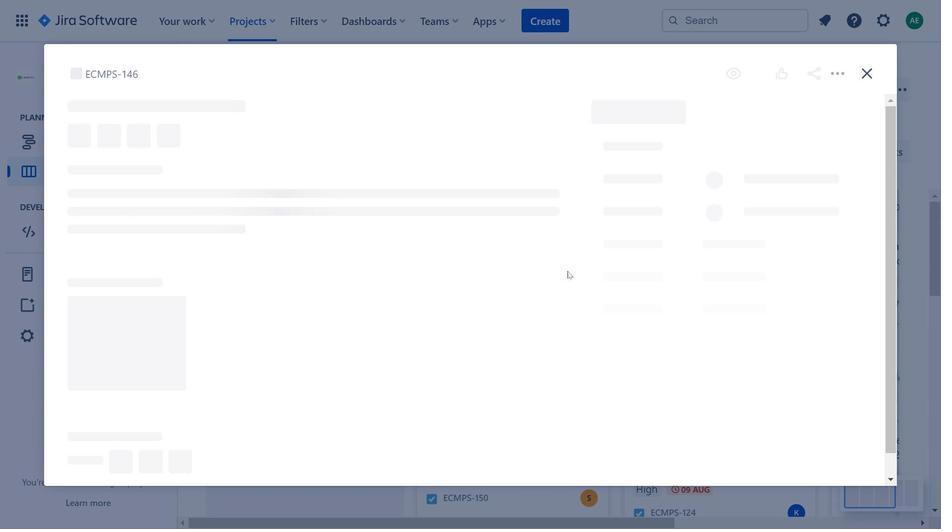 
Action: Mouse moved to (616, 121)
Screenshot: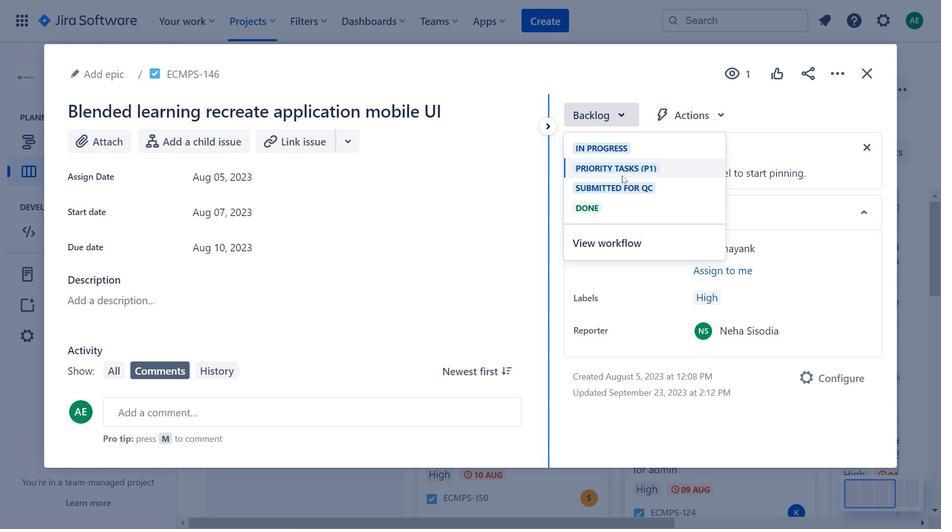 
Action: Mouse pressed left at (616, 121)
Screenshot: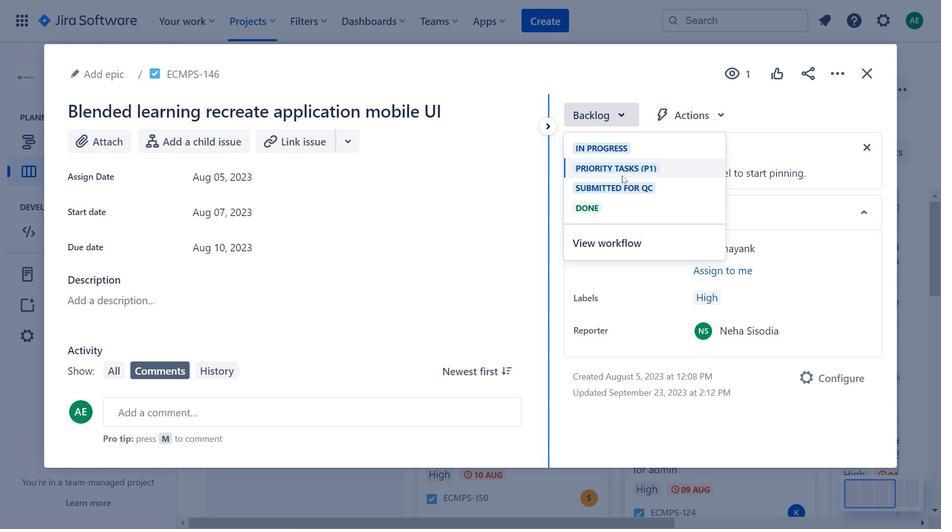 
Action: Mouse moved to (274, 170)
Screenshot: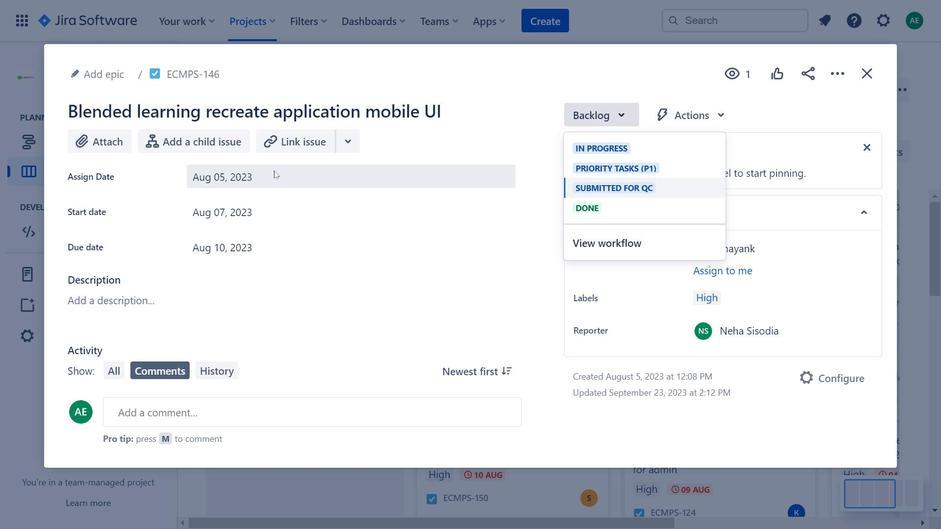 
Action: Mouse pressed left at (274, 170)
Screenshot: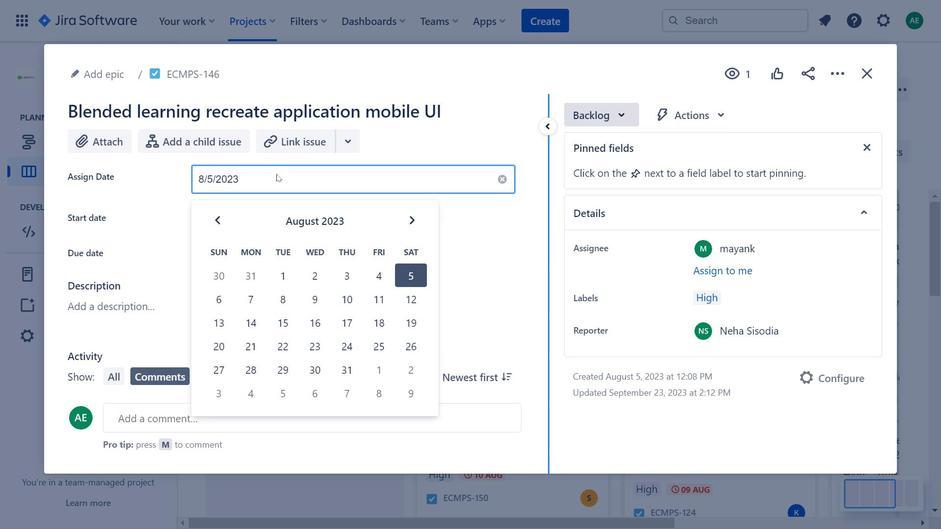 
Action: Mouse moved to (411, 223)
Screenshot: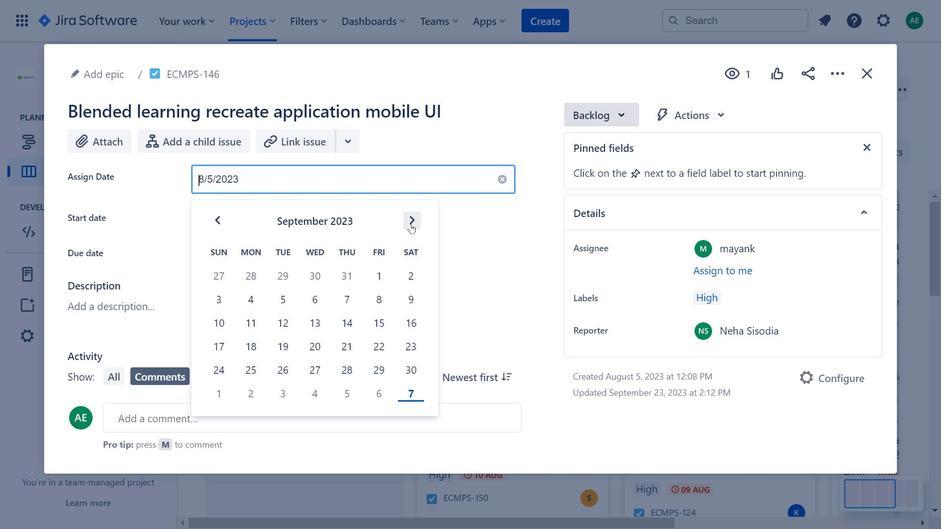 
Action: Mouse pressed left at (411, 223)
Screenshot: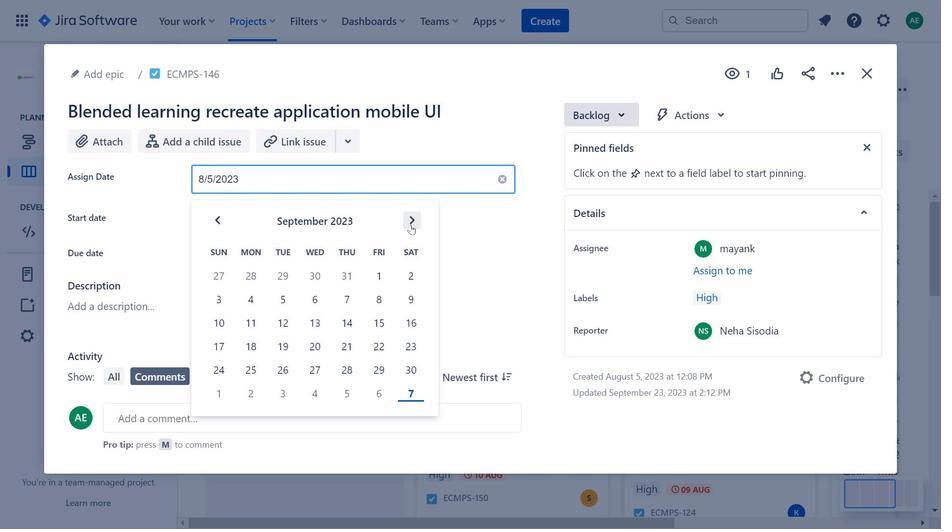 
Action: Mouse moved to (408, 224)
Screenshot: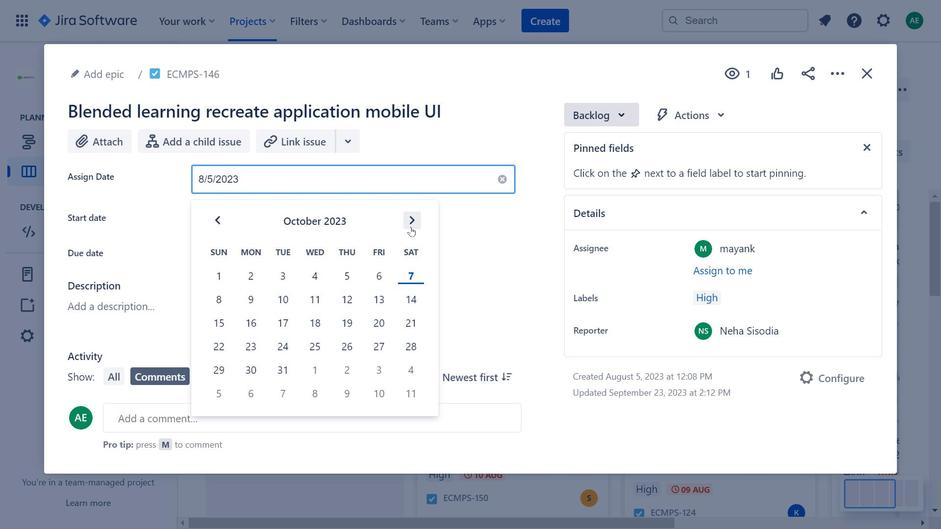 
Action: Mouse pressed left at (408, 224)
Screenshot: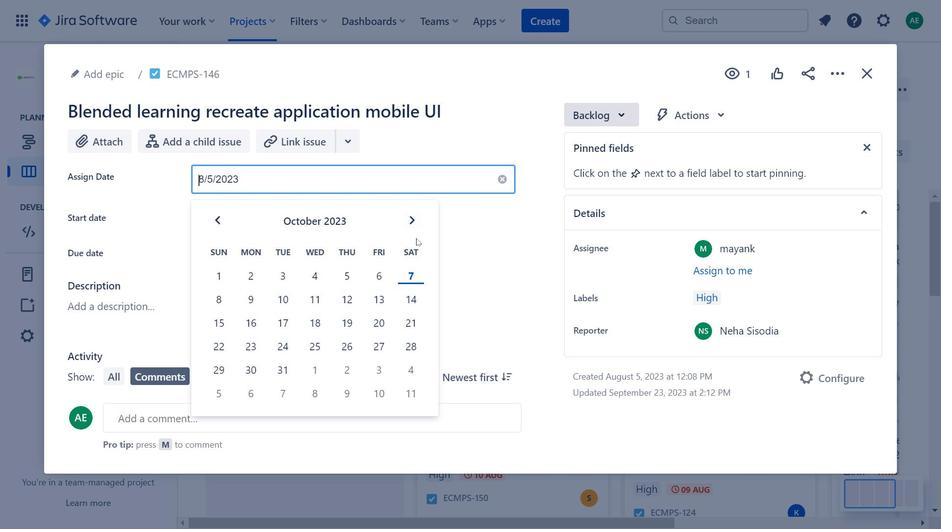 
Action: Mouse moved to (528, 281)
Screenshot: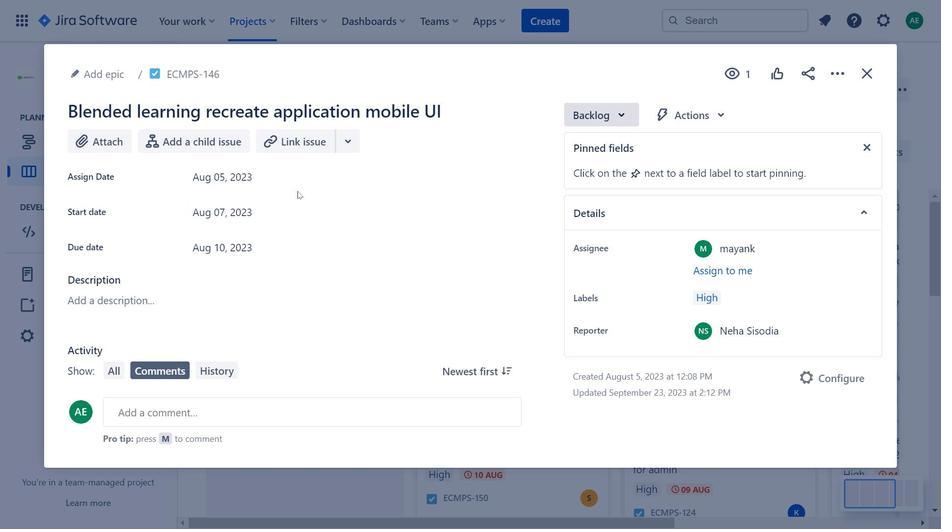 
Action: Mouse pressed left at (528, 281)
Screenshot: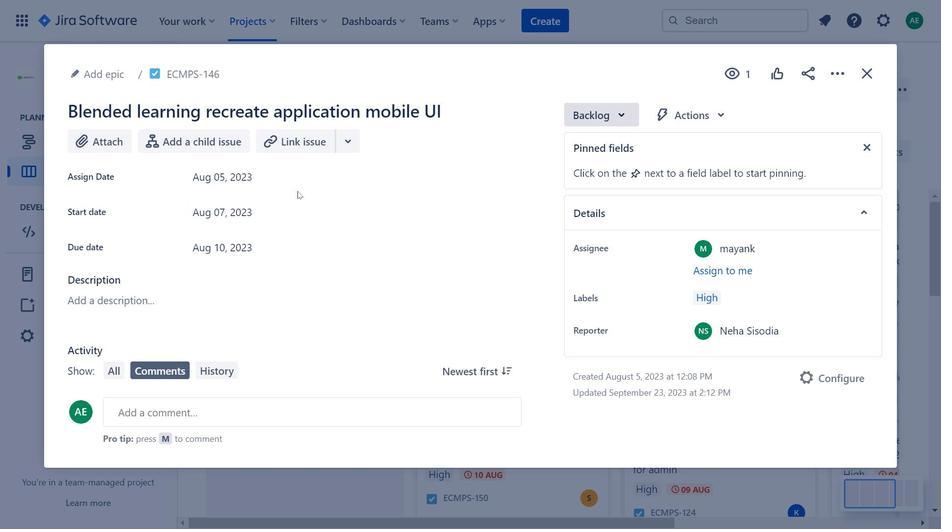 
Action: Mouse moved to (690, 113)
Screenshot: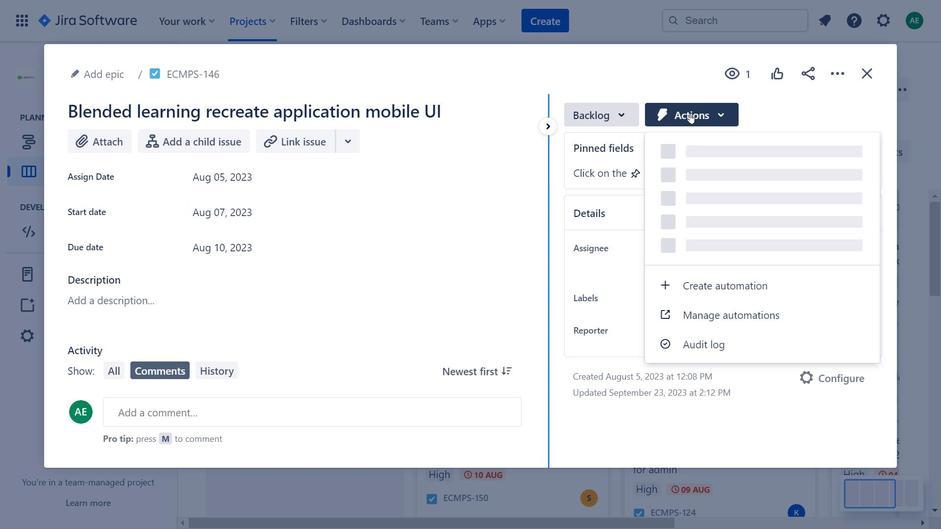 
Action: Mouse pressed left at (690, 113)
Screenshot: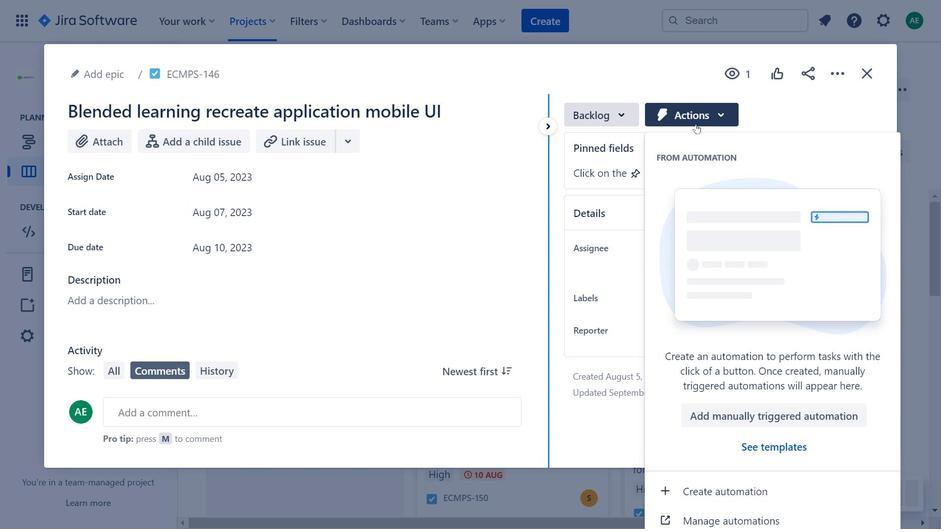 
Action: Mouse moved to (33, 84)
Screenshot: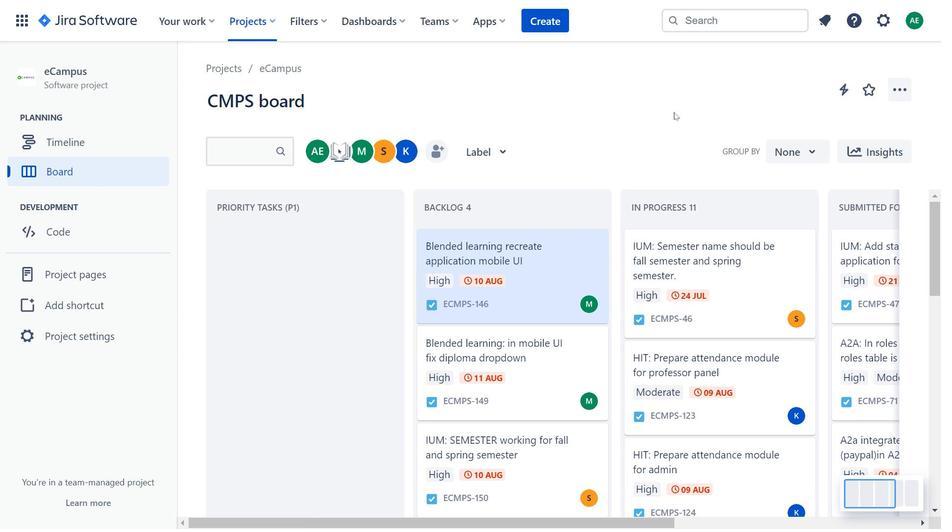 
Action: Mouse pressed left at (33, 84)
Screenshot: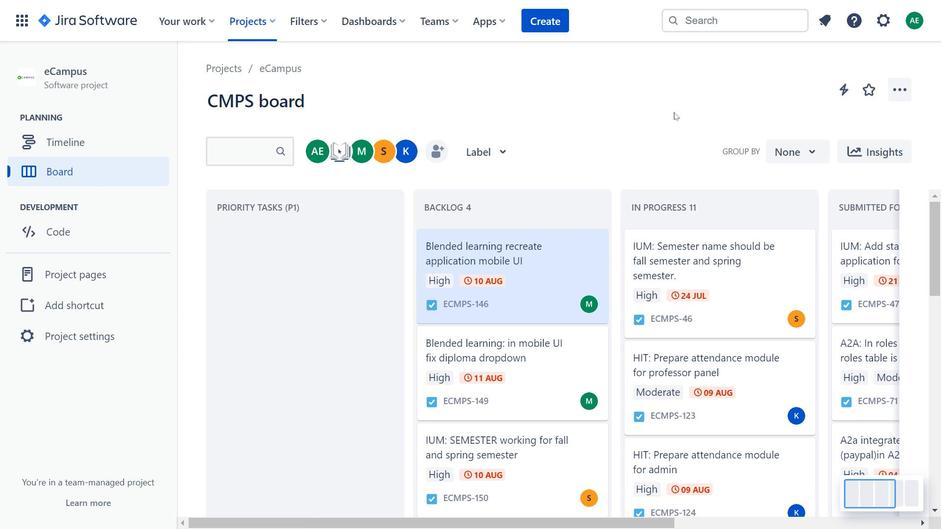 
Action: Mouse moved to (558, 381)
Screenshot: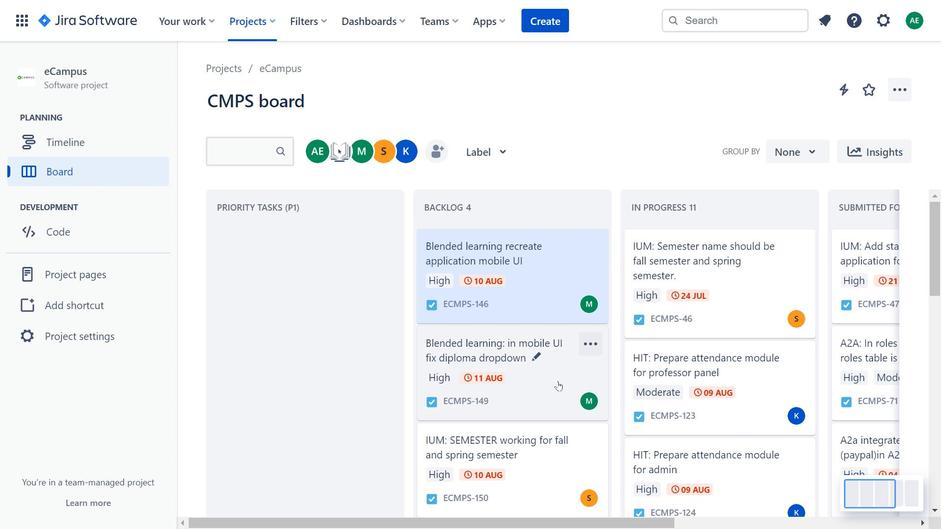 
Action: Mouse pressed left at (558, 381)
Screenshot: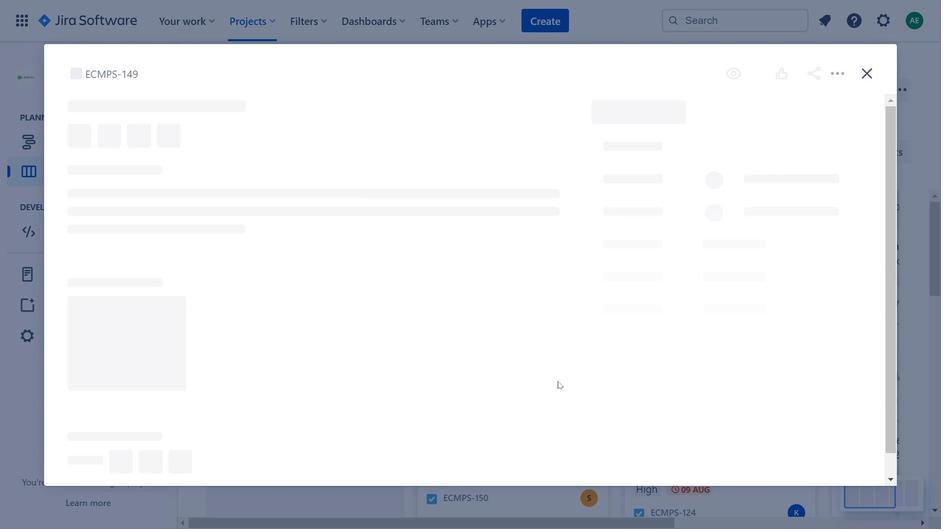
Action: Mouse moved to (286, 207)
Screenshot: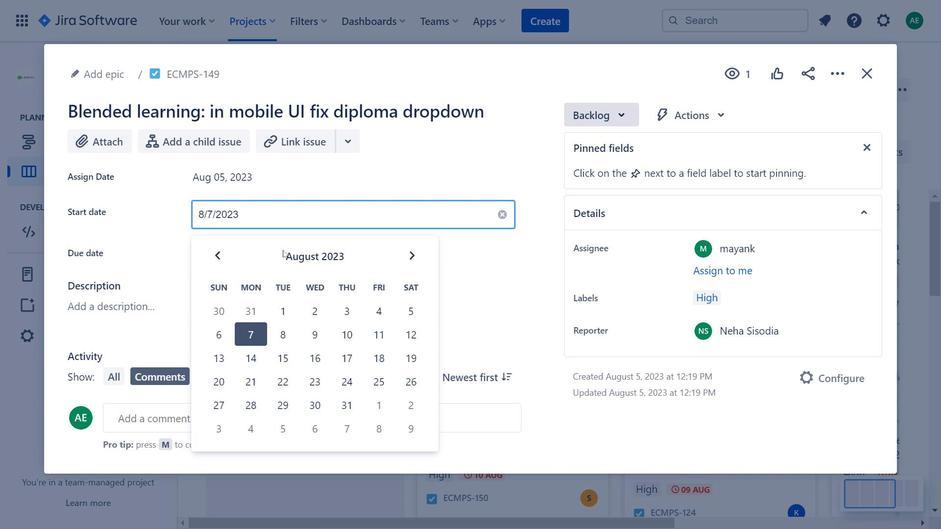 
Action: Mouse pressed left at (286, 207)
Screenshot: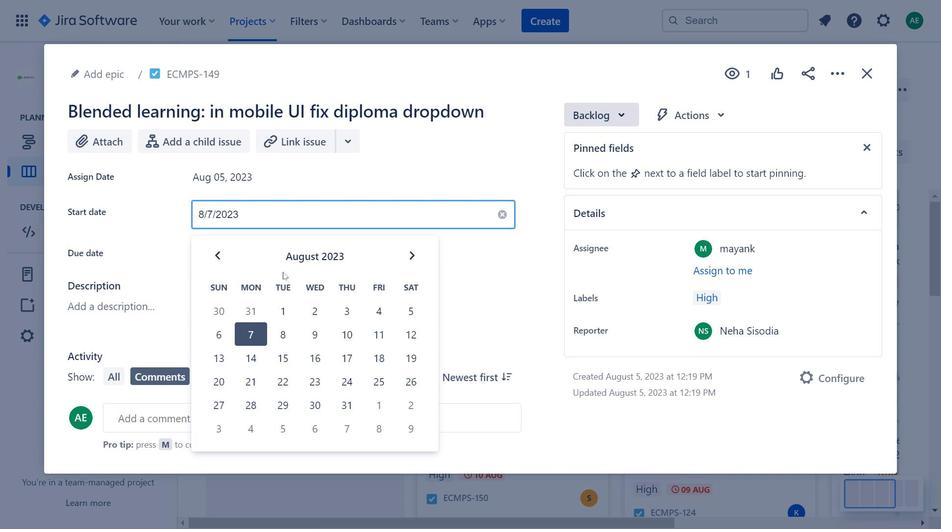 
Action: Mouse moved to (405, 260)
Screenshot: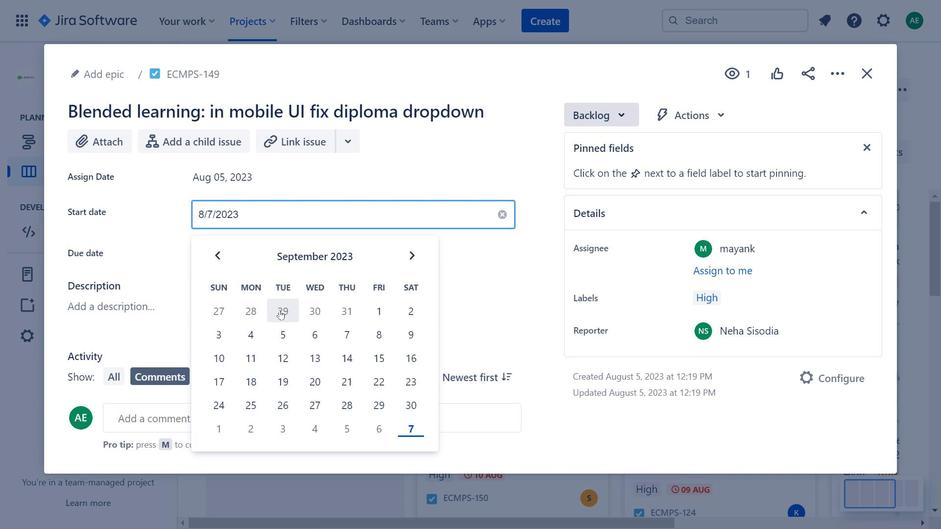 
Action: Mouse pressed left at (405, 260)
Screenshot: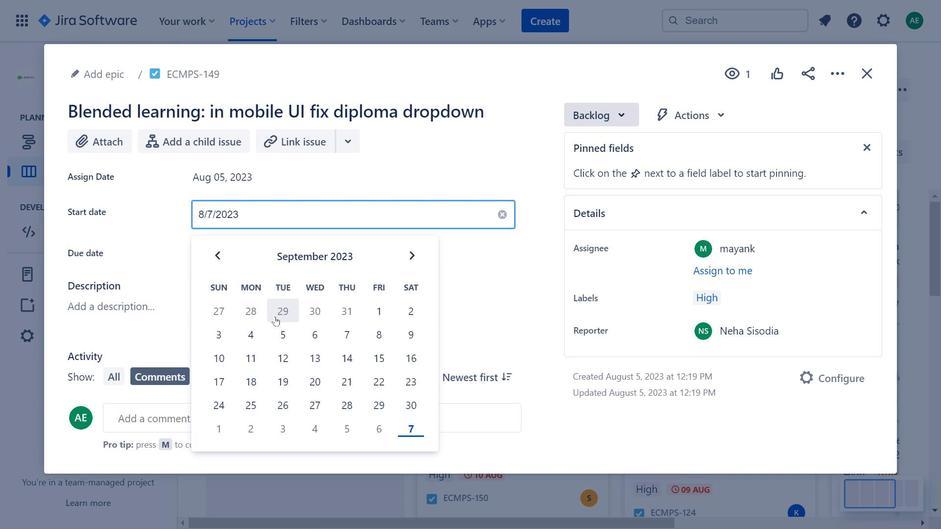 
Action: Mouse moved to (416, 250)
Screenshot: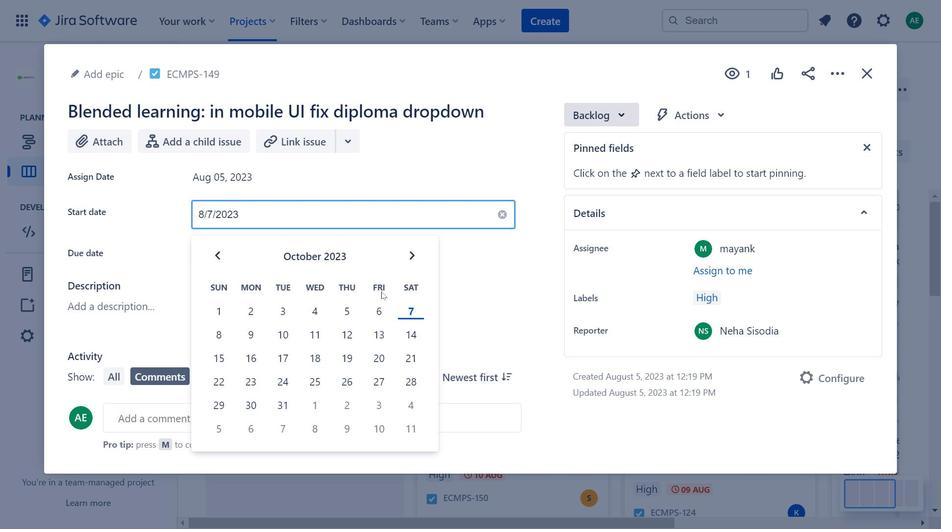 
Action: Mouse pressed left at (416, 250)
Screenshot: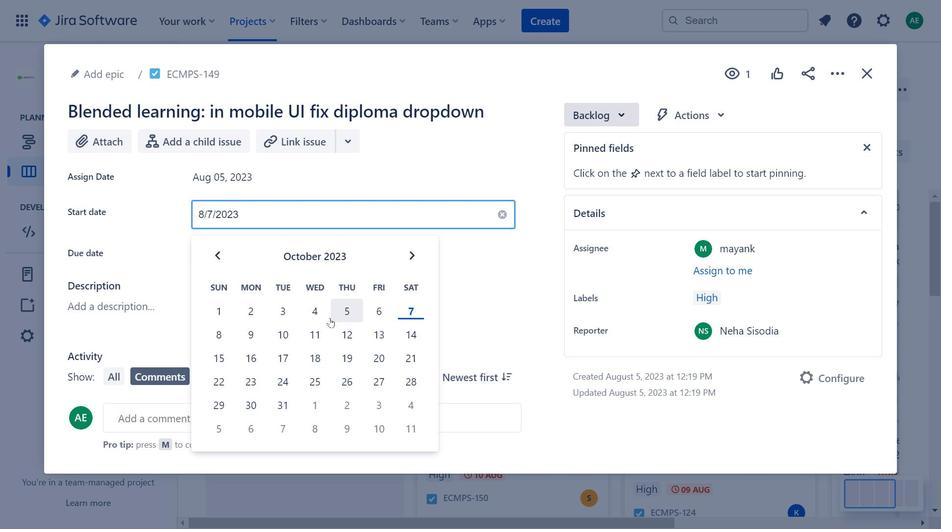 
Action: Mouse moved to (223, 251)
Screenshot: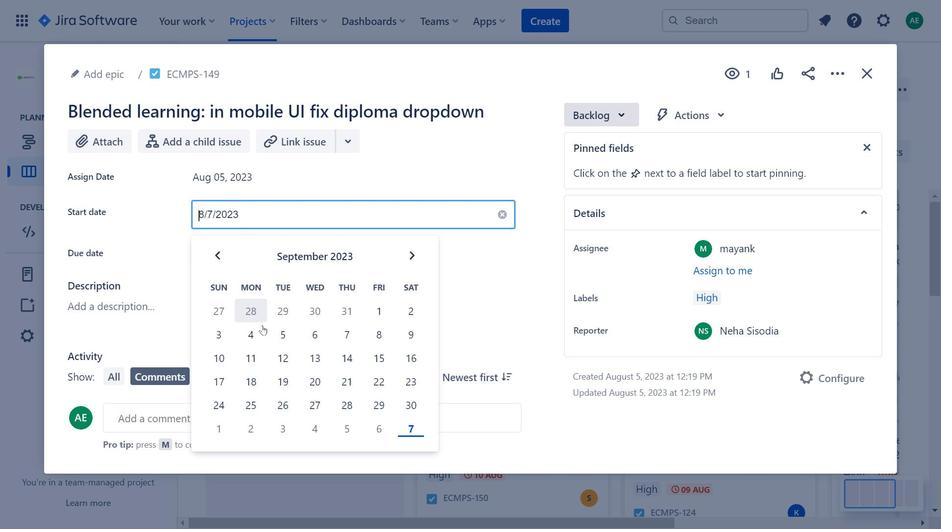 
Action: Mouse pressed left at (223, 251)
Screenshot: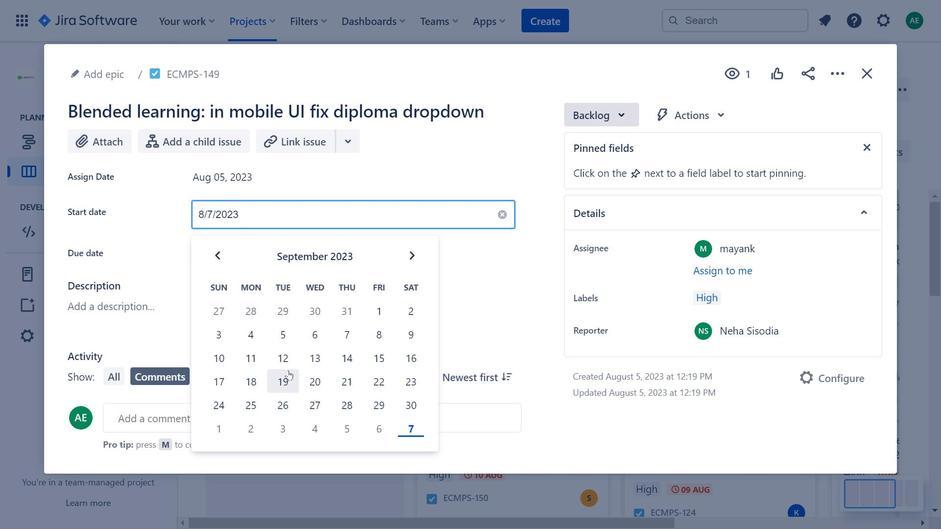 
Action: Mouse moved to (528, 257)
Screenshot: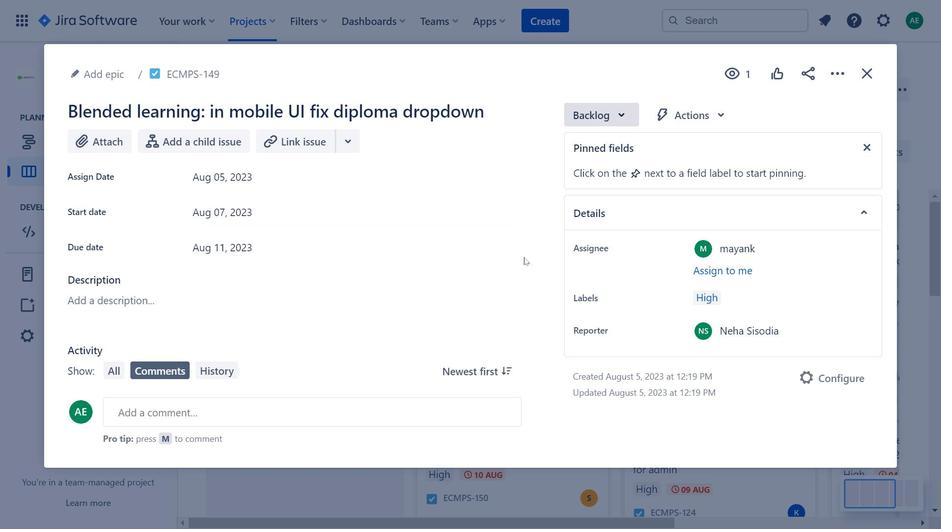 
Action: Mouse pressed left at (528, 257)
Screenshot: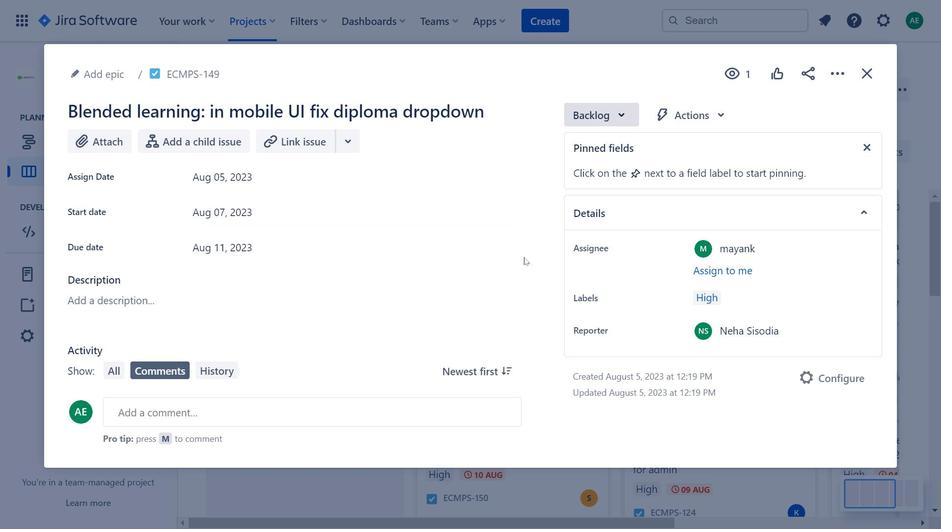 
Action: Mouse moved to (625, 112)
Screenshot: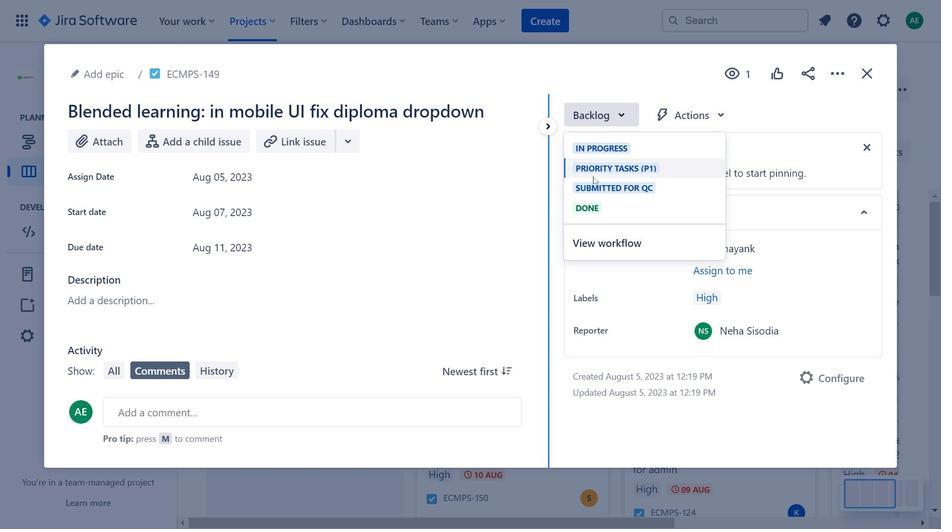 
Action: Mouse pressed left at (625, 112)
Screenshot: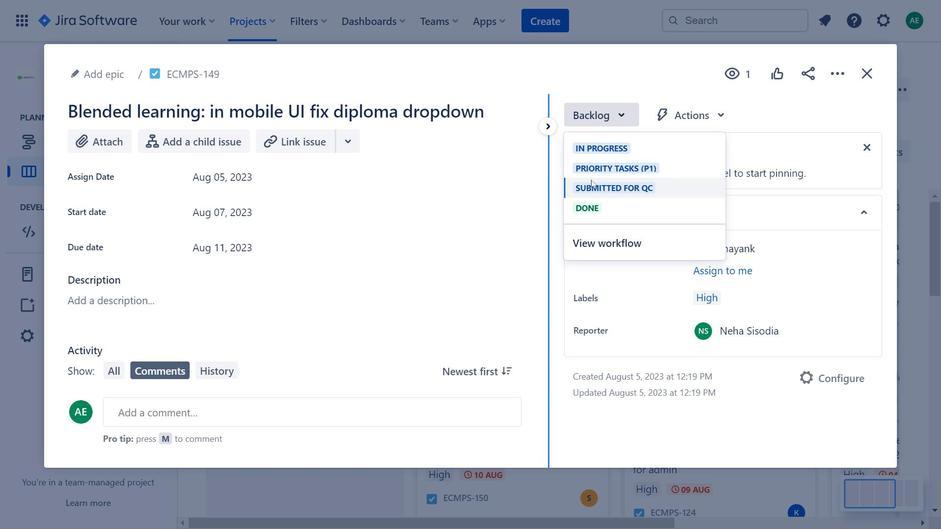 
Action: Mouse moved to (808, 112)
Screenshot: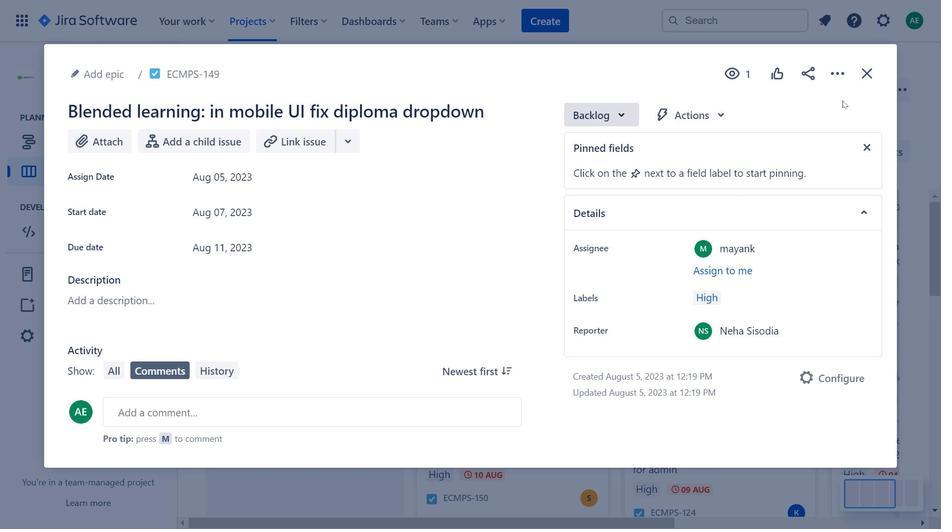 
Action: Mouse pressed left at (808, 112)
Screenshot: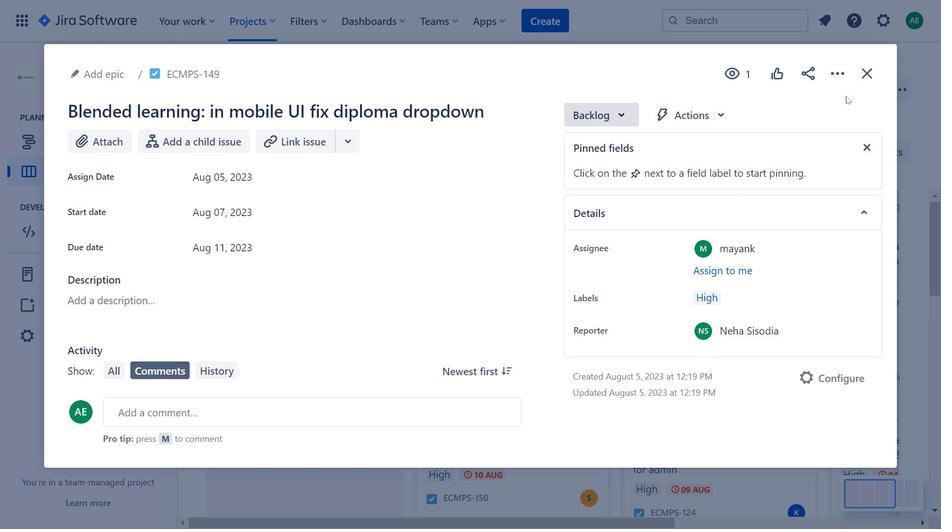 
Action: Mouse moved to (861, 74)
Screenshot: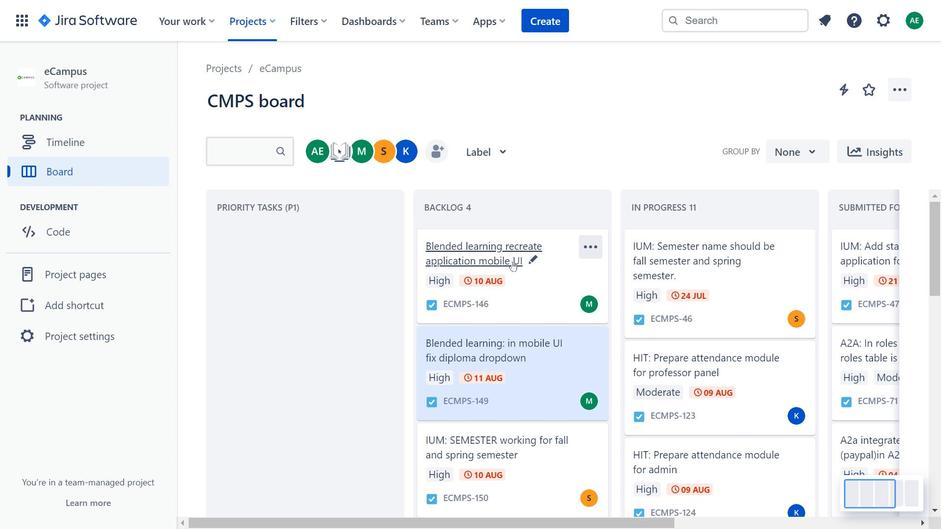
Action: Mouse pressed left at (861, 74)
Screenshot: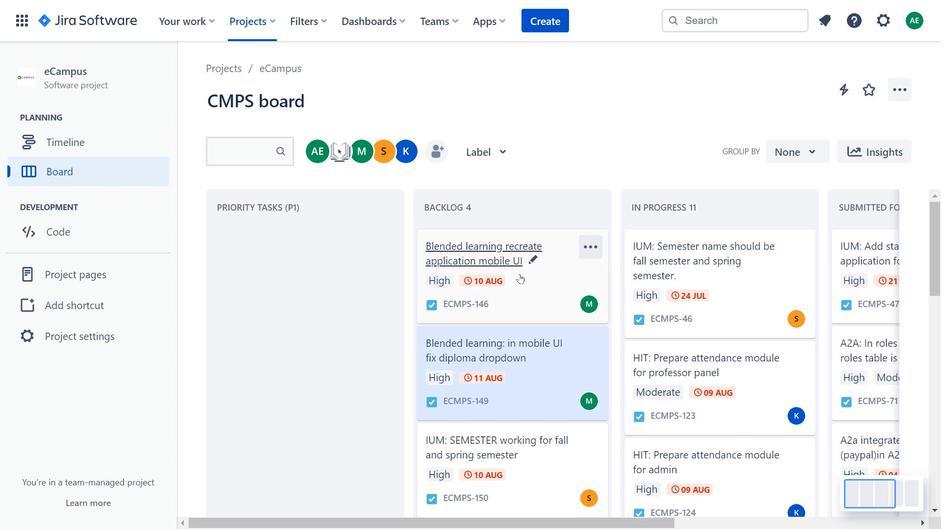 
Action: Mouse moved to (538, 291)
Screenshot: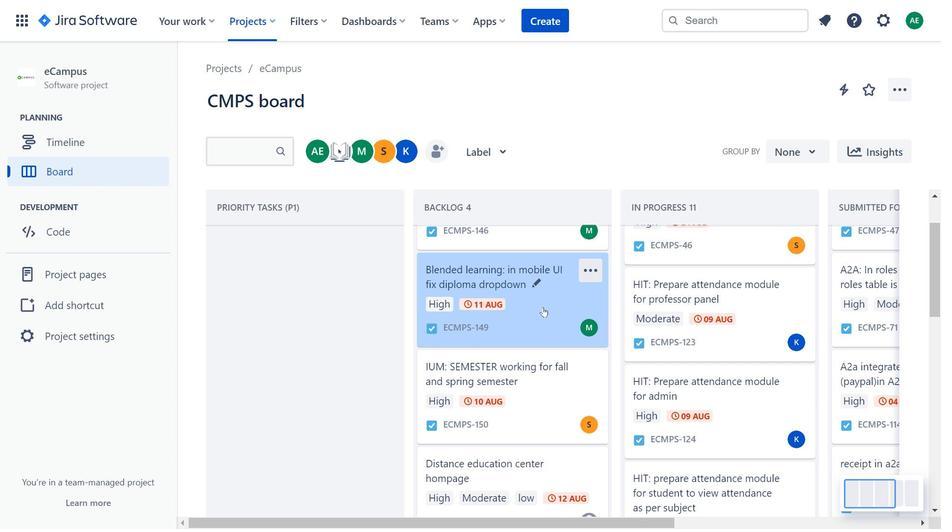 
Action: Mouse scrolled (538, 291) with delta (0, 0)
Screenshot: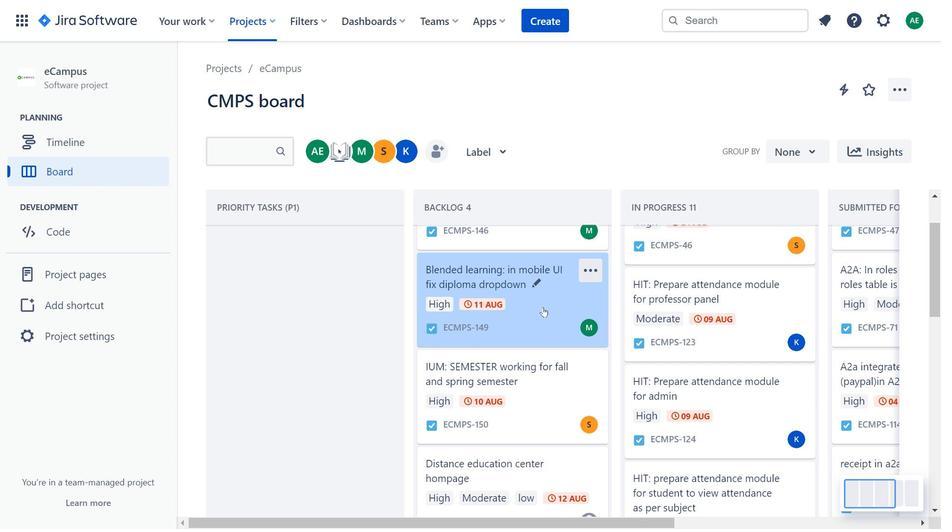
Action: Mouse moved to (529, 398)
Screenshot: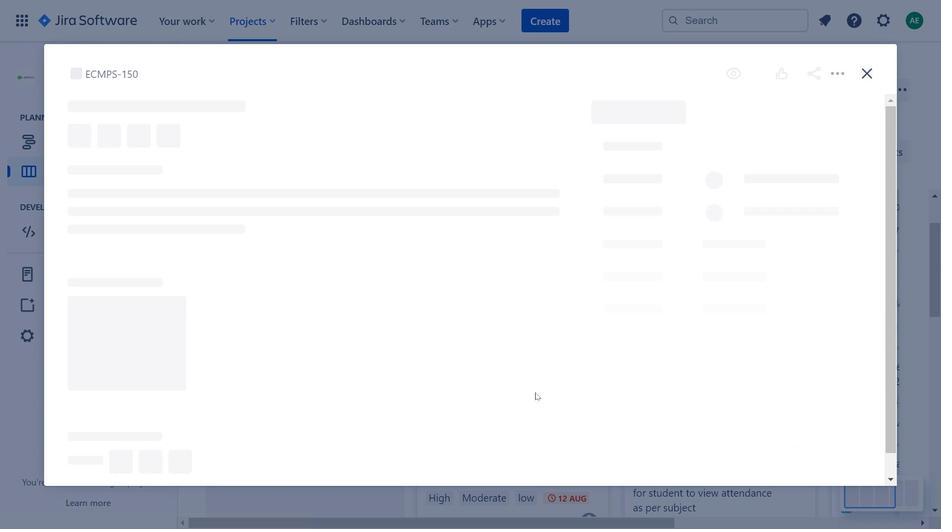 
Action: Mouse pressed left at (529, 398)
Screenshot: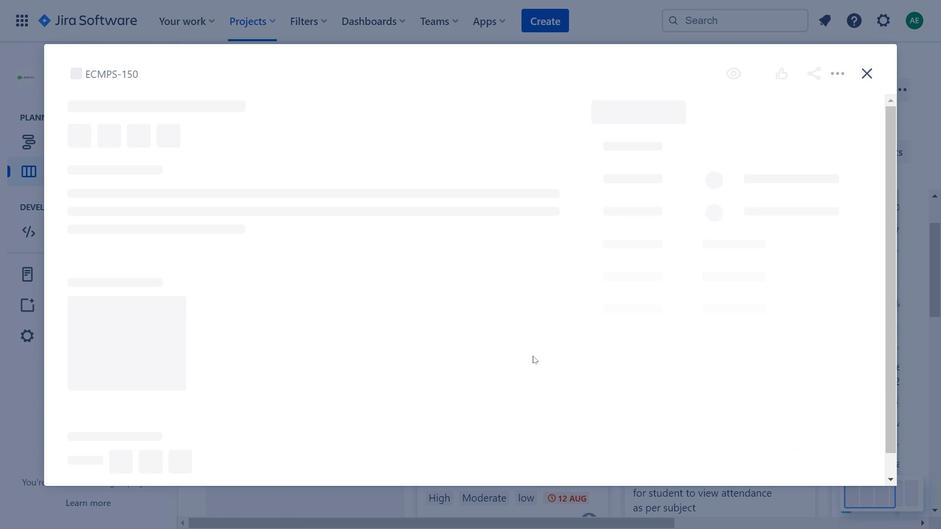 
Action: Mouse moved to (306, 174)
Screenshot: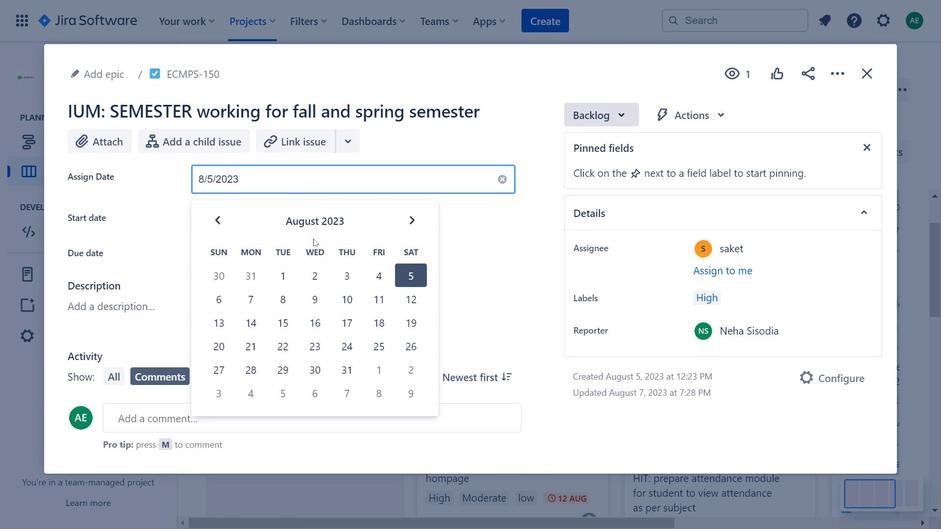
Action: Mouse pressed left at (306, 174)
Screenshot: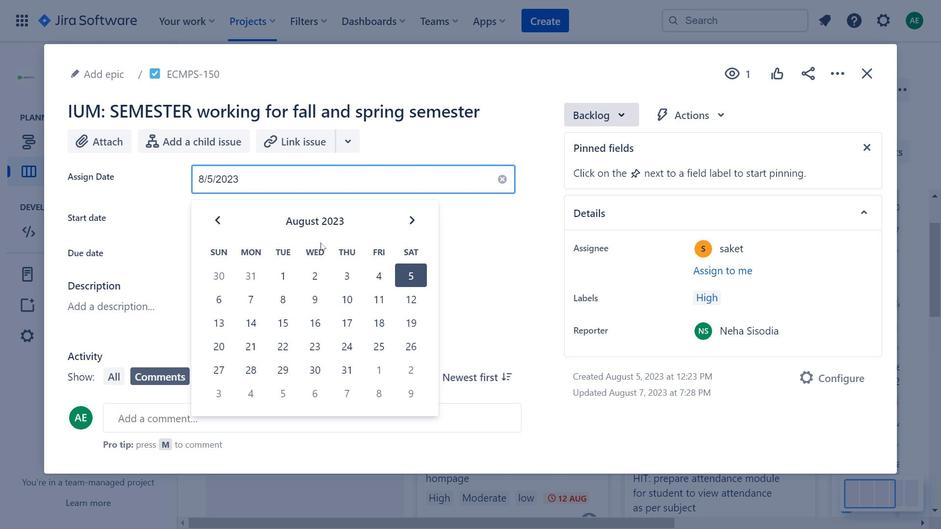 
Action: Mouse moved to (414, 218)
Screenshot: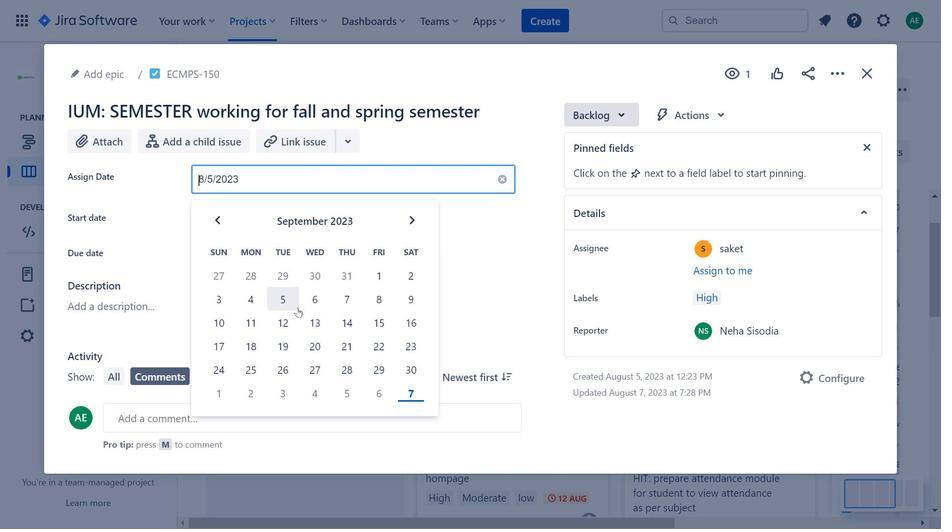
Action: Mouse pressed left at (414, 218)
Screenshot: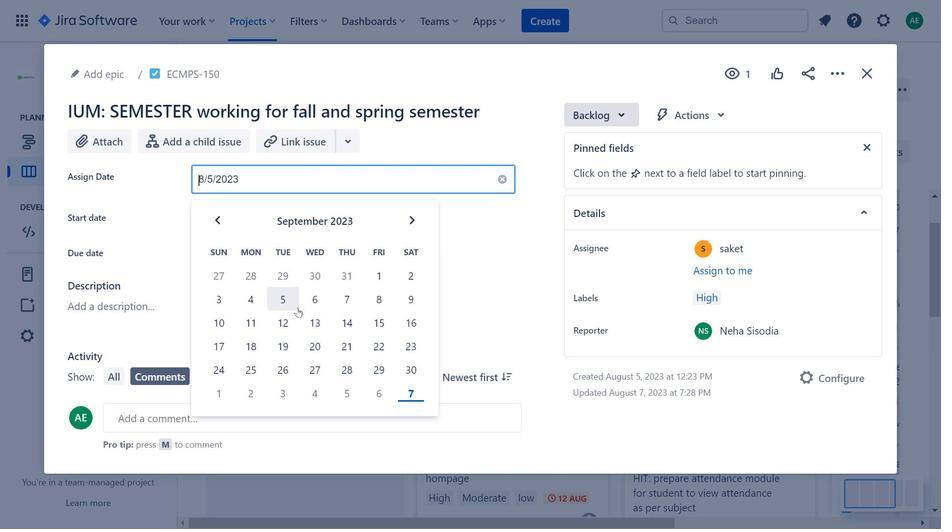 
Action: Mouse moved to (407, 220)
Screenshot: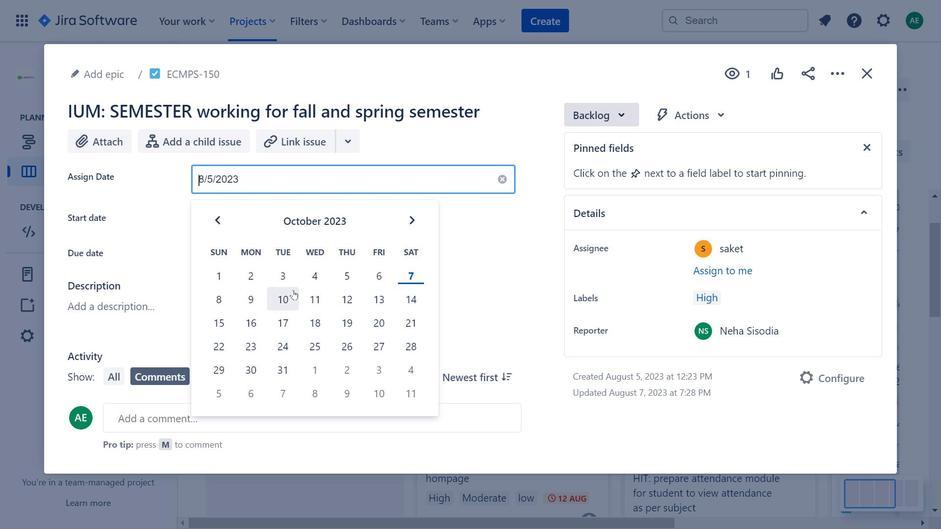 
Action: Mouse pressed left at (407, 220)
Screenshot: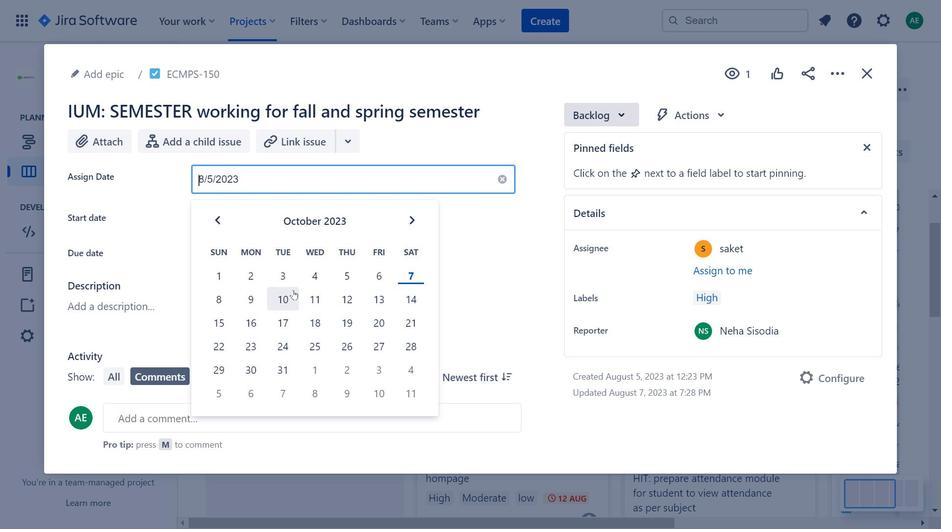 
Action: Mouse moved to (530, 178)
Screenshot: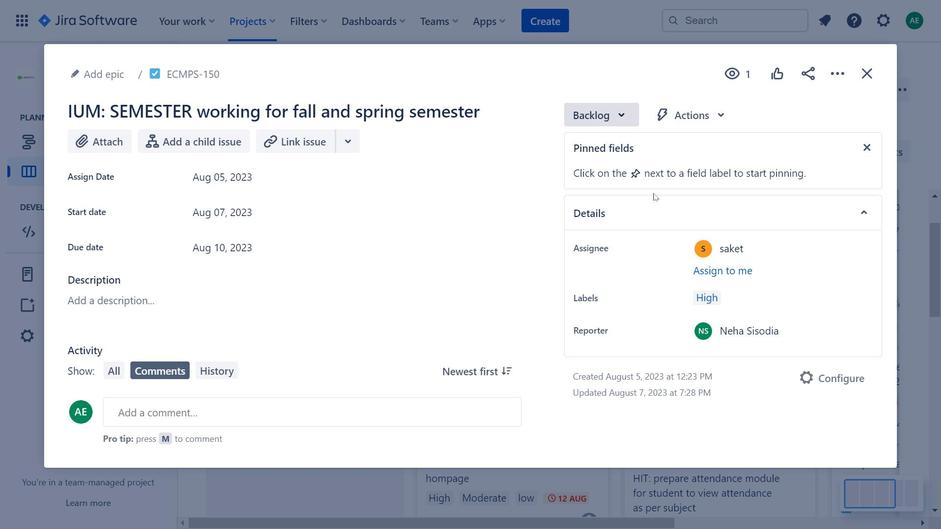 
Action: Mouse pressed left at (530, 178)
Screenshot: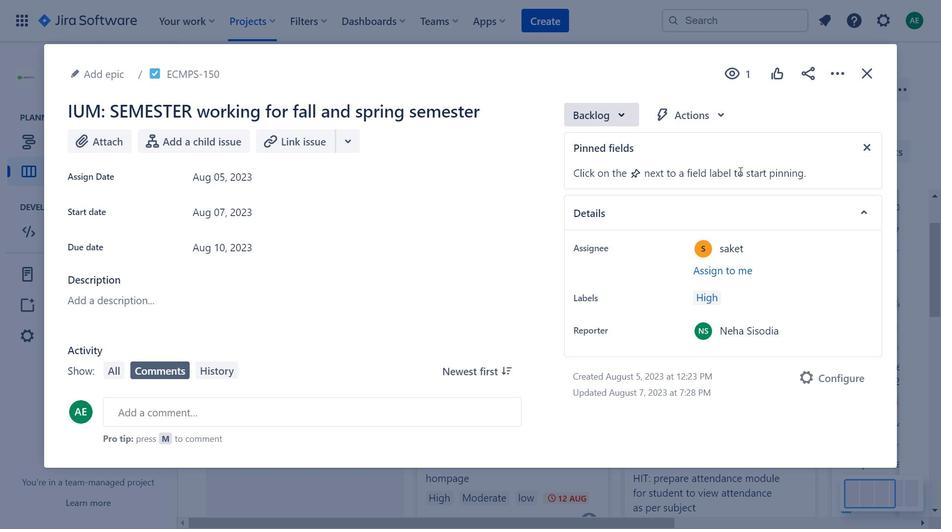 
Action: Mouse moved to (866, 71)
Screenshot: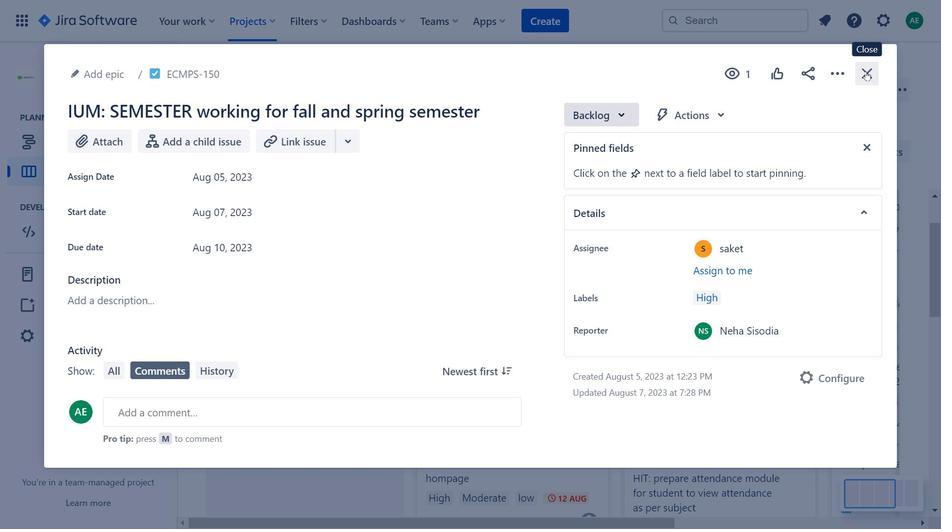 
Action: Mouse pressed left at (866, 71)
Screenshot: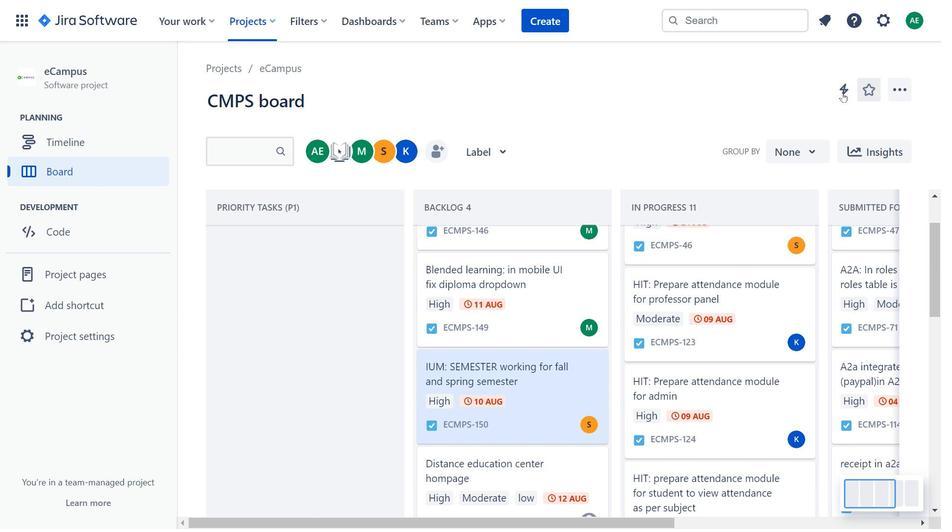 
Action: Mouse moved to (862, 495)
Screenshot: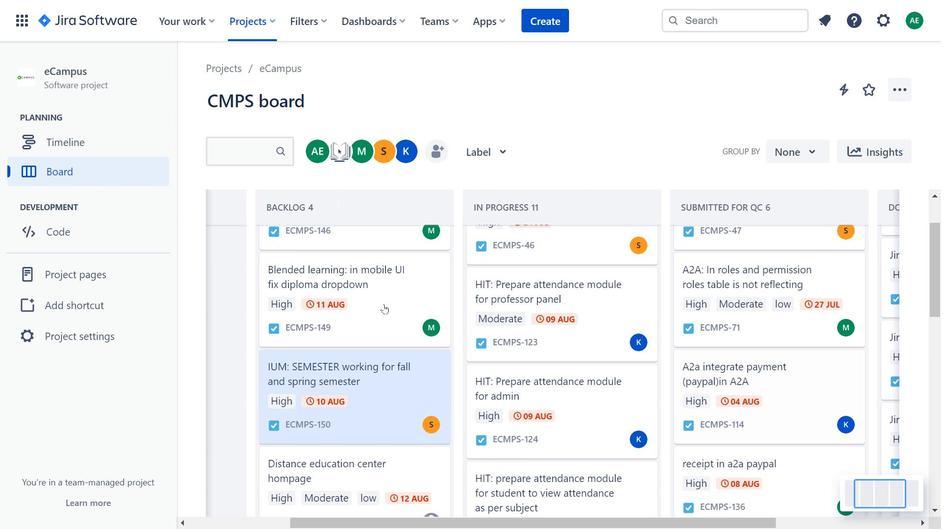 
Action: Mouse pressed left at (862, 495)
Screenshot: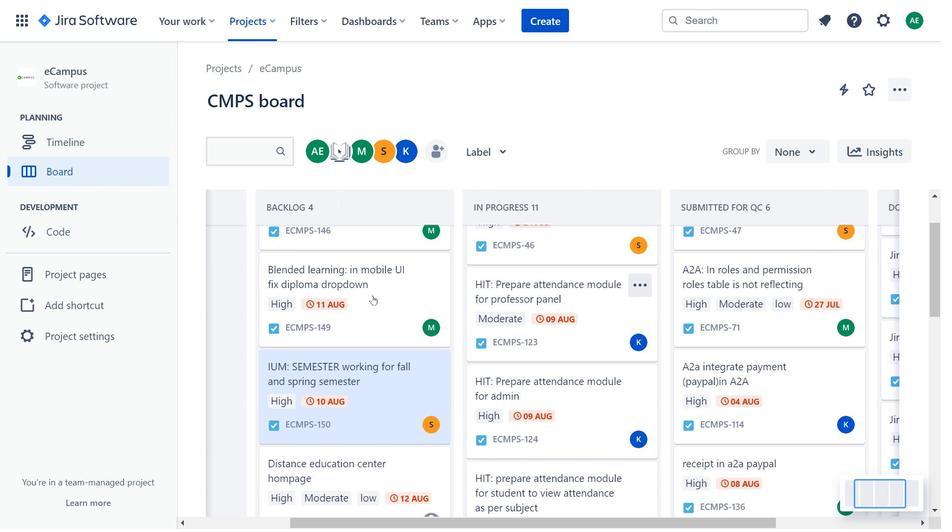 
Action: Mouse moved to (361, 274)
Screenshot: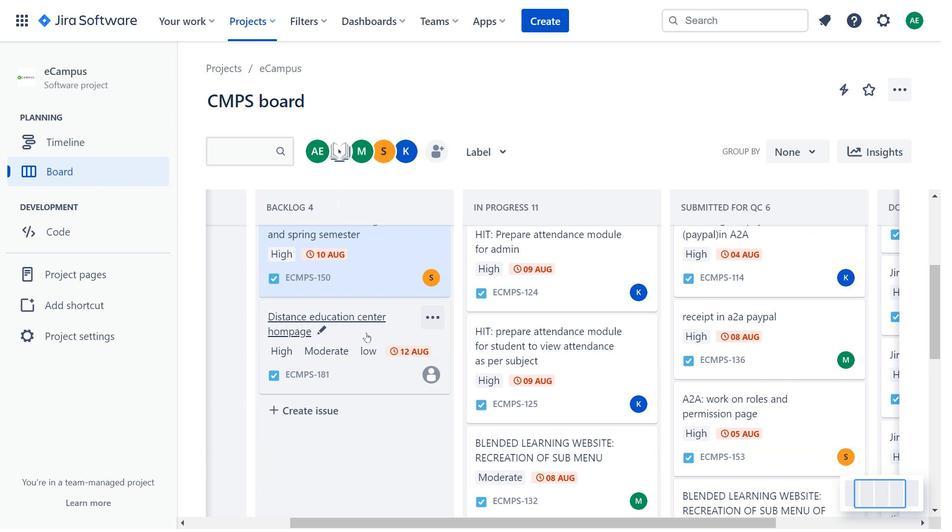 
Action: Mouse scrolled (361, 273) with delta (0, 0)
Screenshot: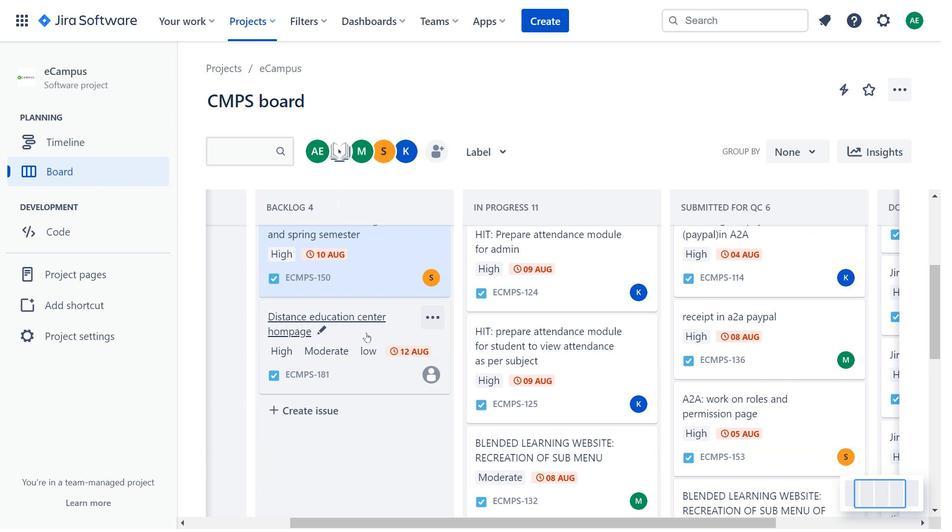 
Action: Mouse scrolled (361, 273) with delta (0, 0)
Screenshot: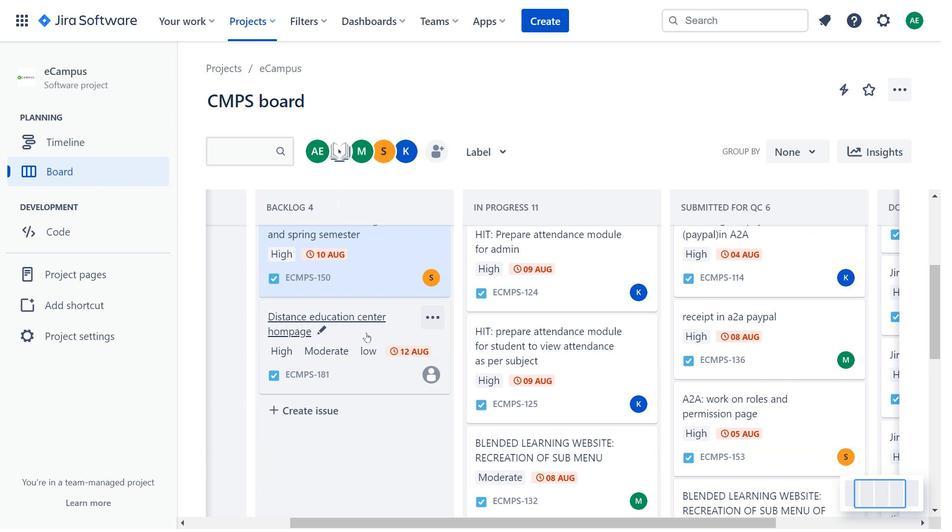 
Action: Mouse moved to (390, 334)
Screenshot: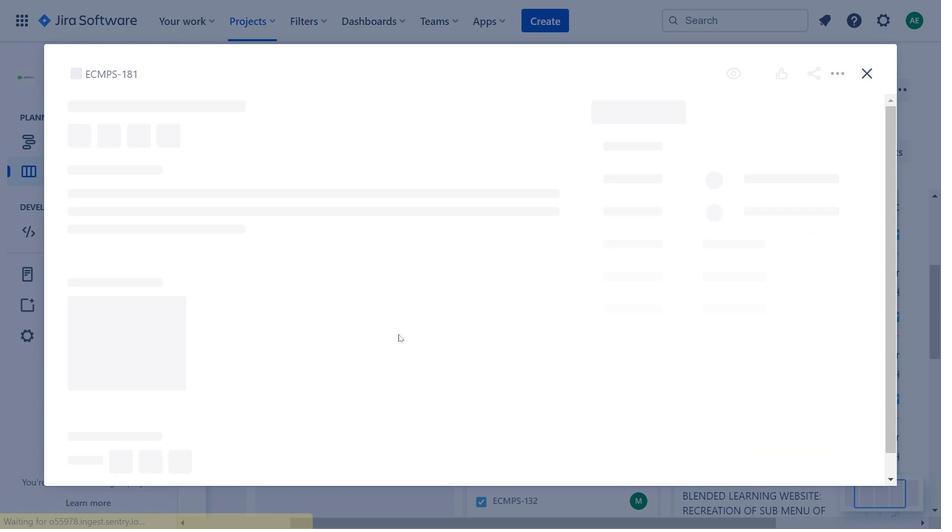 
Action: Mouse pressed left at (390, 334)
Screenshot: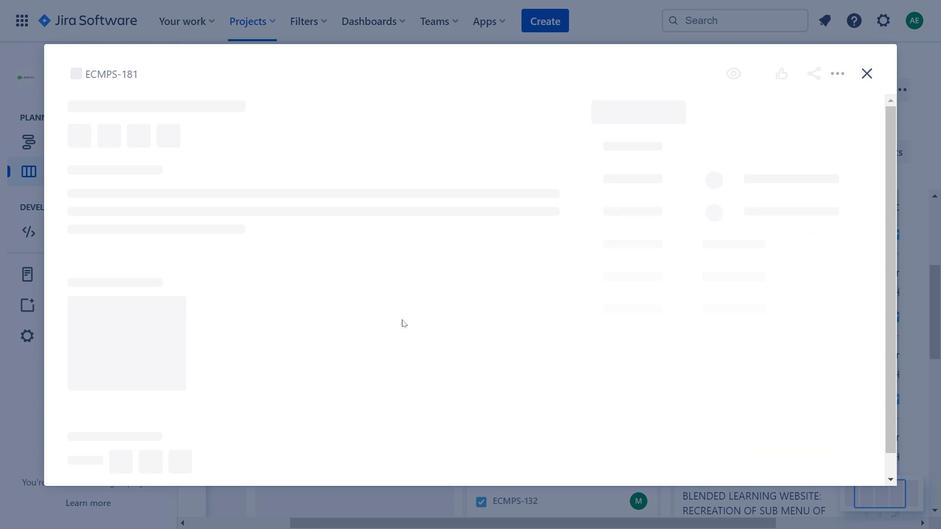 
Action: Mouse moved to (241, 186)
Screenshot: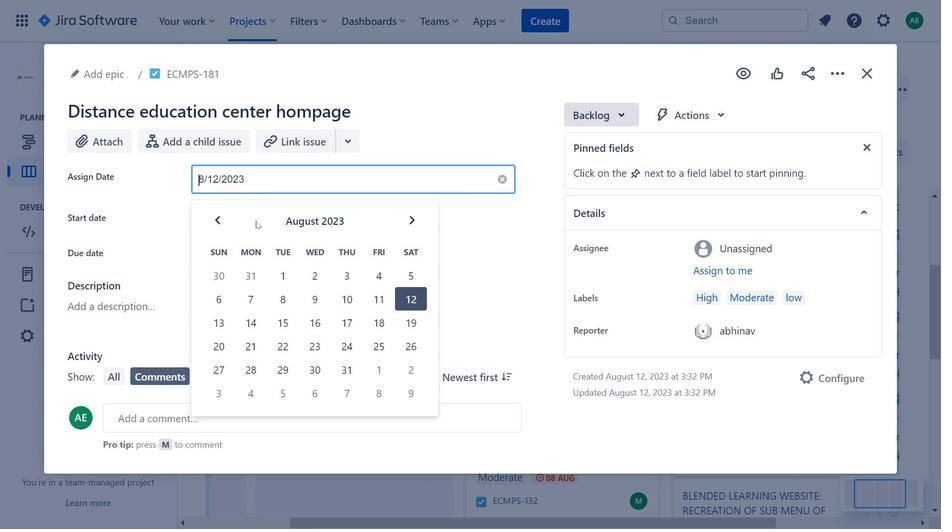 
Action: Mouse pressed left at (241, 186)
Screenshot: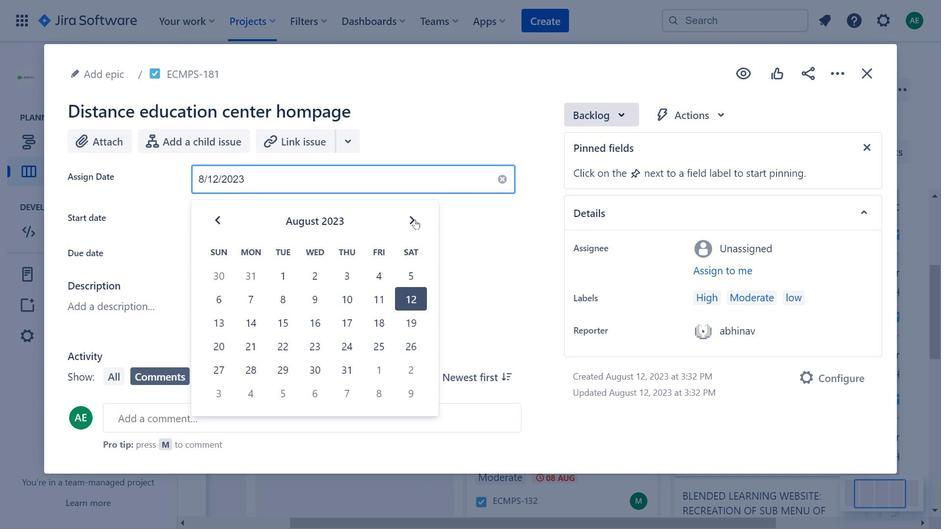 
Action: Mouse moved to (418, 218)
Screenshot: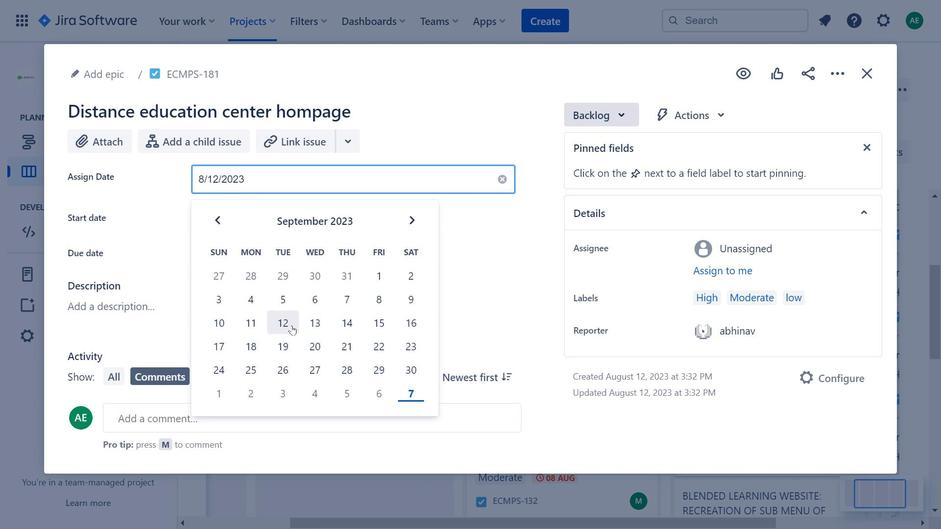 
Action: Mouse pressed left at (418, 218)
Screenshot: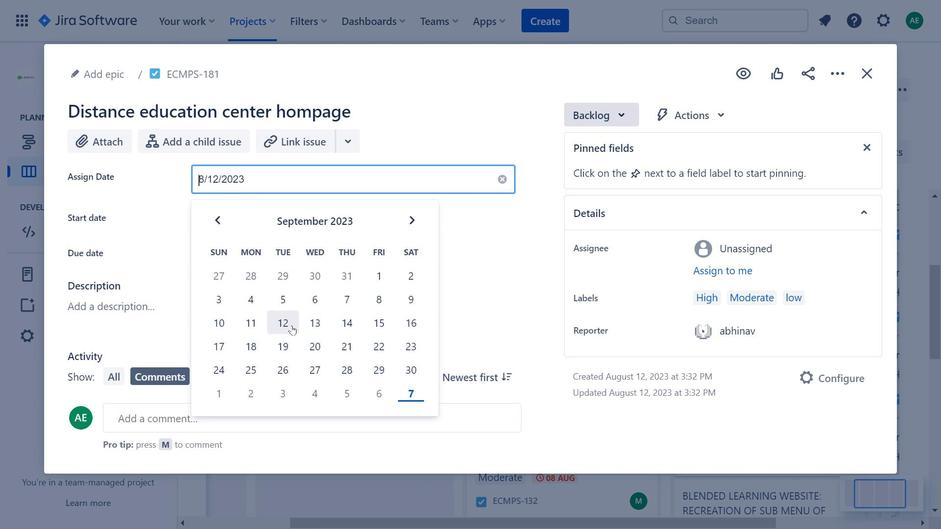 
Action: Mouse moved to (406, 224)
Screenshot: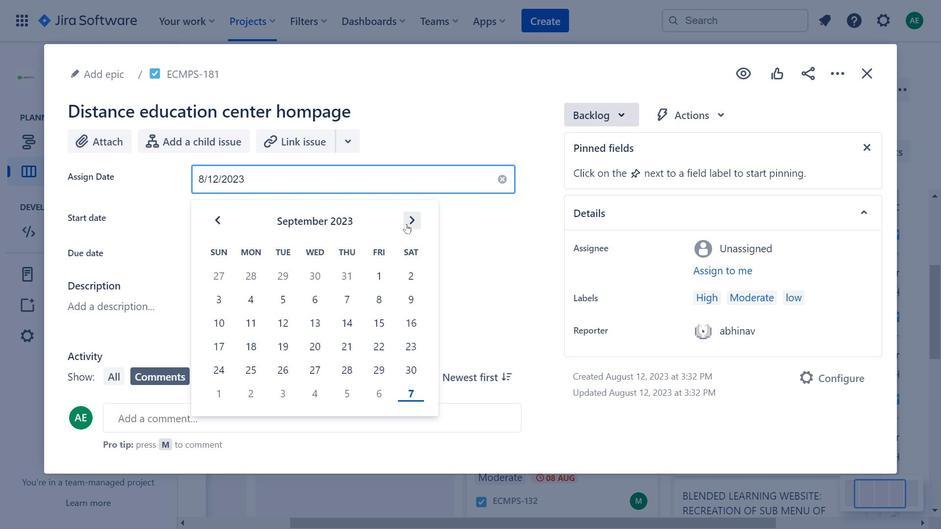 
Action: Mouse pressed left at (406, 224)
Screenshot: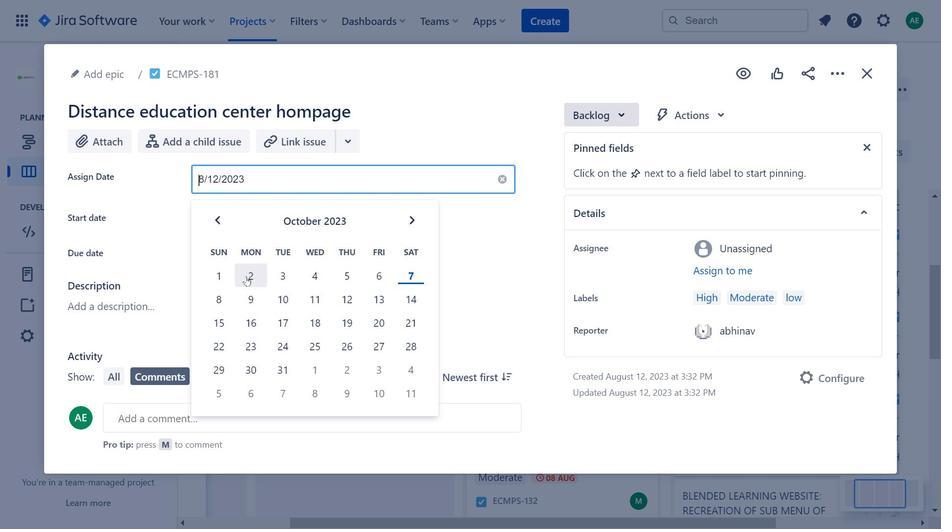 
Action: Mouse moved to (615, 114)
Screenshot: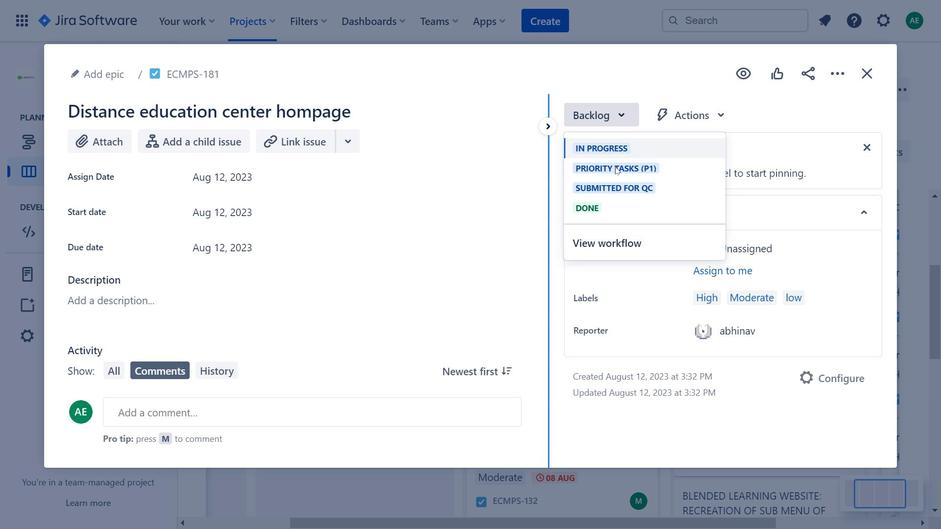 
Action: Mouse pressed left at (615, 114)
Screenshot: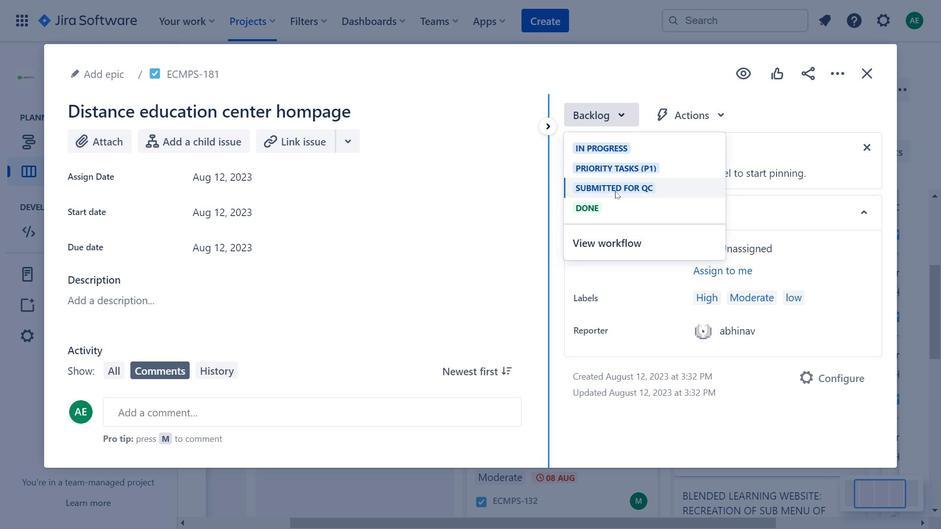 
Action: Mouse moved to (680, 106)
Screenshot: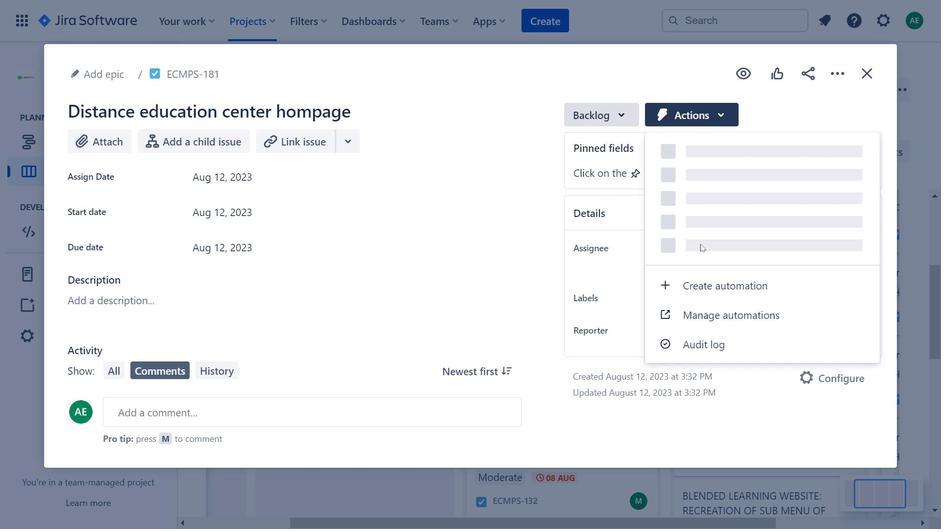 
Action: Mouse pressed left at (680, 106)
Screenshot: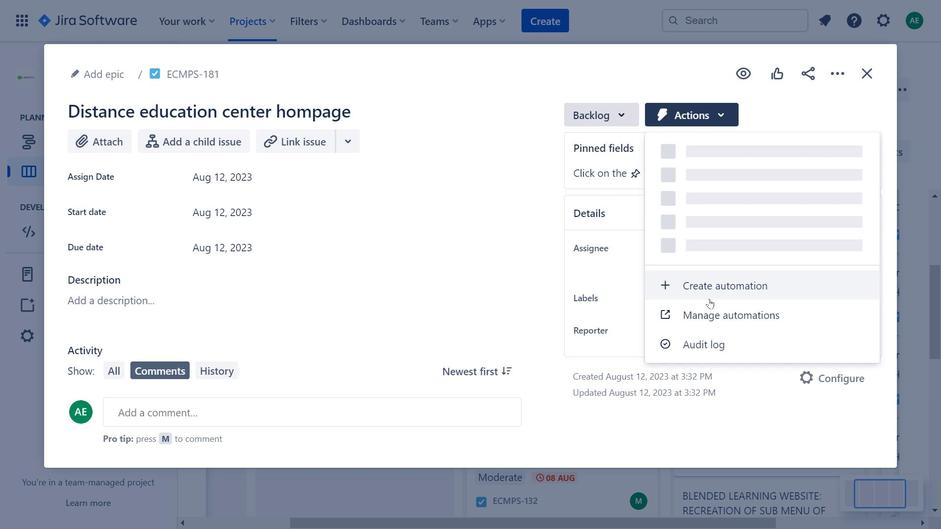 
Action: Mouse moved to (787, 450)
Screenshot: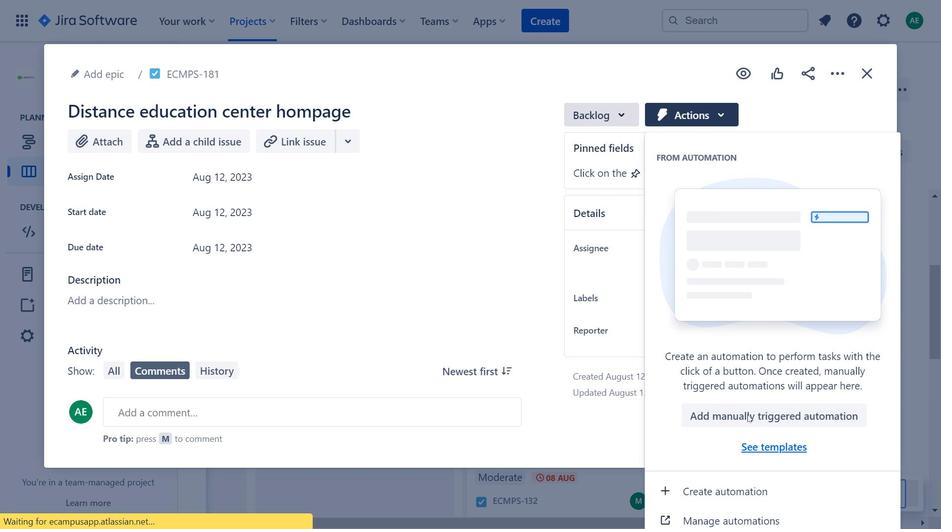 
Action: Mouse pressed left at (787, 450)
Screenshot: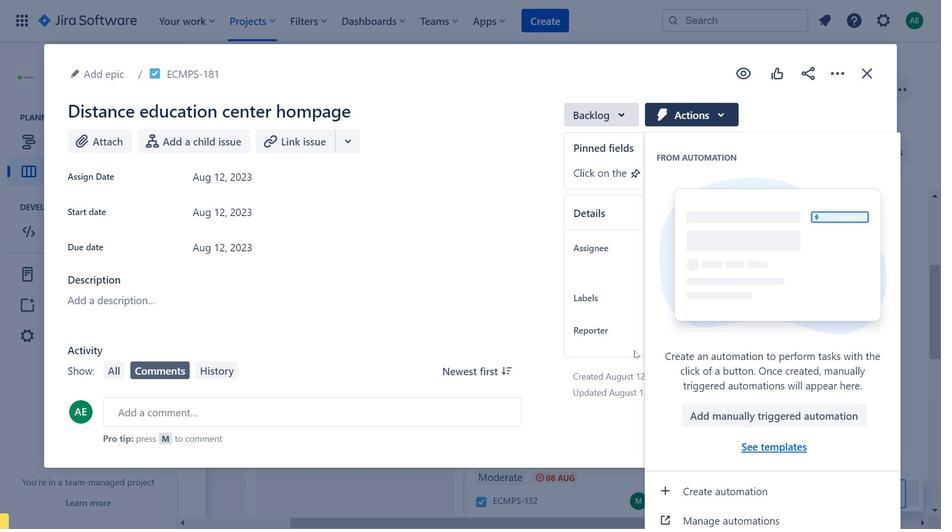 
Action: Mouse moved to (395, 246)
Screenshot: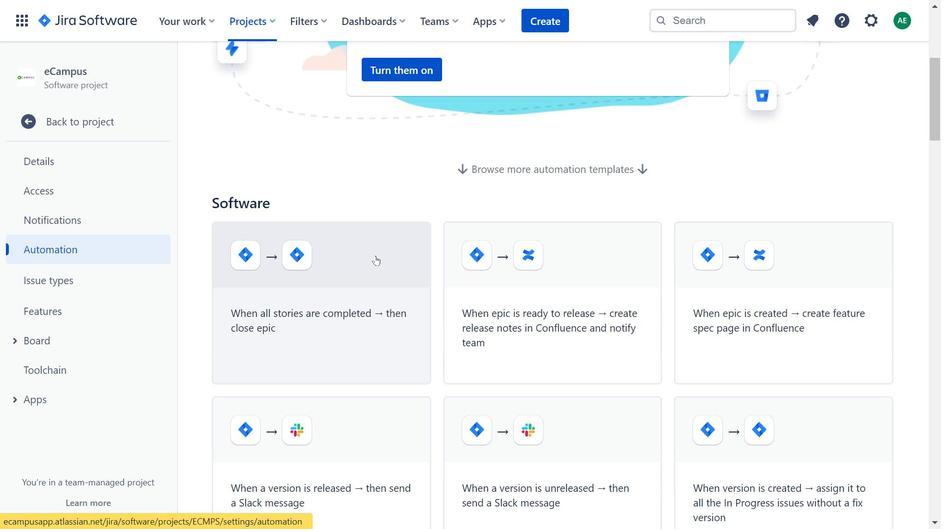 
Action: Mouse scrolled (395, 246) with delta (0, 0)
Screenshot: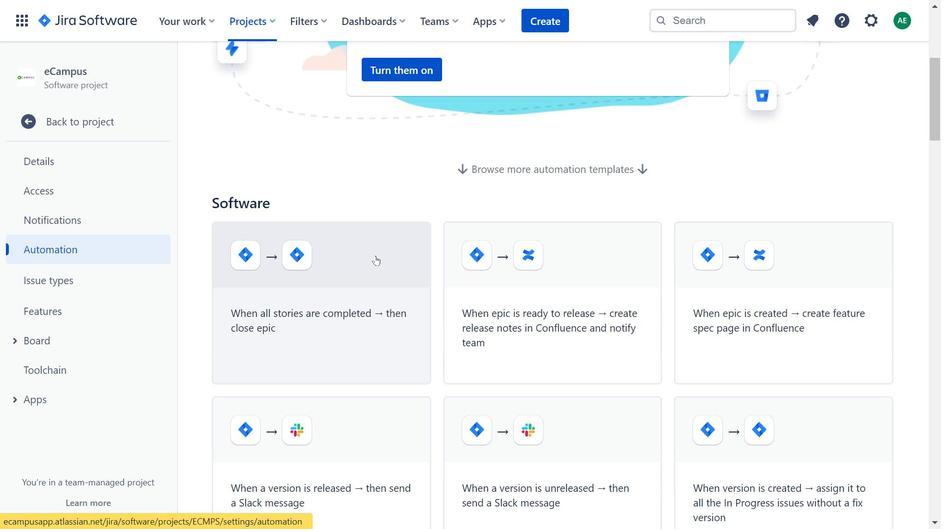 
Action: Mouse moved to (397, 248)
Screenshot: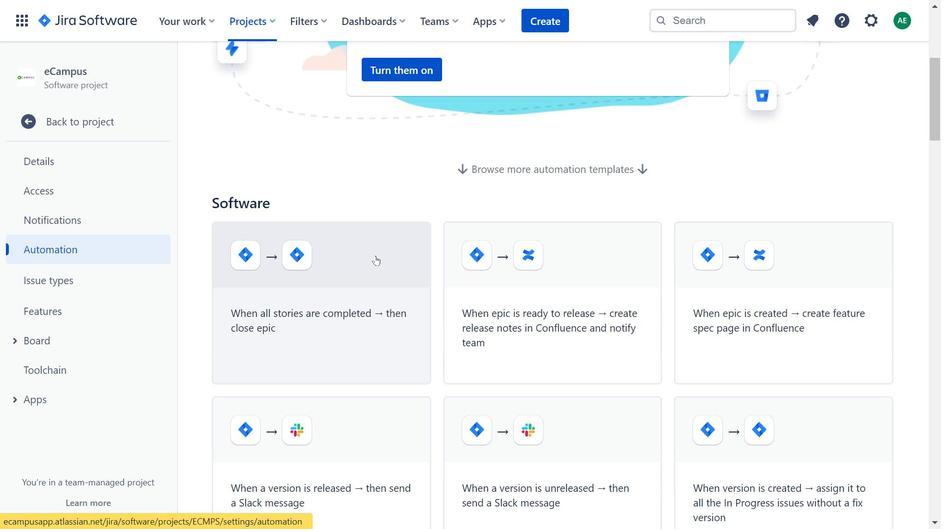 
Action: Mouse scrolled (397, 248) with delta (0, 0)
Screenshot: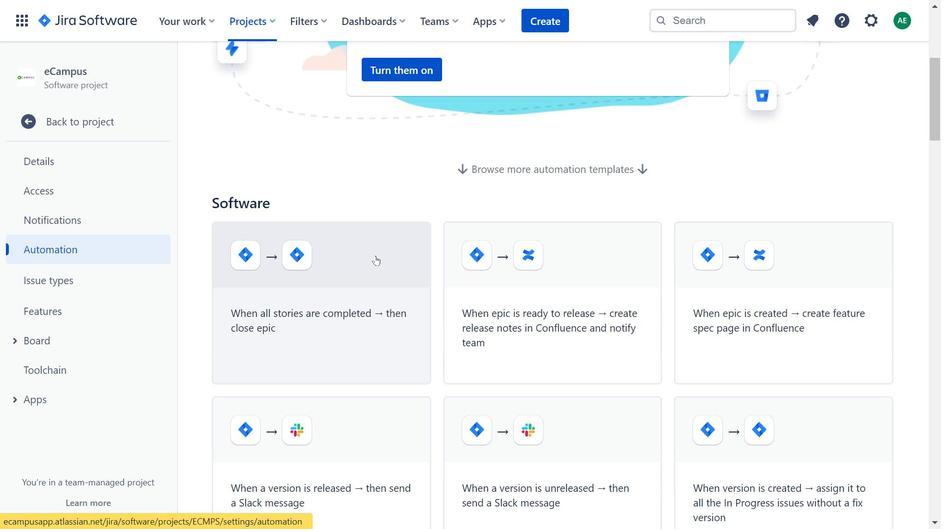 
Action: Mouse moved to (401, 250)
Screenshot: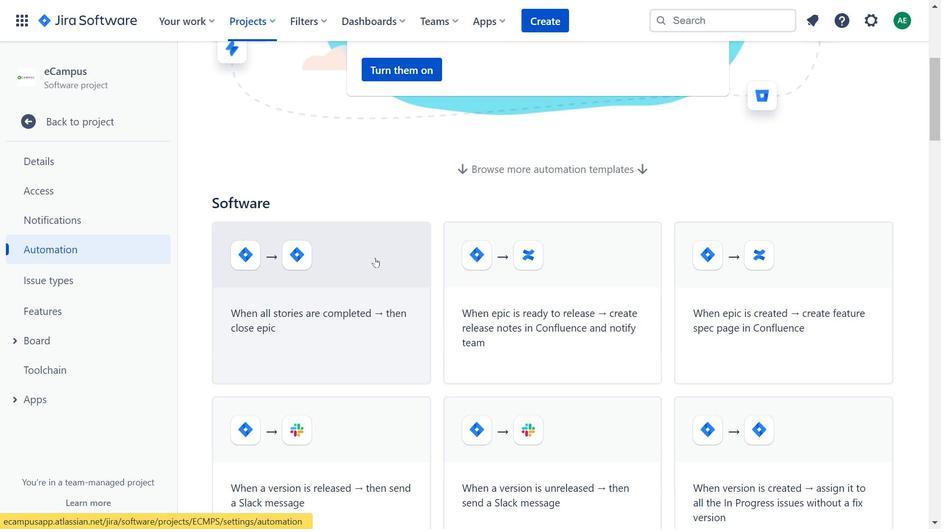 
Action: Mouse scrolled (401, 250) with delta (0, 0)
Screenshot: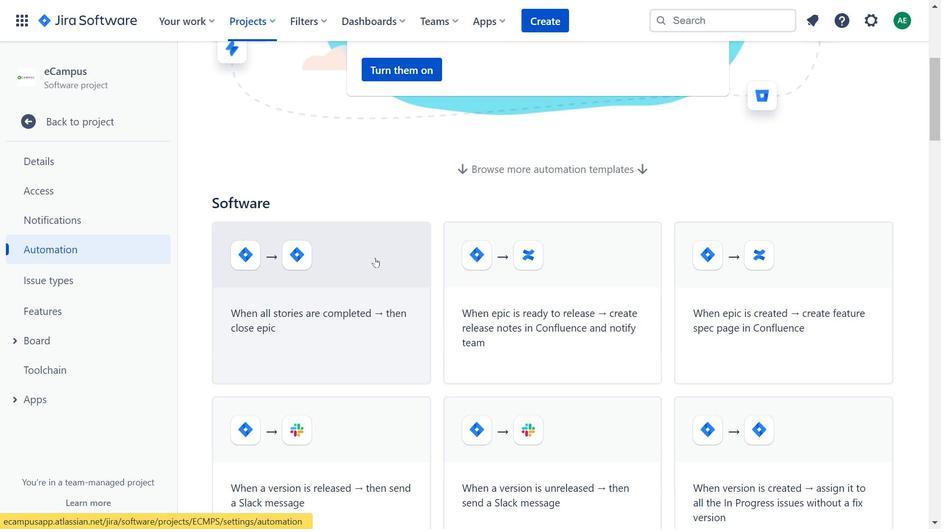 
Action: Mouse moved to (405, 254)
Screenshot: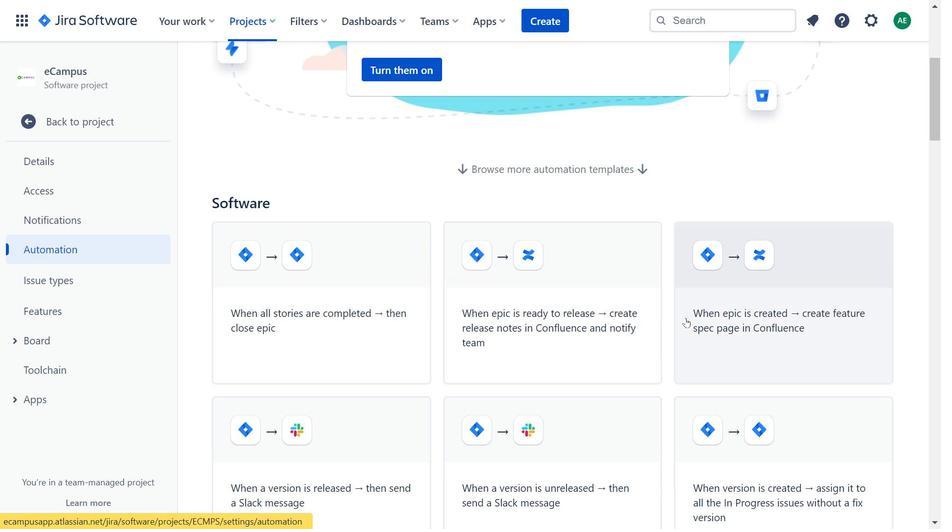 
Action: Mouse scrolled (405, 253) with delta (0, 0)
Screenshot: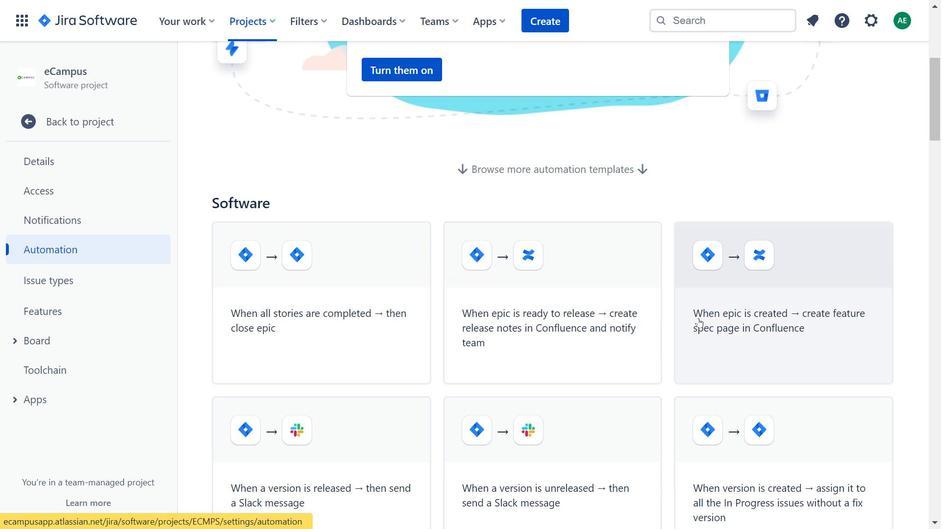 
Action: Mouse moved to (708, 320)
Screenshot: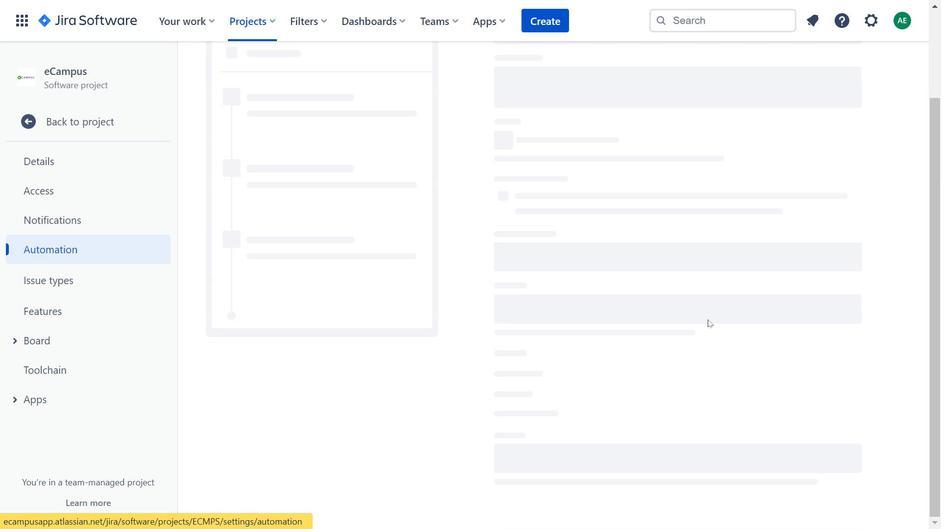 
Action: Mouse pressed left at (708, 320)
Screenshot: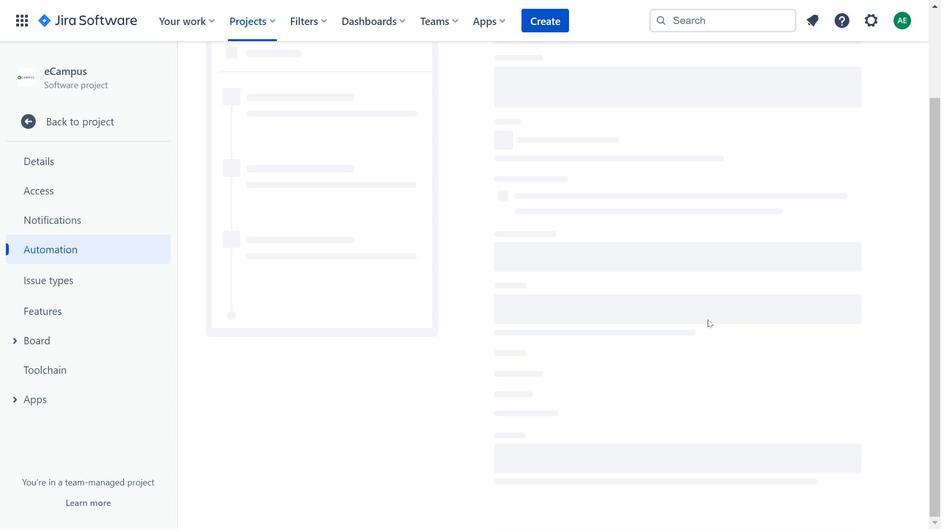 
Action: Mouse moved to (586, 256)
Screenshot: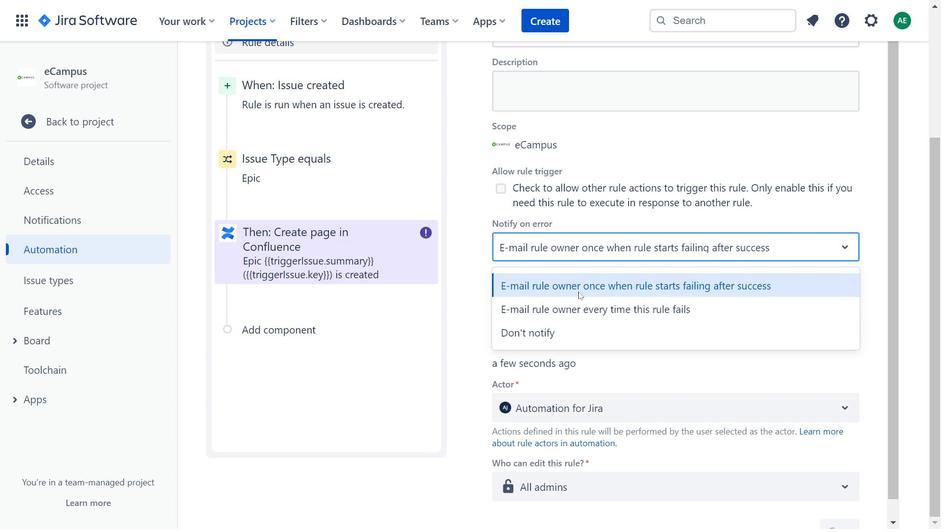 
Action: Mouse pressed left at (586, 256)
Screenshot: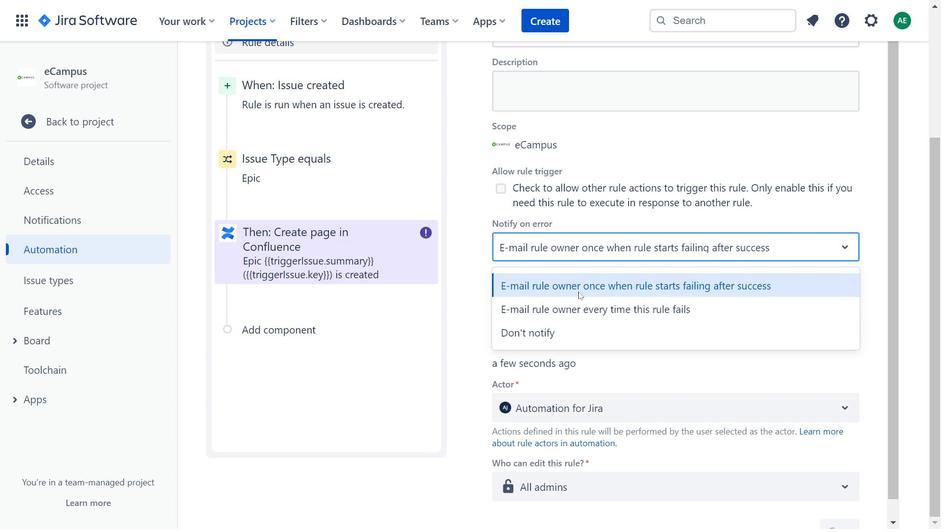 
Action: Mouse moved to (474, 151)
Screenshot: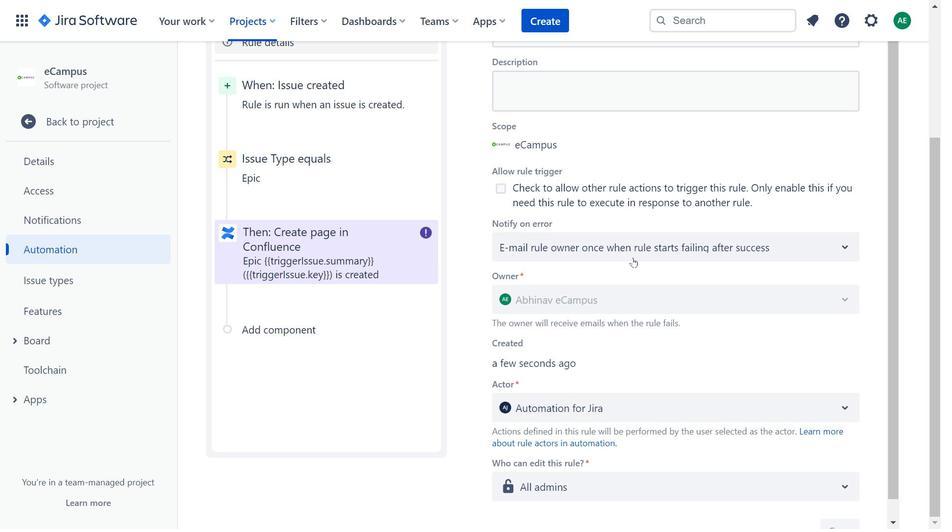 
Action: Mouse pressed left at (474, 151)
Screenshot: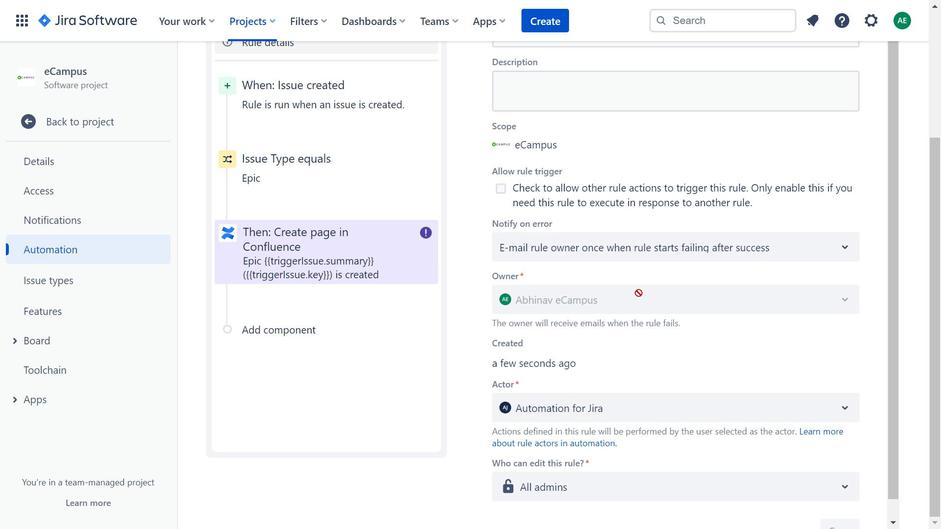 
Action: Mouse moved to (645, 294)
Screenshot: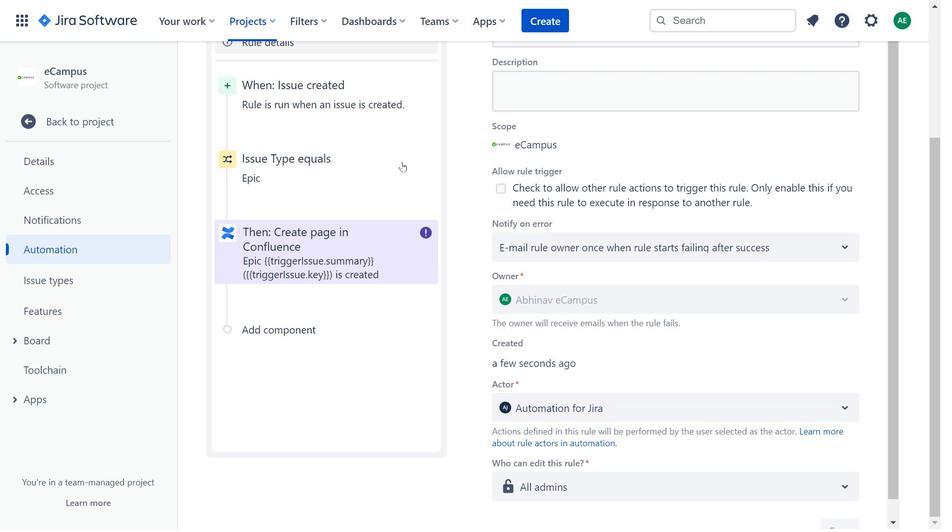 
Action: Mouse scrolled (645, 294) with delta (0, 0)
Screenshot: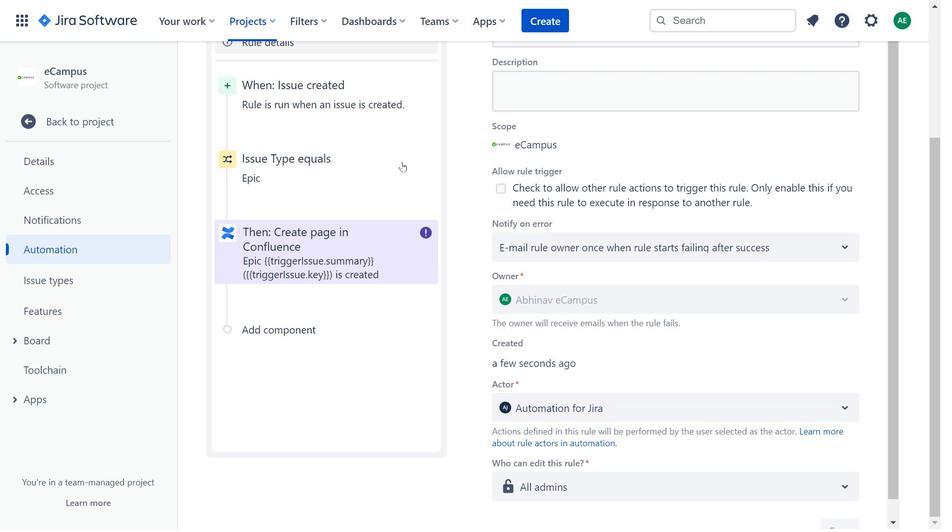 
Action: Mouse moved to (642, 279)
Screenshot: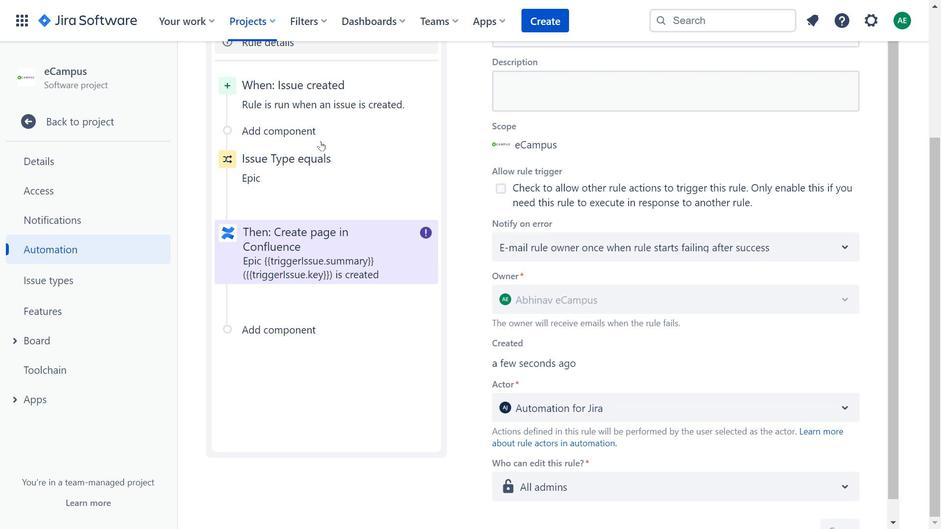 
Action: Mouse scrolled (642, 279) with delta (0, 0)
Screenshot: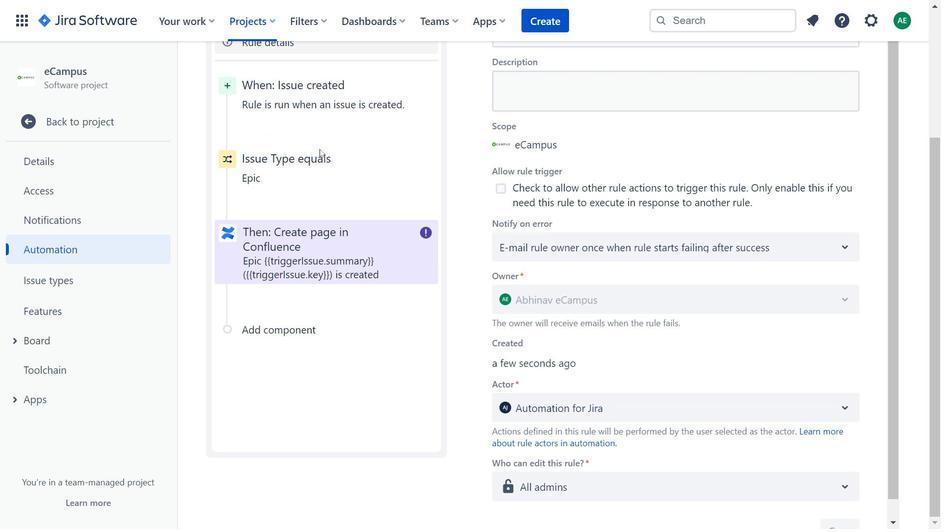 
Action: Mouse scrolled (642, 279) with delta (0, 0)
Screenshot: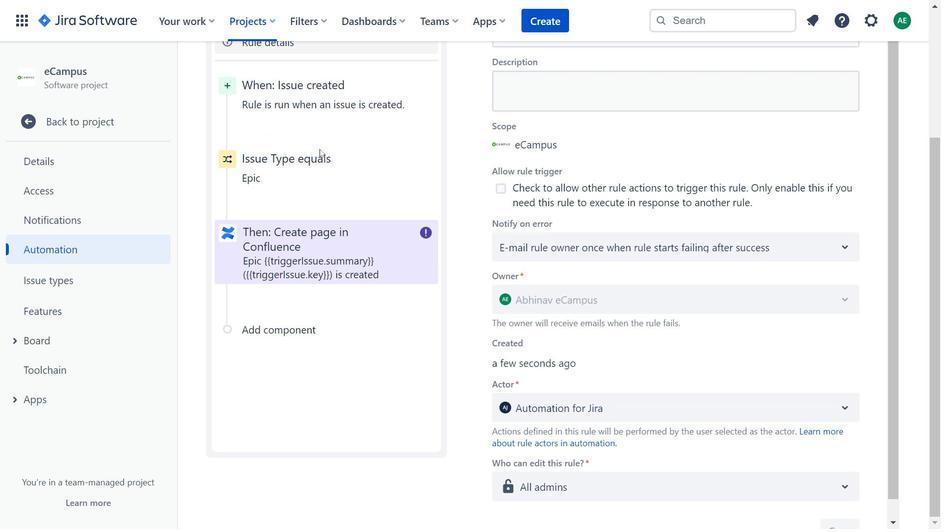 
Action: Mouse scrolled (642, 279) with delta (0, 0)
Screenshot: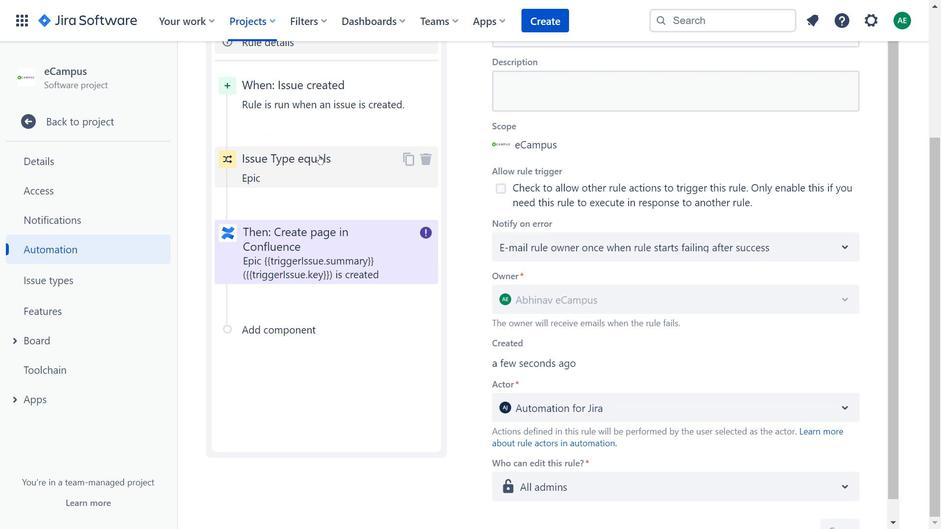 
Action: Mouse moved to (319, 154)
Screenshot: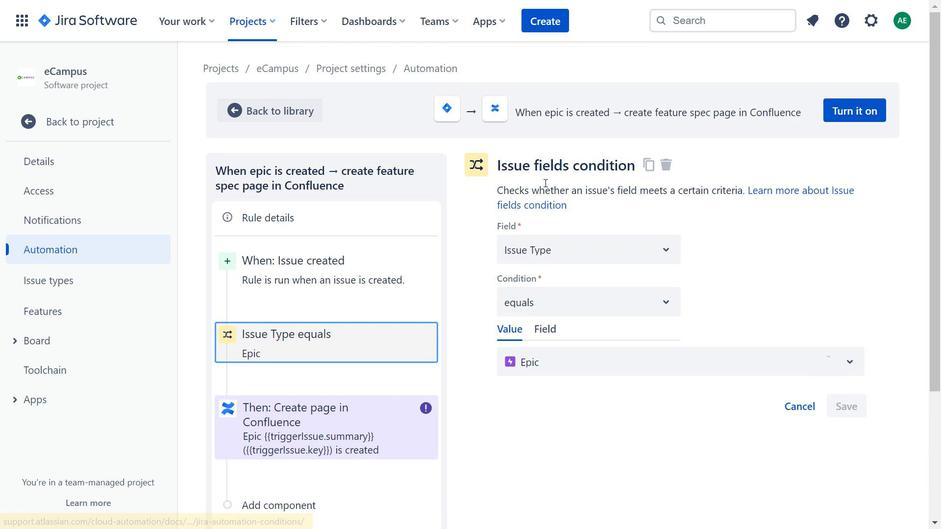 
Action: Mouse pressed left at (319, 154)
Screenshot: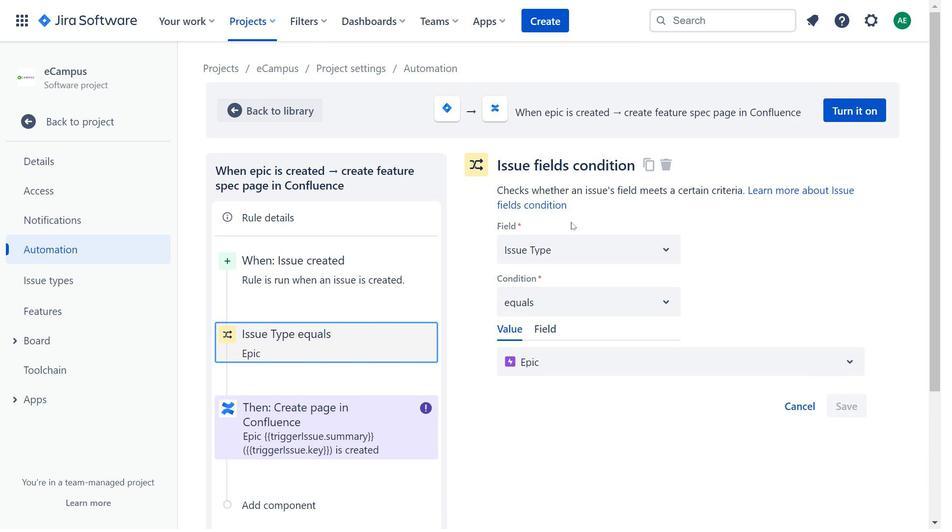 
Action: Mouse moved to (577, 251)
Screenshot: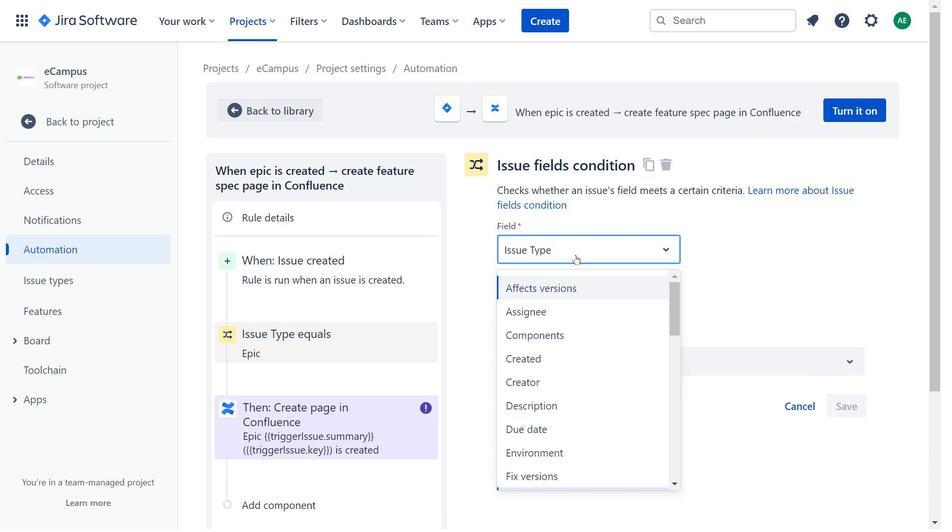 
Action: Mouse pressed left at (577, 251)
Screenshot: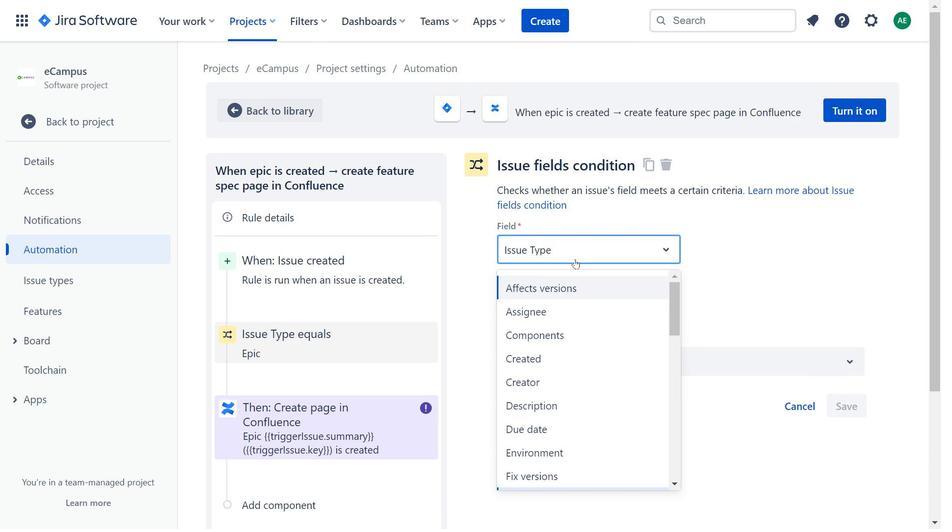 
Action: Mouse moved to (574, 327)
Screenshot: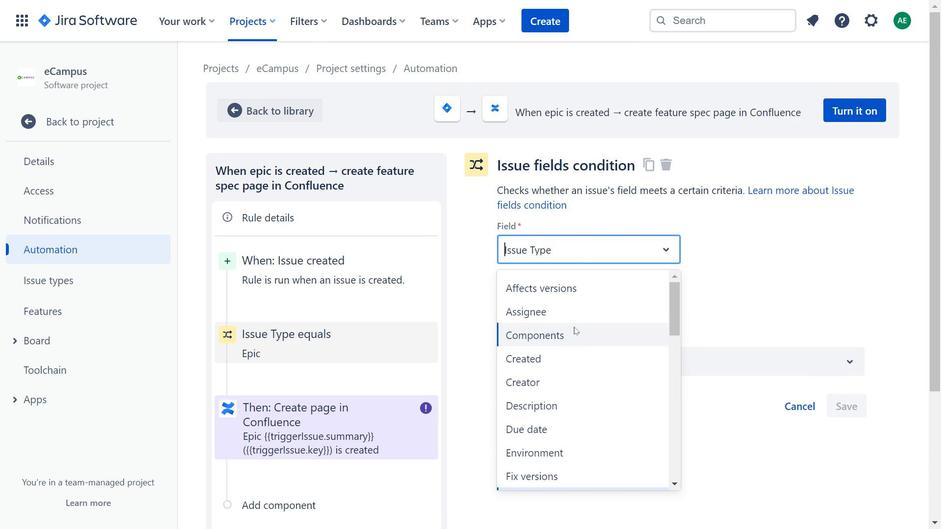 
Action: Mouse scrolled (574, 327) with delta (0, 0)
Screenshot: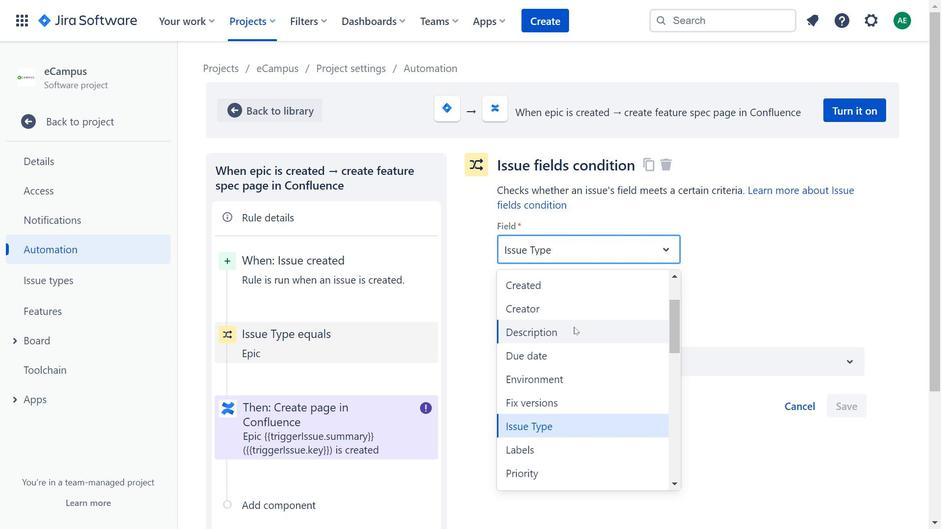 
Action: Mouse scrolled (574, 327) with delta (0, 0)
Screenshot: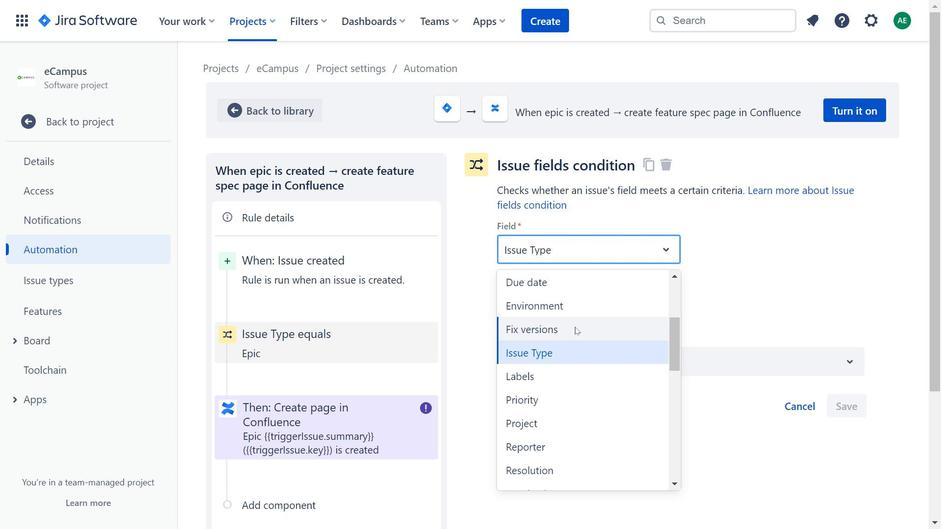 
Action: Mouse moved to (573, 393)
Screenshot: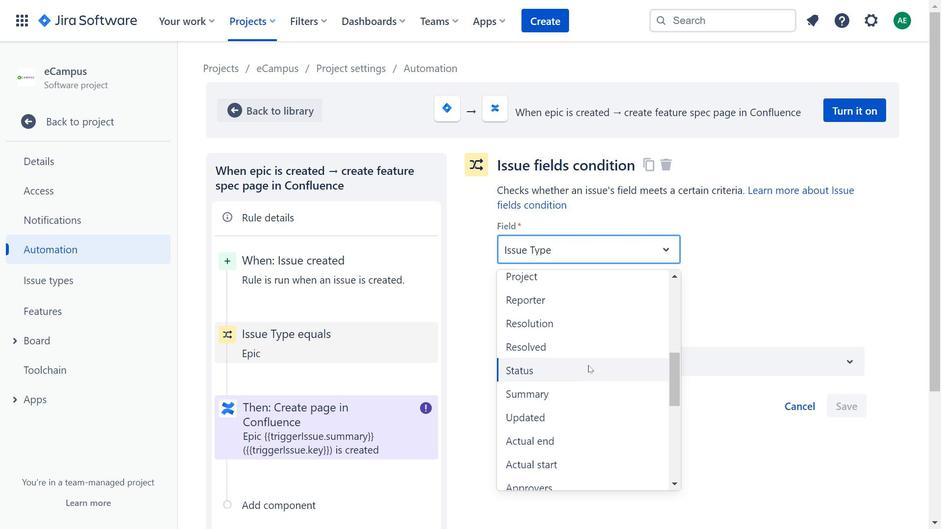 
Action: Mouse scrolled (573, 393) with delta (0, 0)
Screenshot: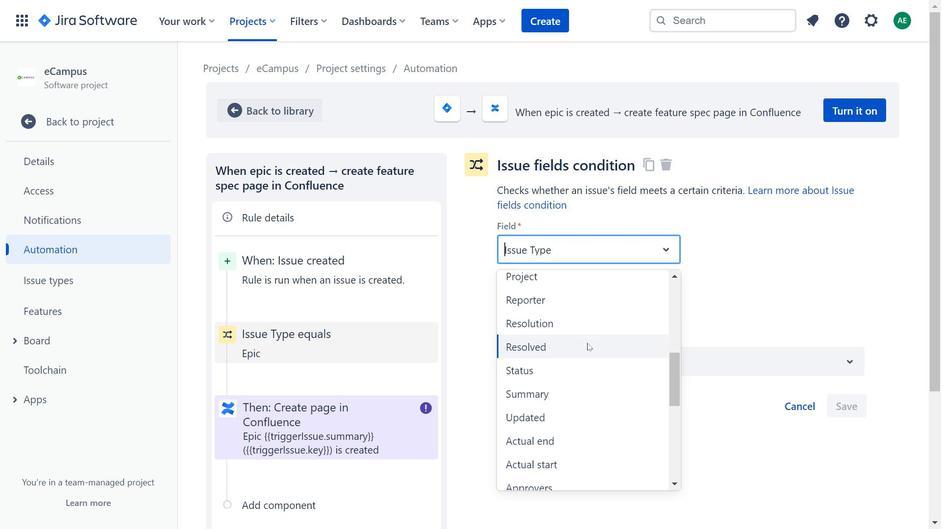 
Action: Mouse scrolled (573, 393) with delta (0, 0)
Screenshot: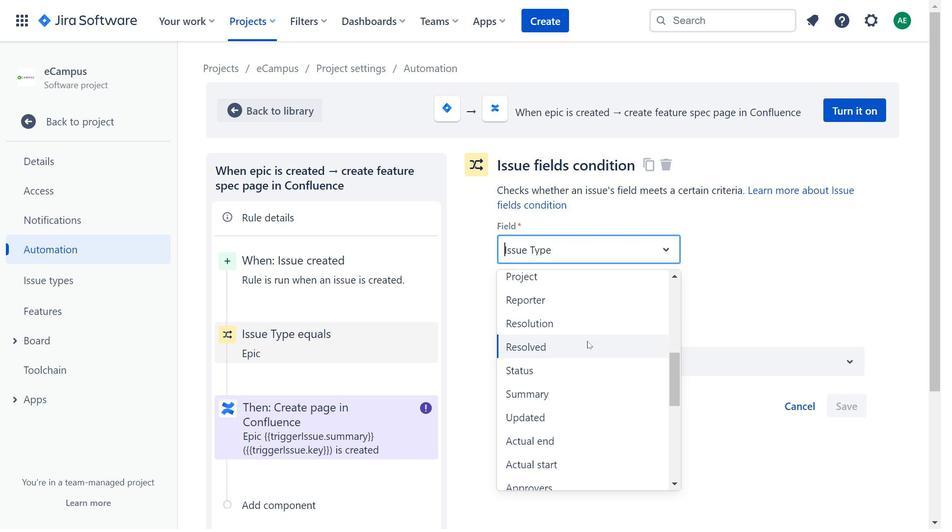 
Action: Mouse moved to (595, 317)
Screenshot: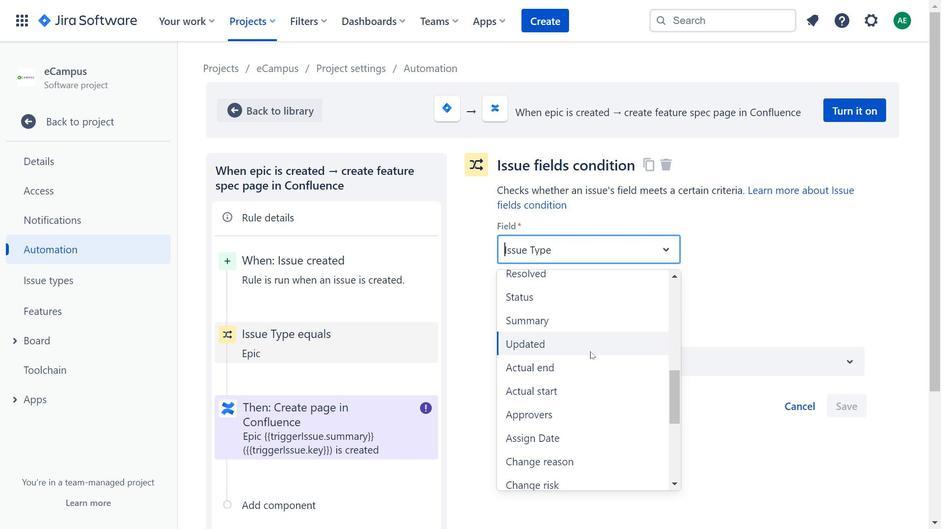 
Action: Mouse scrolled (595, 317) with delta (0, 0)
Screenshot: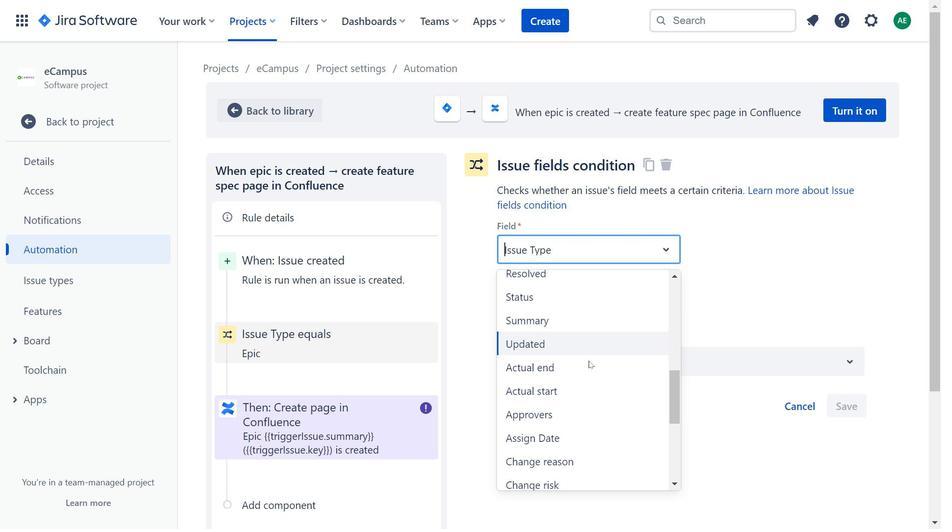 
Action: Mouse moved to (633, 346)
Screenshot: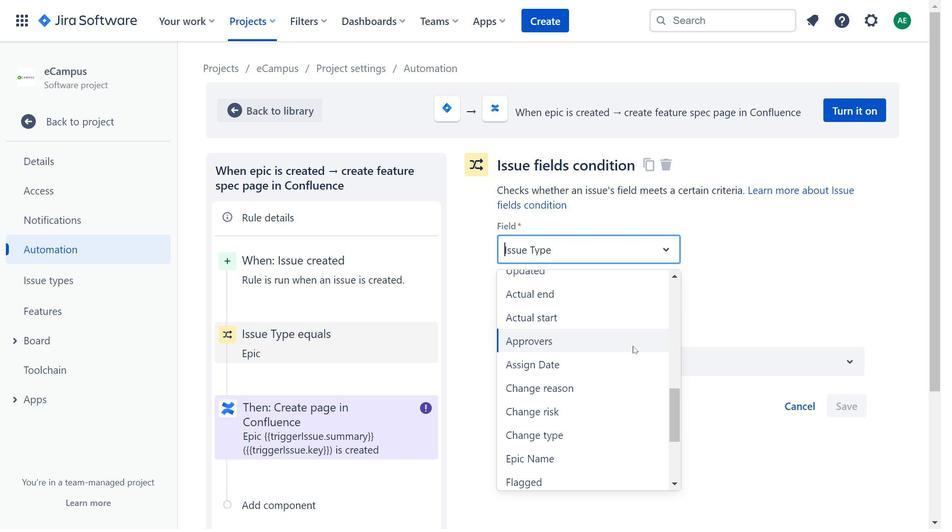 
Action: Mouse scrolled (633, 346) with delta (0, 0)
Screenshot: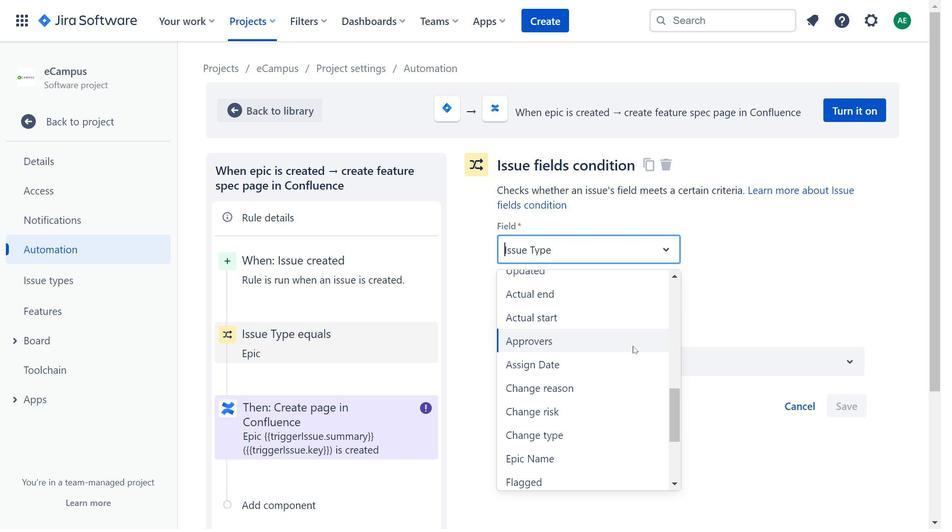 
Action: Mouse moved to (622, 330)
Screenshot: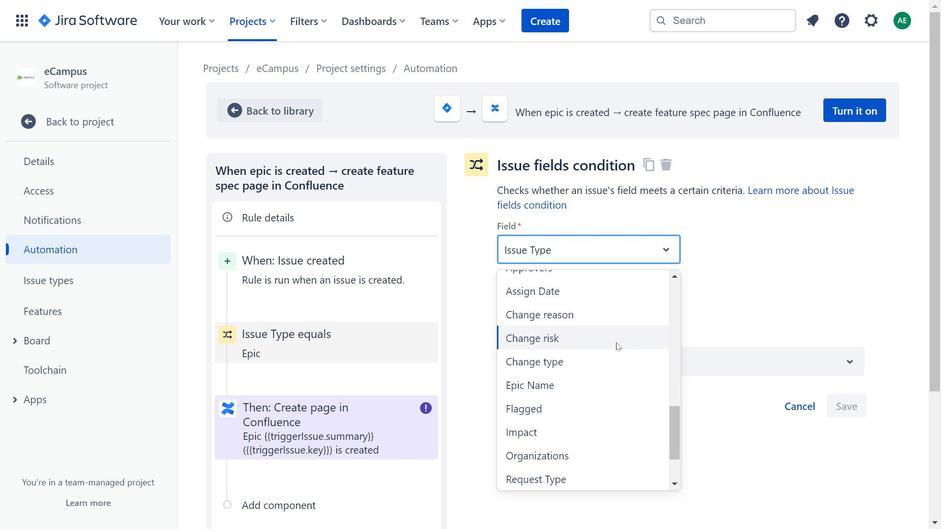 
Action: Mouse scrolled (622, 330) with delta (0, 0)
Screenshot: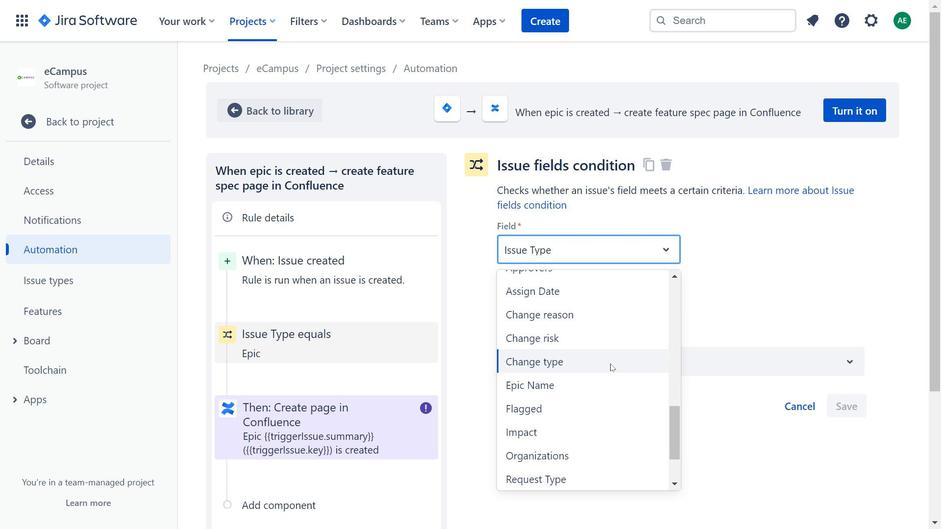 
Action: Mouse moved to (738, 283)
Screenshot: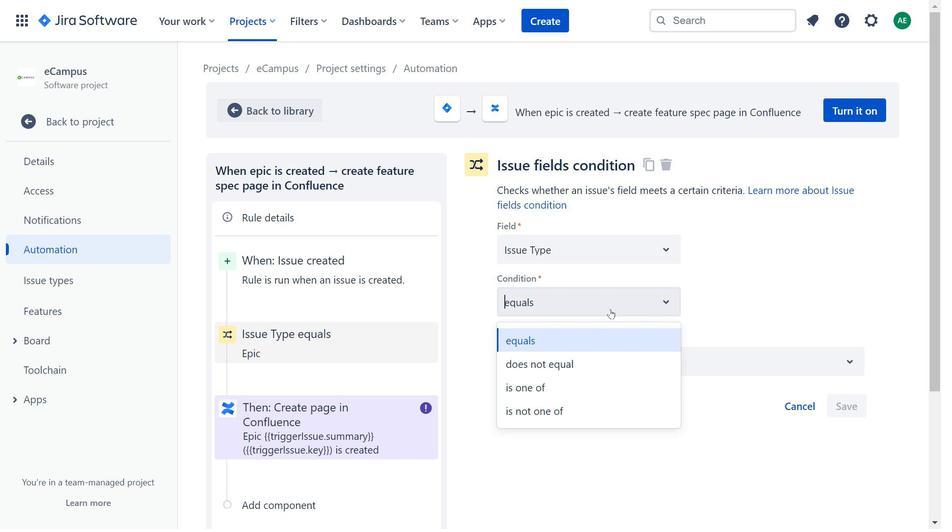
Action: Mouse pressed left at (738, 283)
Screenshot: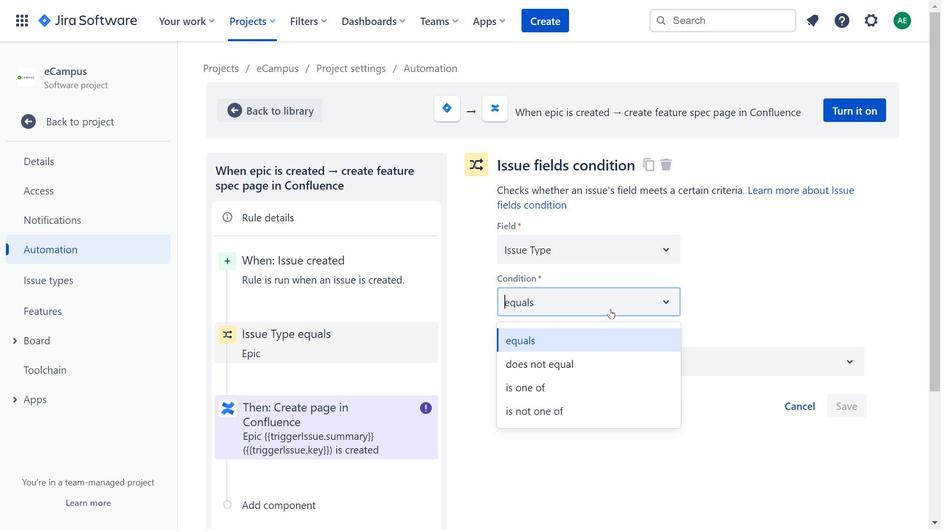 
Action: Mouse moved to (610, 309)
Screenshot: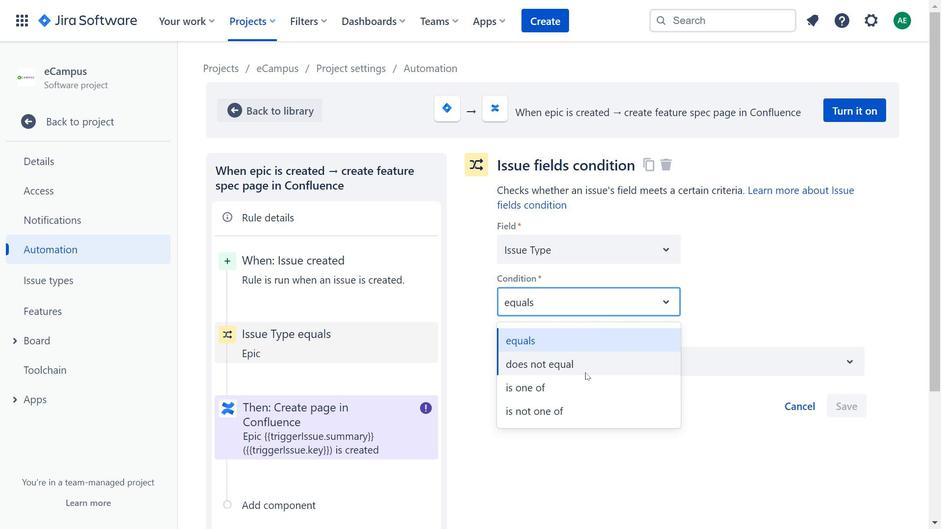 
Action: Mouse pressed left at (610, 309)
Screenshot: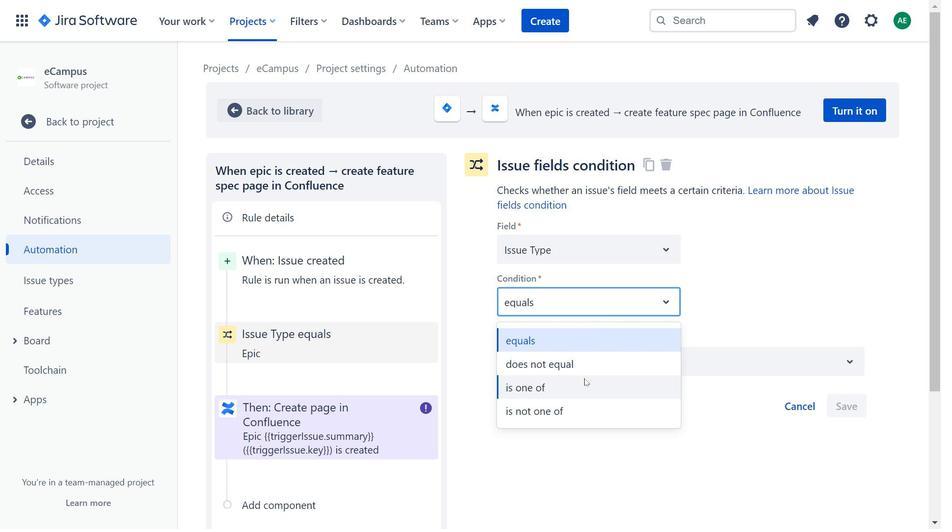 
Action: Mouse moved to (732, 297)
Screenshot: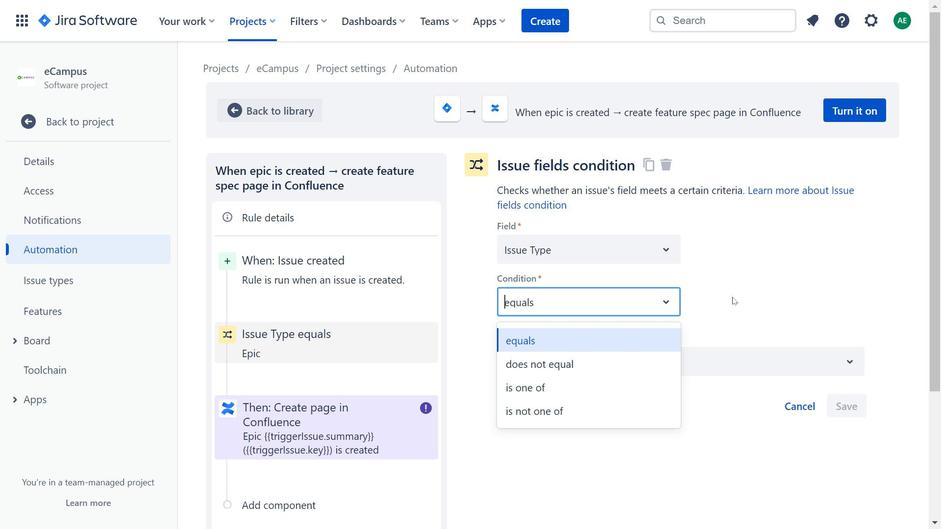 
Action: Mouse pressed left at (732, 297)
Screenshot: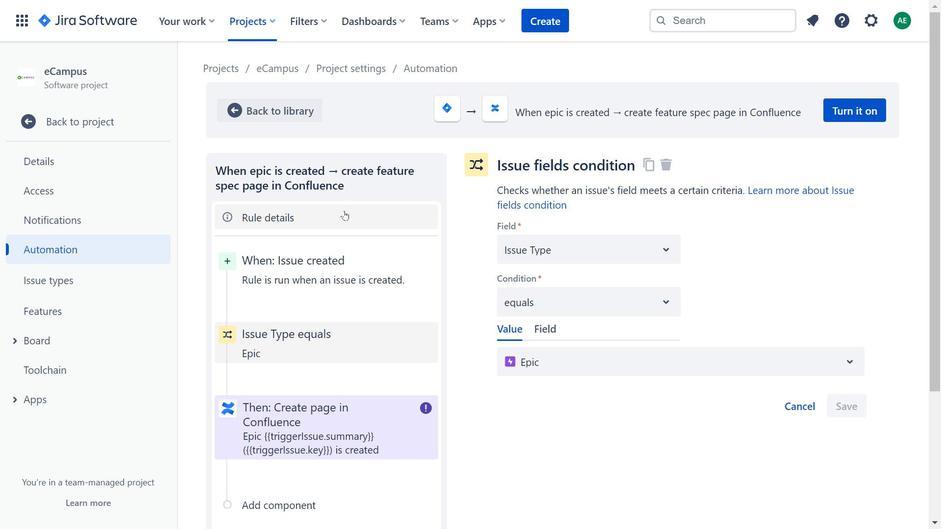 
Action: Mouse moved to (333, 263)
Screenshot: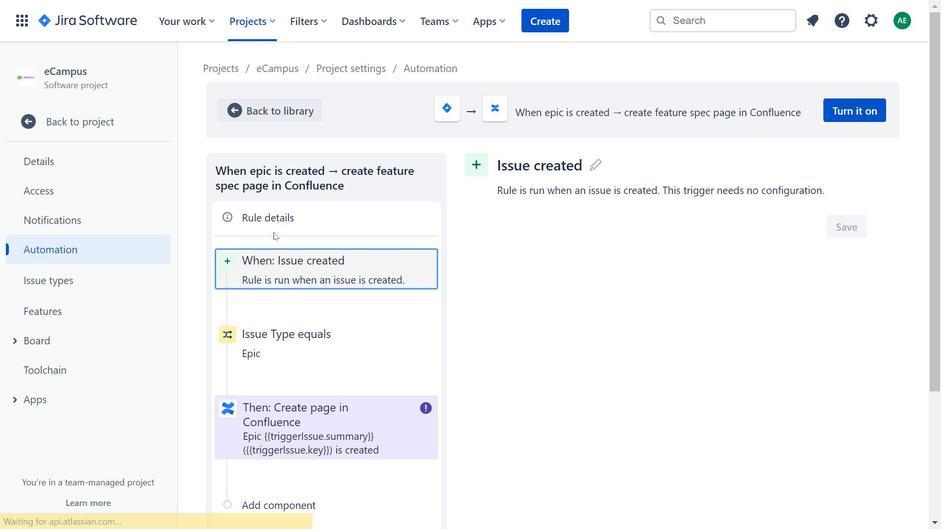 
Action: Mouse pressed left at (333, 263)
Screenshot: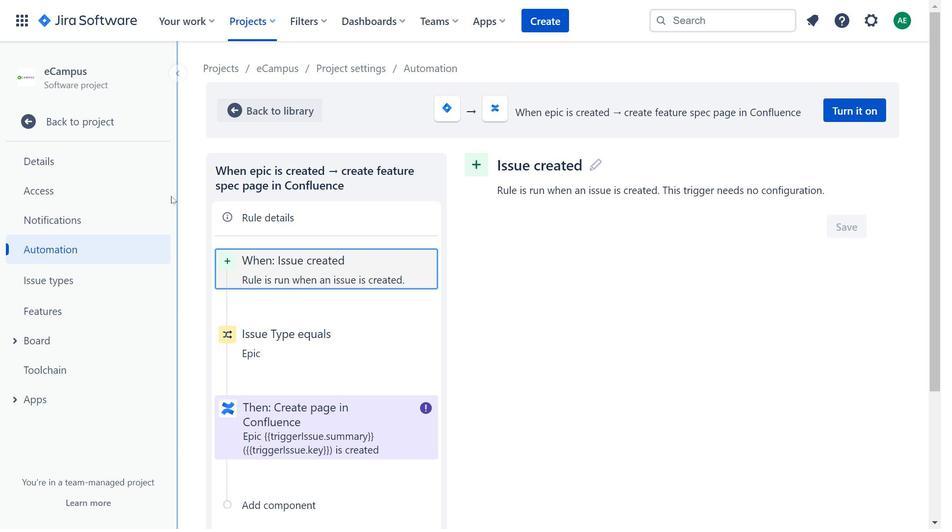 
Action: Mouse moved to (237, 115)
Screenshot: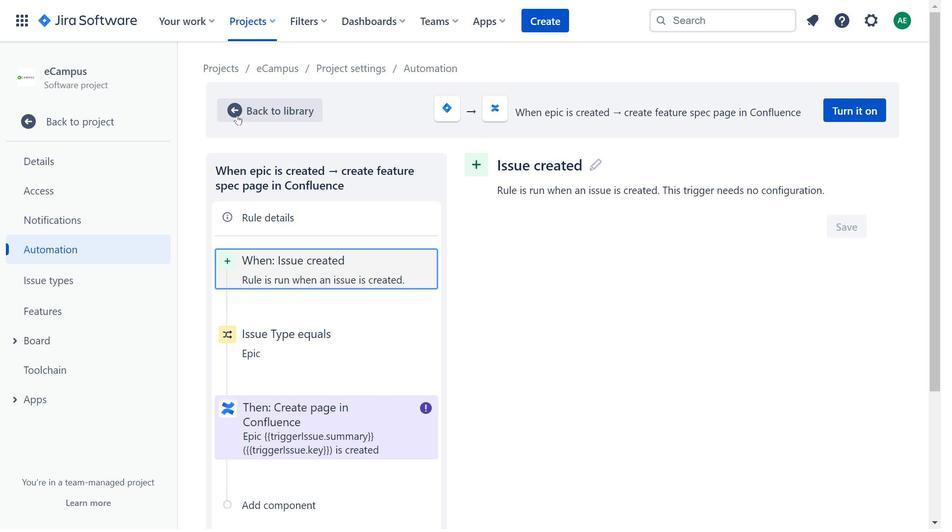 
Action: Mouse pressed left at (237, 115)
Screenshot: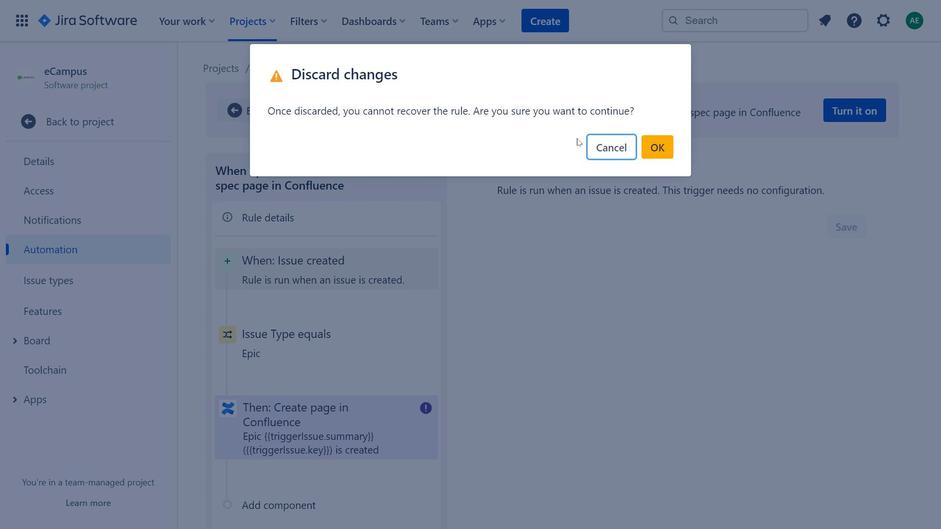 
Action: Mouse moved to (651, 146)
Screenshot: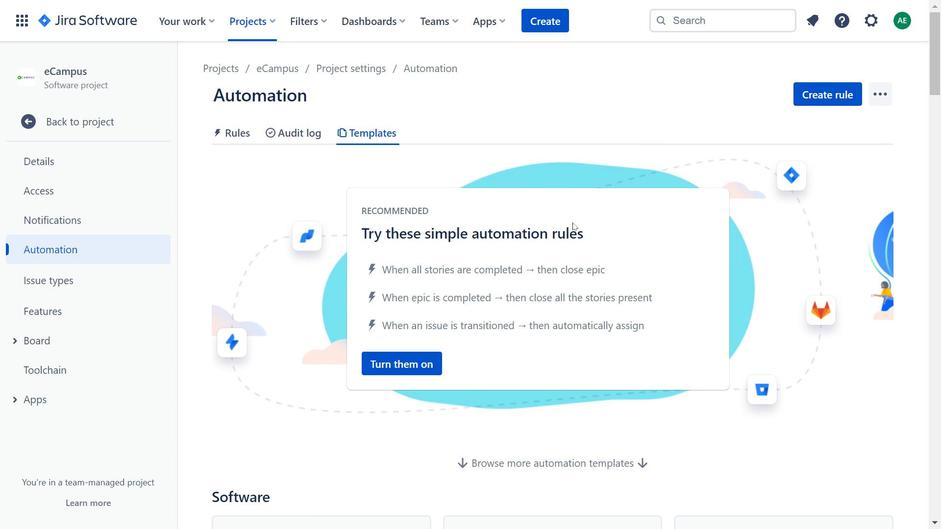 
Action: Mouse pressed left at (651, 146)
Screenshot: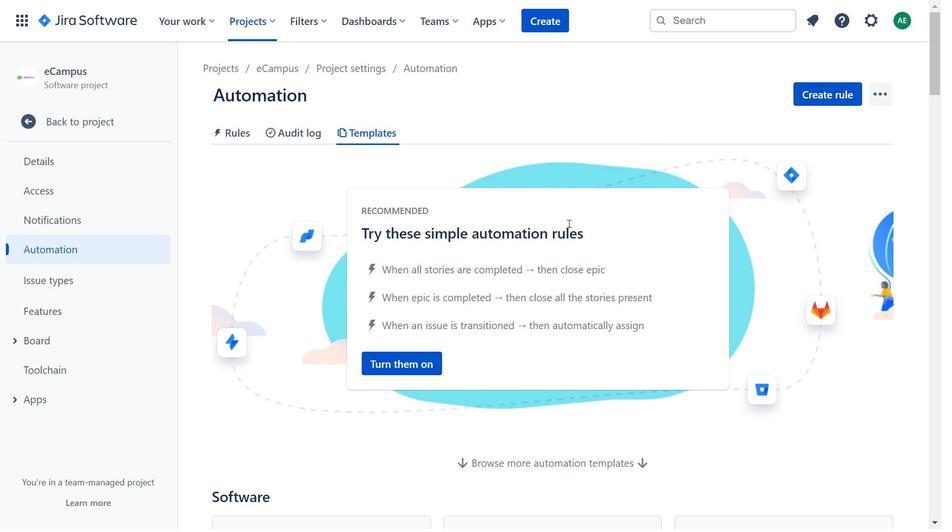 
Action: Mouse moved to (492, 263)
Screenshot: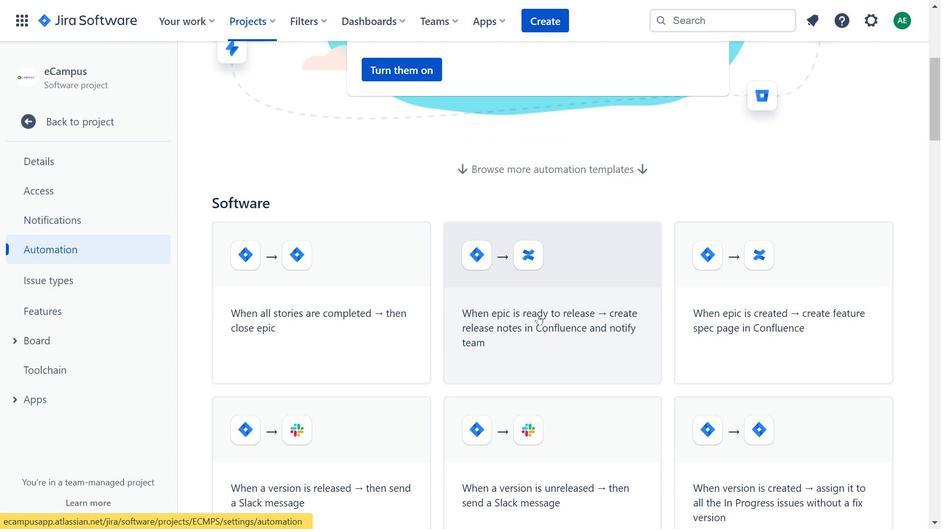 
Action: Mouse scrolled (492, 262) with delta (0, 0)
Screenshot: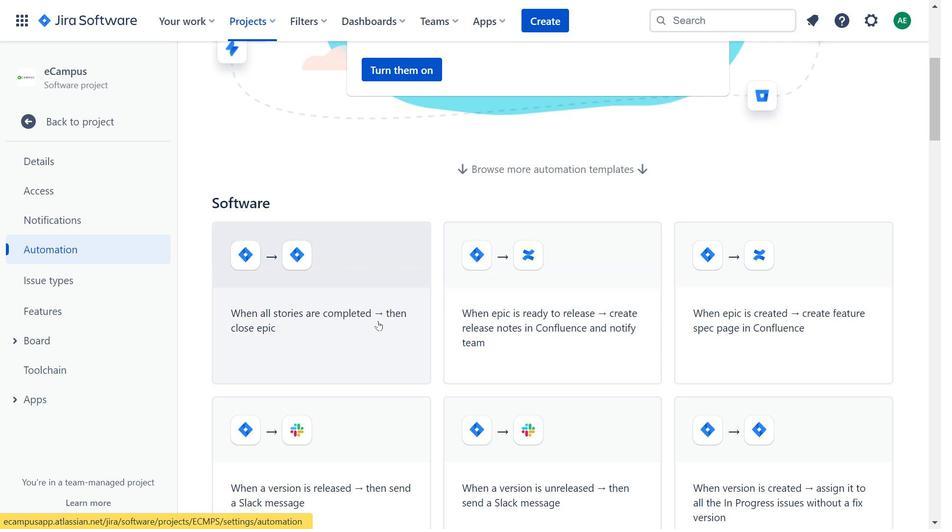 
Action: Mouse scrolled (492, 262) with delta (0, 0)
Screenshot: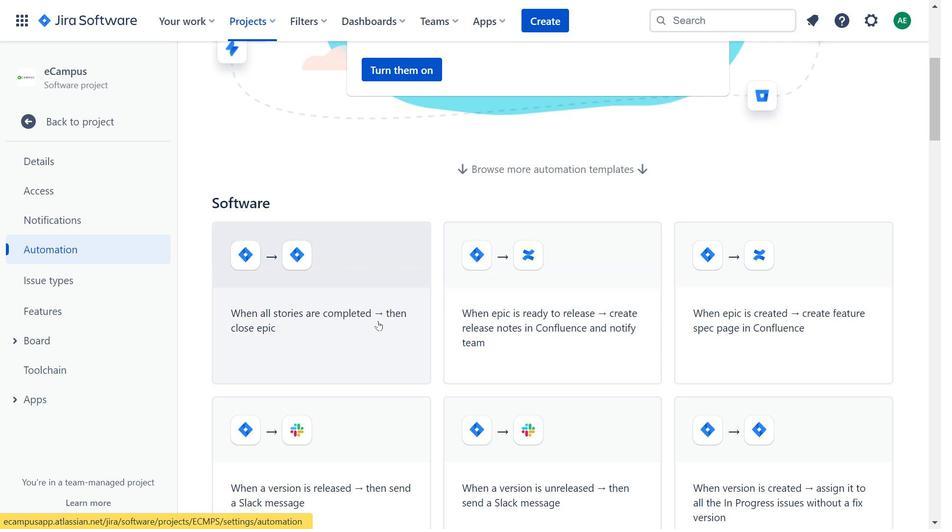 
Action: Mouse moved to (493, 263)
